Task: Open Card Financial Management Review in Board Customer Segmentation and Targeting to Workspace Brand Management and add a team member Softage.4@softage.net, a label Red, a checklist Classroom Management, an attachment from your google drive, a color Red and finally, add a card description 'Draft and send out company announcement' and a comment 'Let us approach this task with a sense of positivity and optimism, recognizing the potential for growth and learning that it presents.'. Add a start date 'Jan 15, 1900' with a due date 'Jan 22, 1900'
Action: Mouse moved to (870, 440)
Screenshot: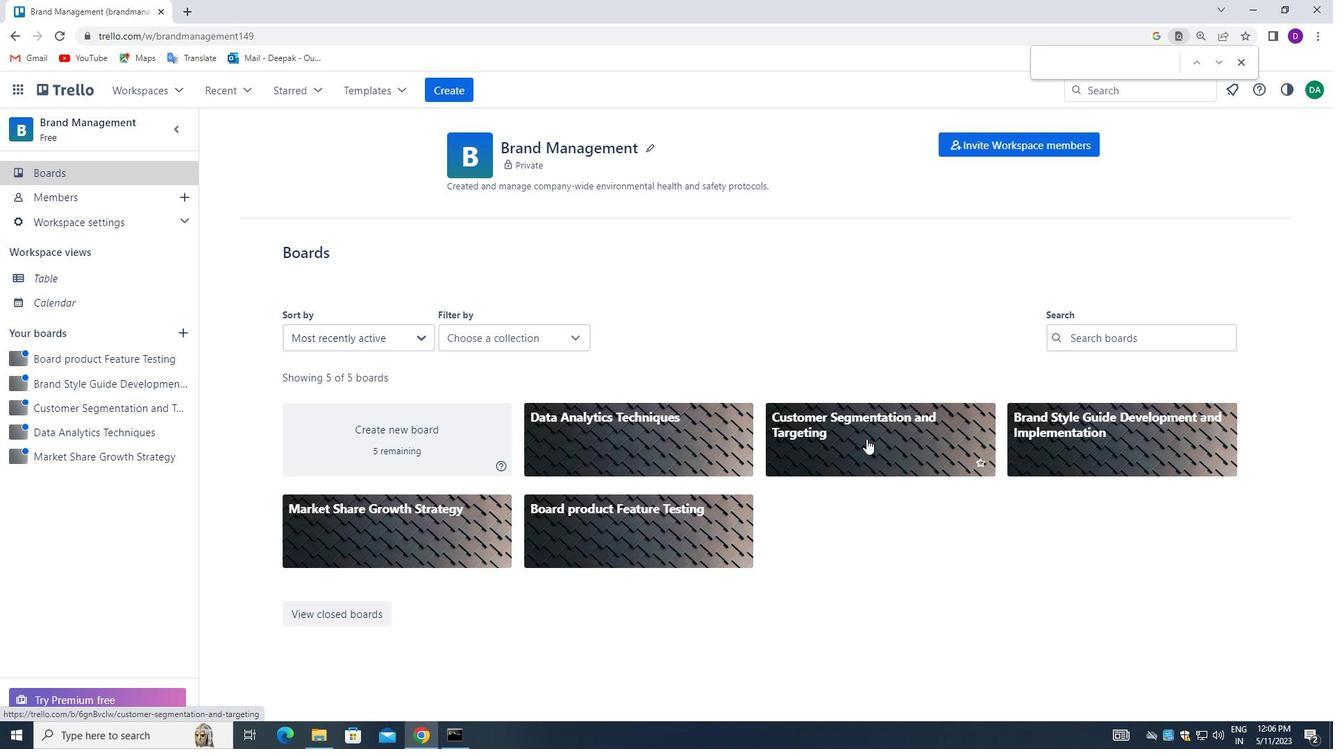 
Action: Mouse pressed left at (870, 440)
Screenshot: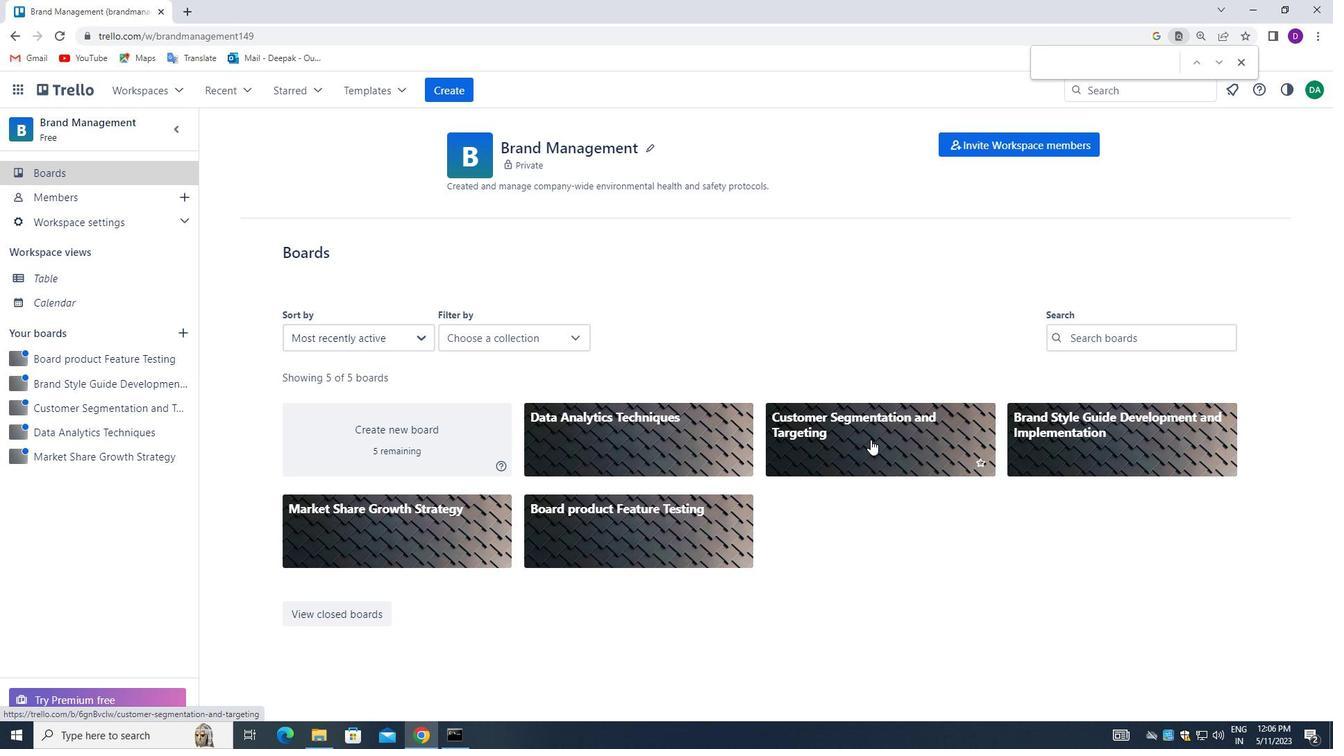 
Action: Mouse moved to (554, 710)
Screenshot: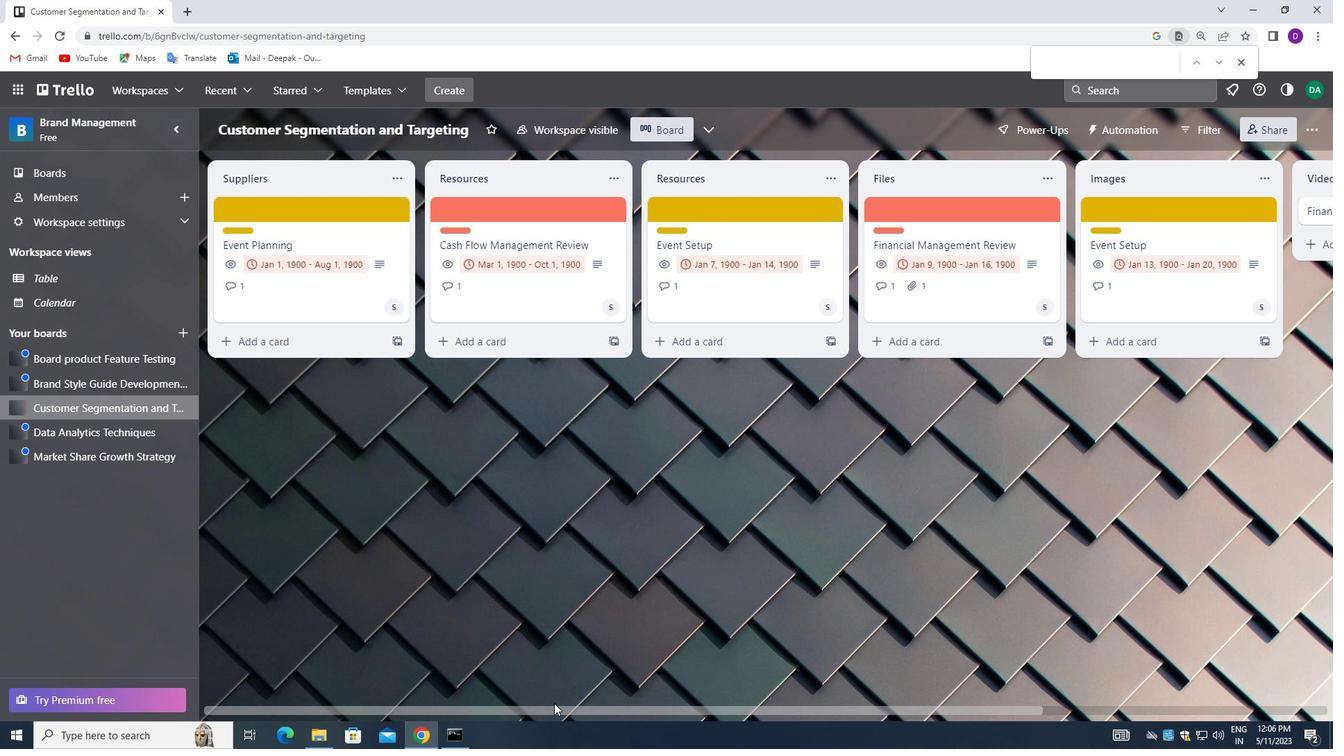 
Action: Mouse pressed left at (554, 710)
Screenshot: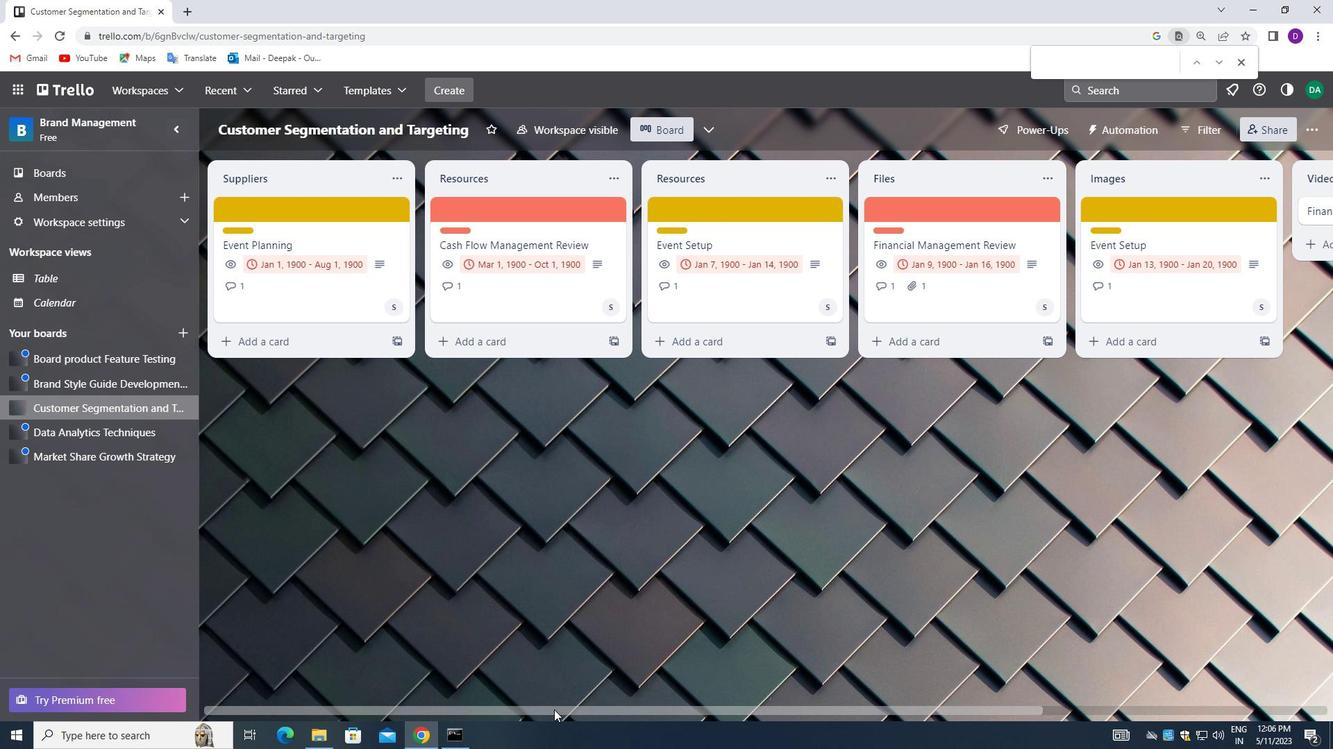 
Action: Mouse moved to (1030, 213)
Screenshot: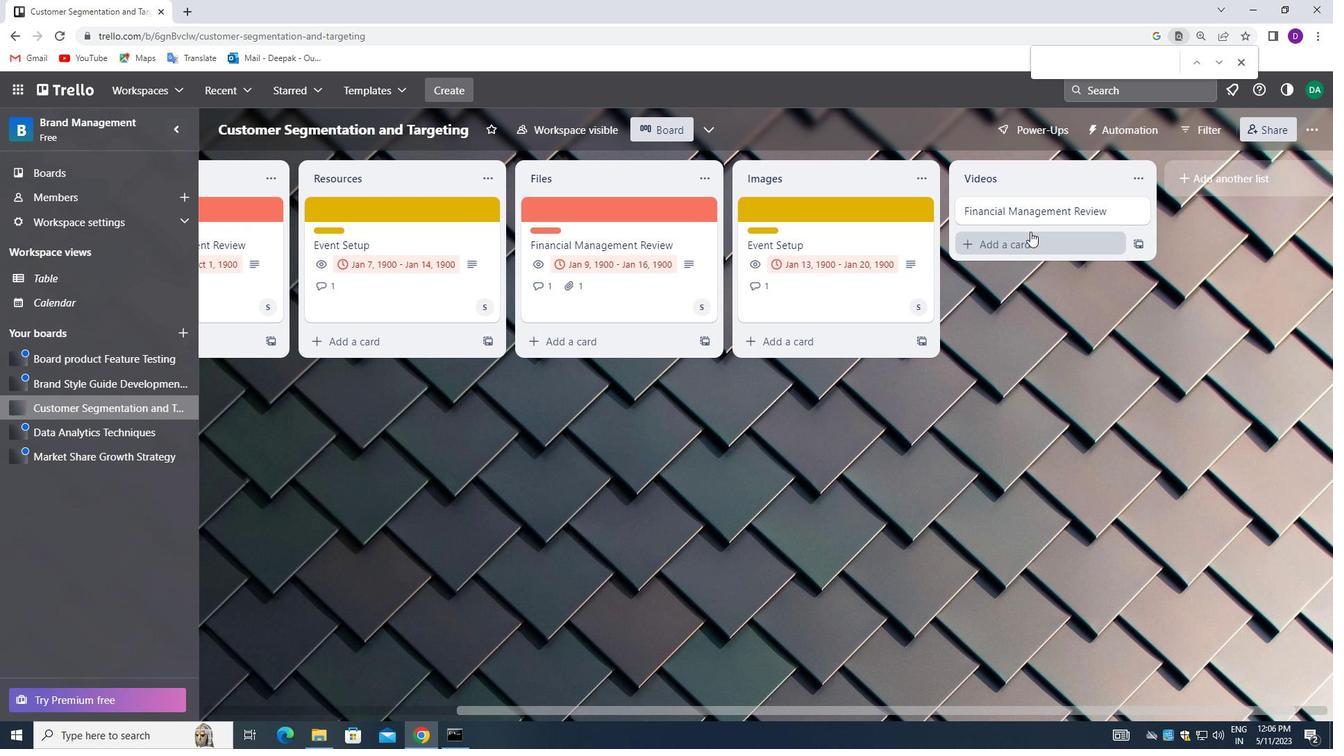 
Action: Mouse pressed left at (1030, 213)
Screenshot: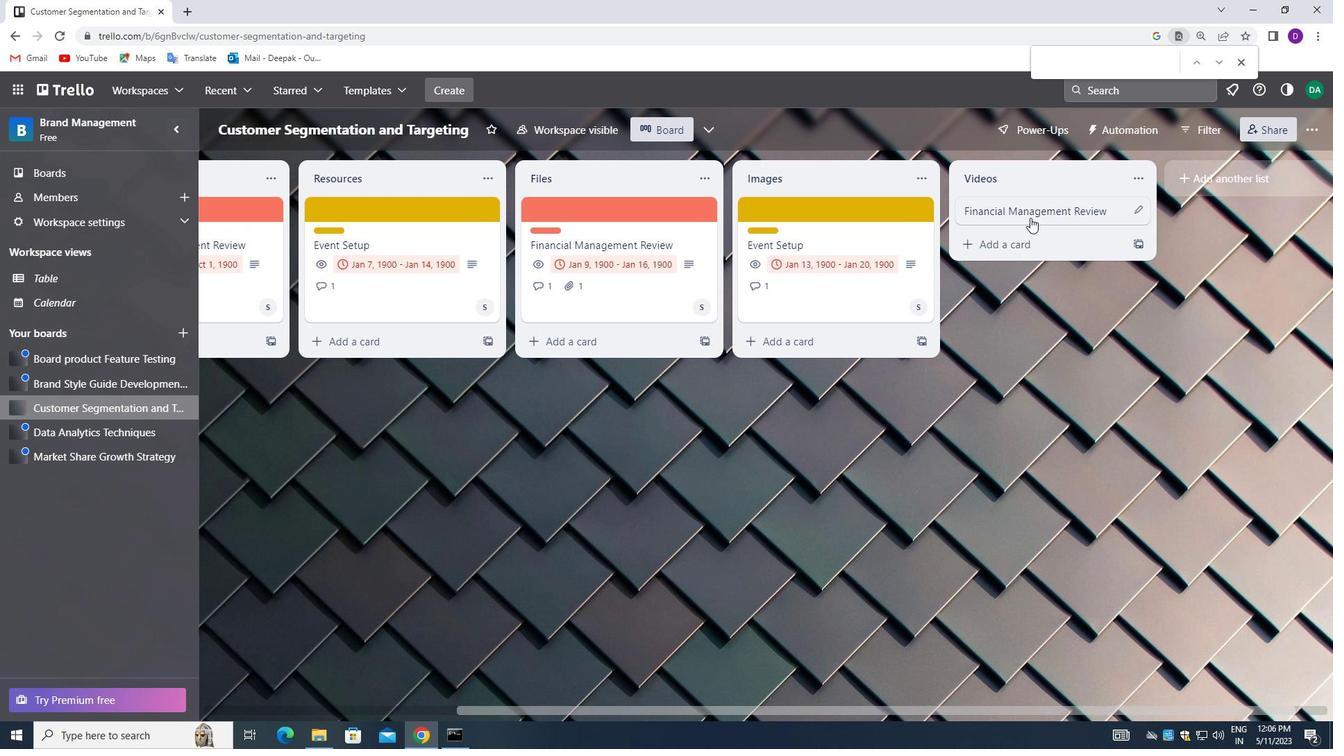 
Action: Mouse moved to (857, 262)
Screenshot: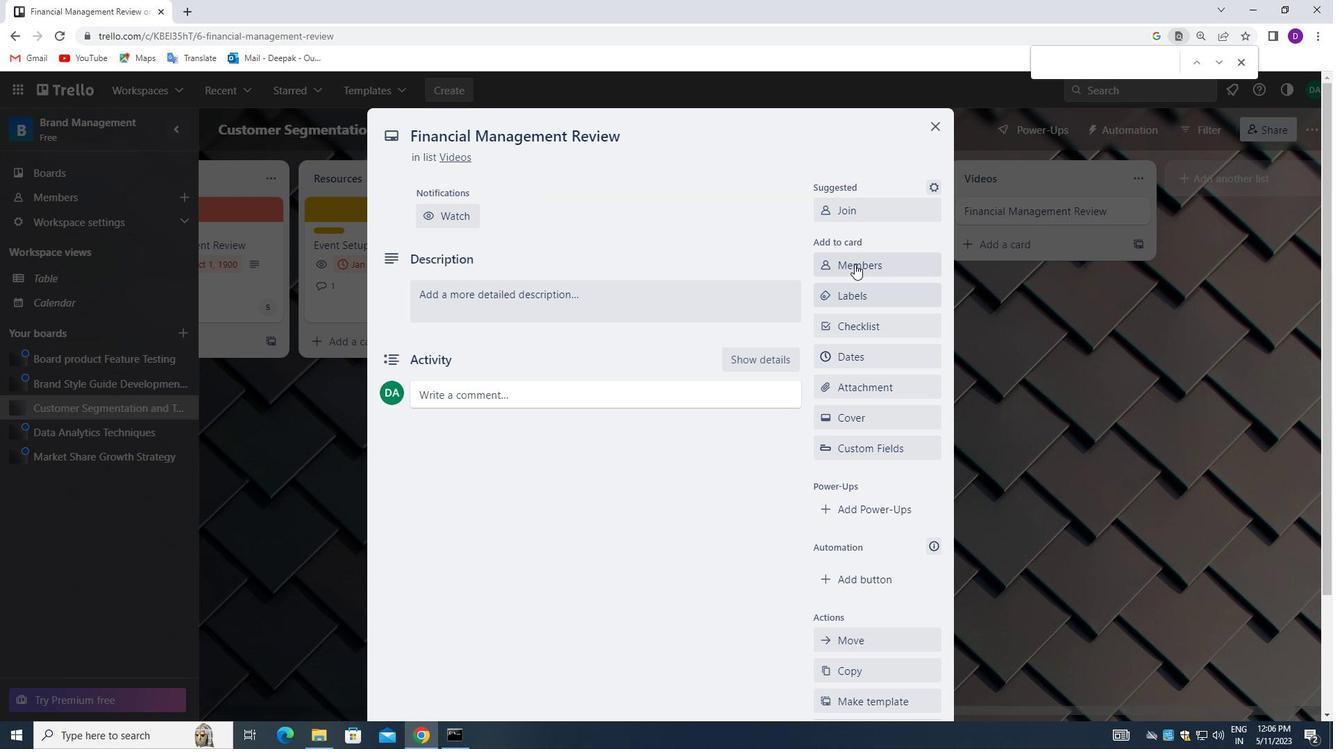 
Action: Mouse pressed left at (857, 262)
Screenshot: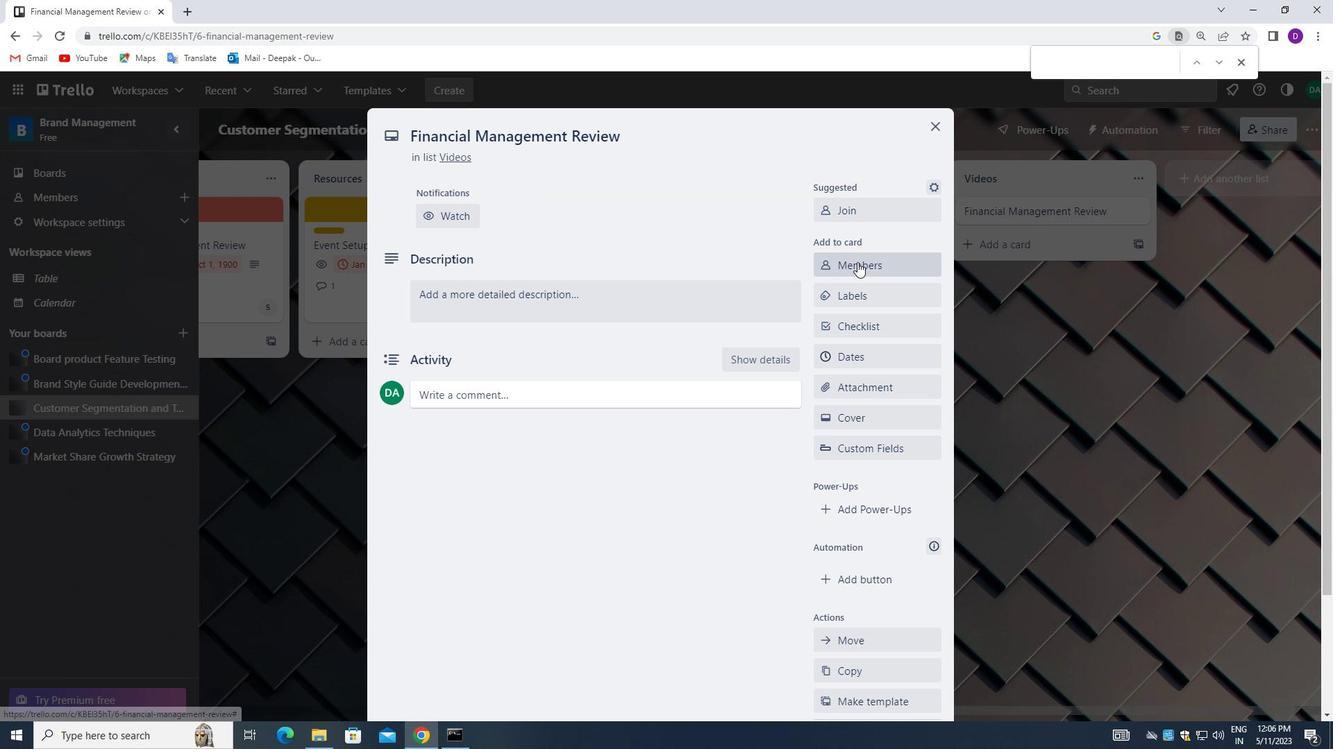 
Action: Mouse moved to (888, 343)
Screenshot: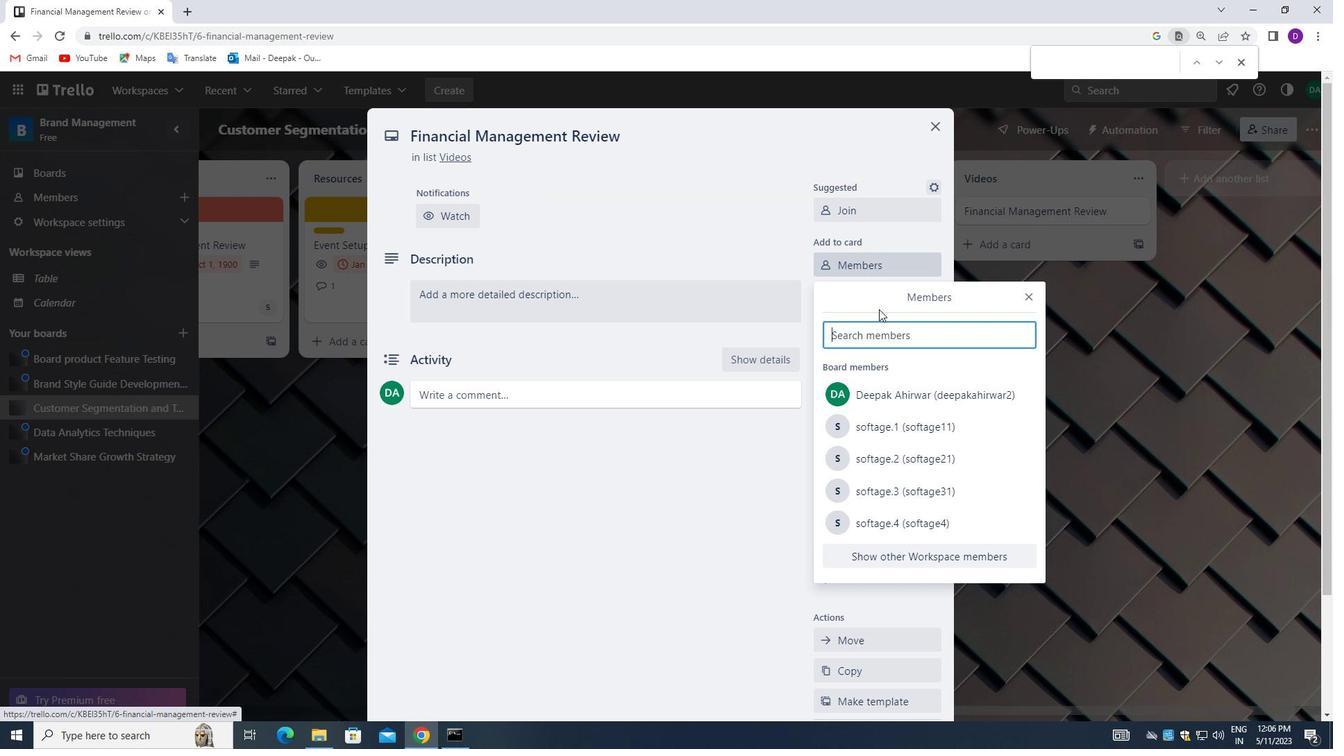 
Action: Mouse pressed left at (888, 343)
Screenshot: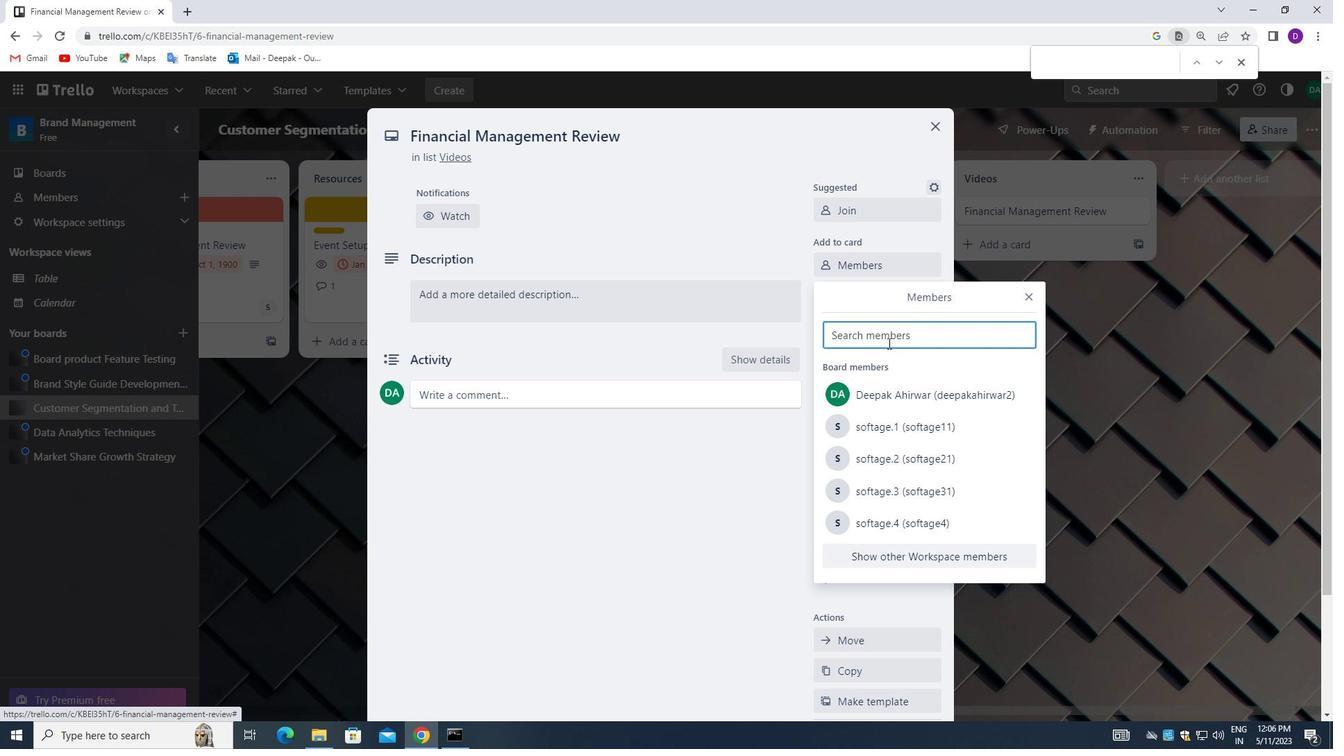 
Action: Mouse moved to (887, 340)
Screenshot: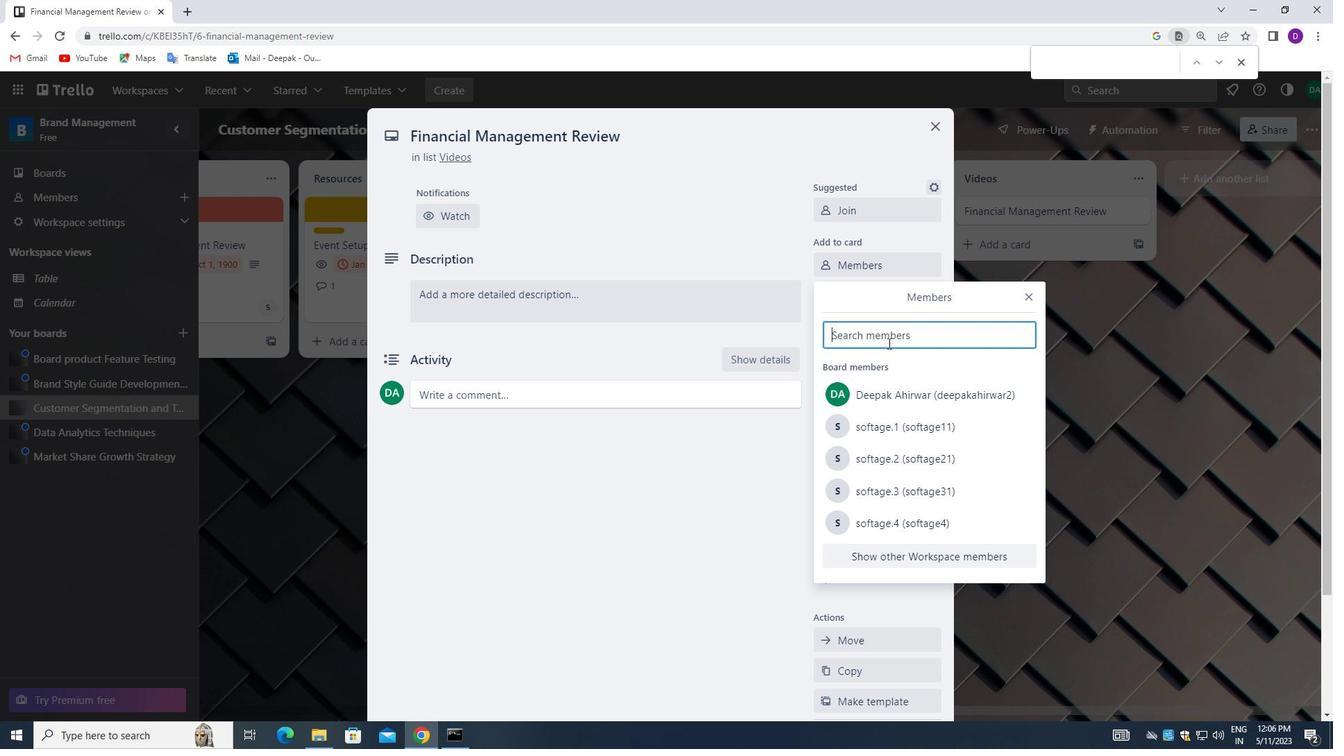 
Action: Key pressed softage.4so<Key.backspace><Key.backspace><Key.shift>@SOFTAGE.ME<Key.backspace><Key.backspace>NET
Screenshot: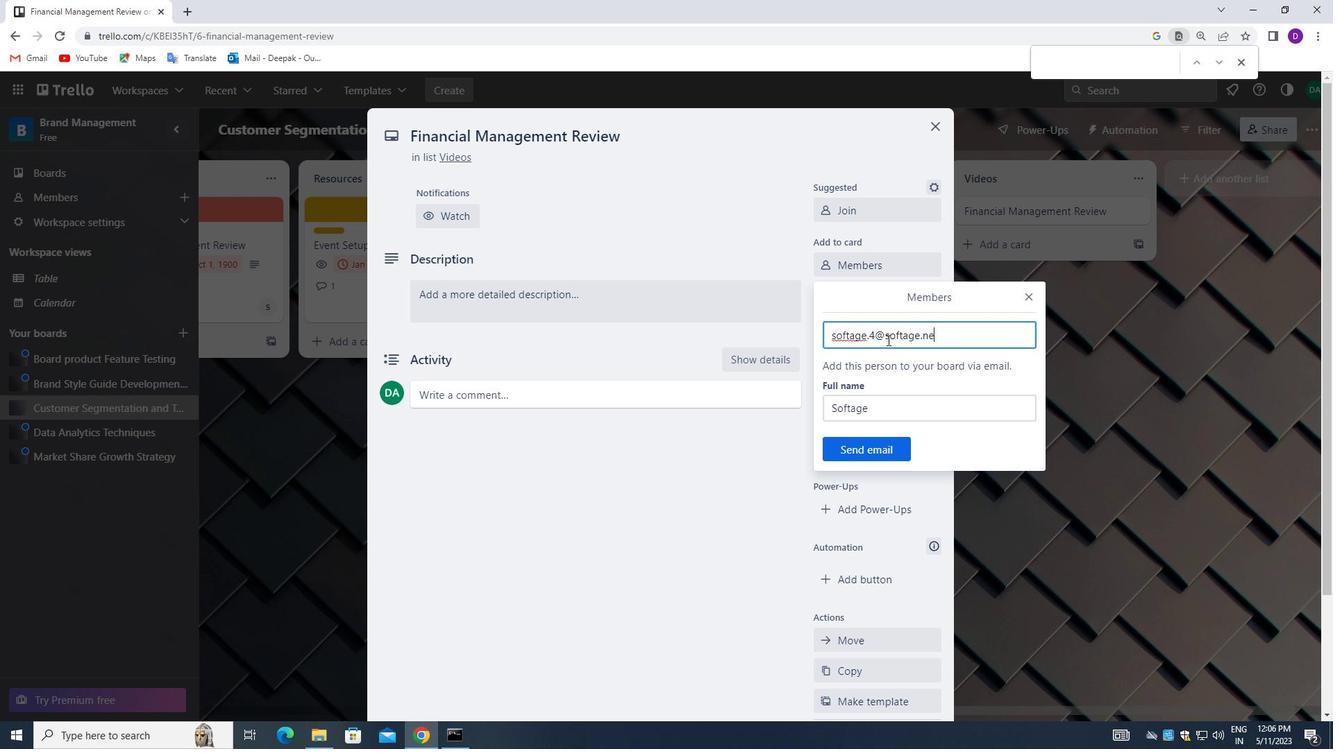 
Action: Mouse moved to (875, 450)
Screenshot: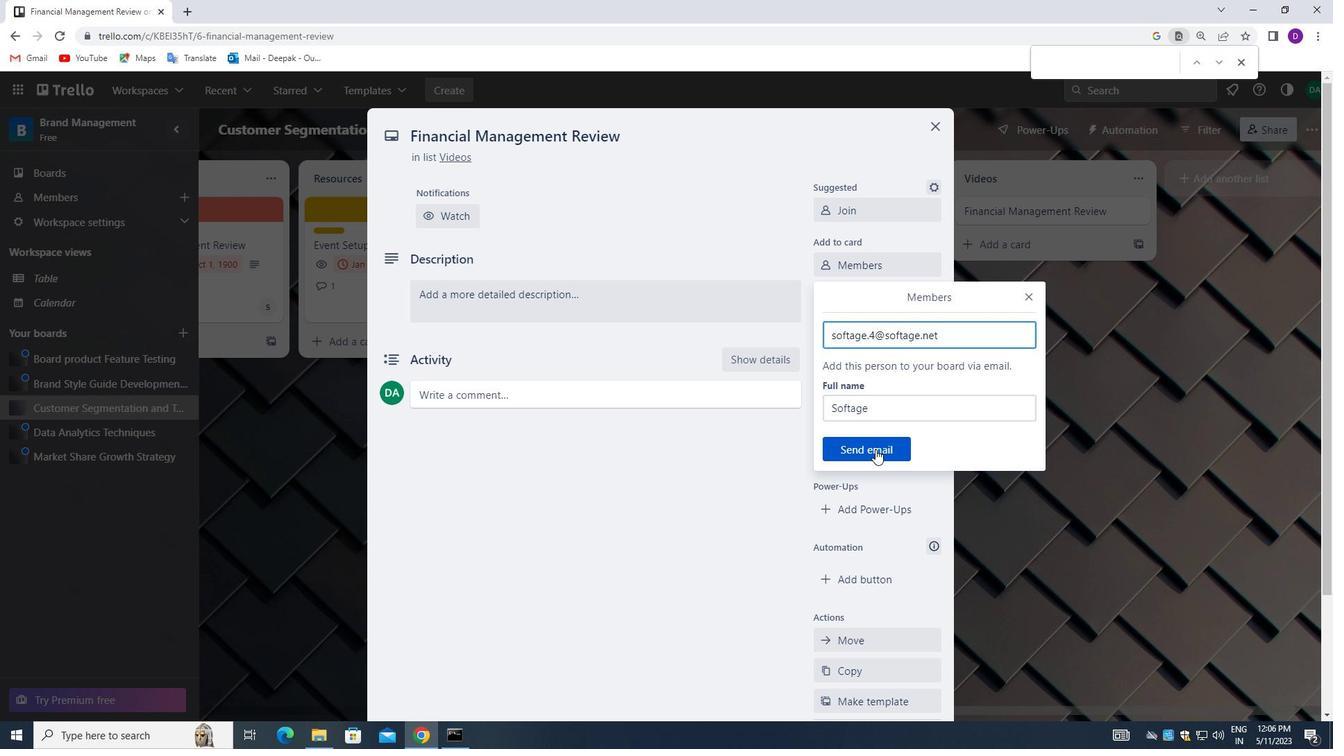 
Action: Mouse pressed left at (875, 450)
Screenshot: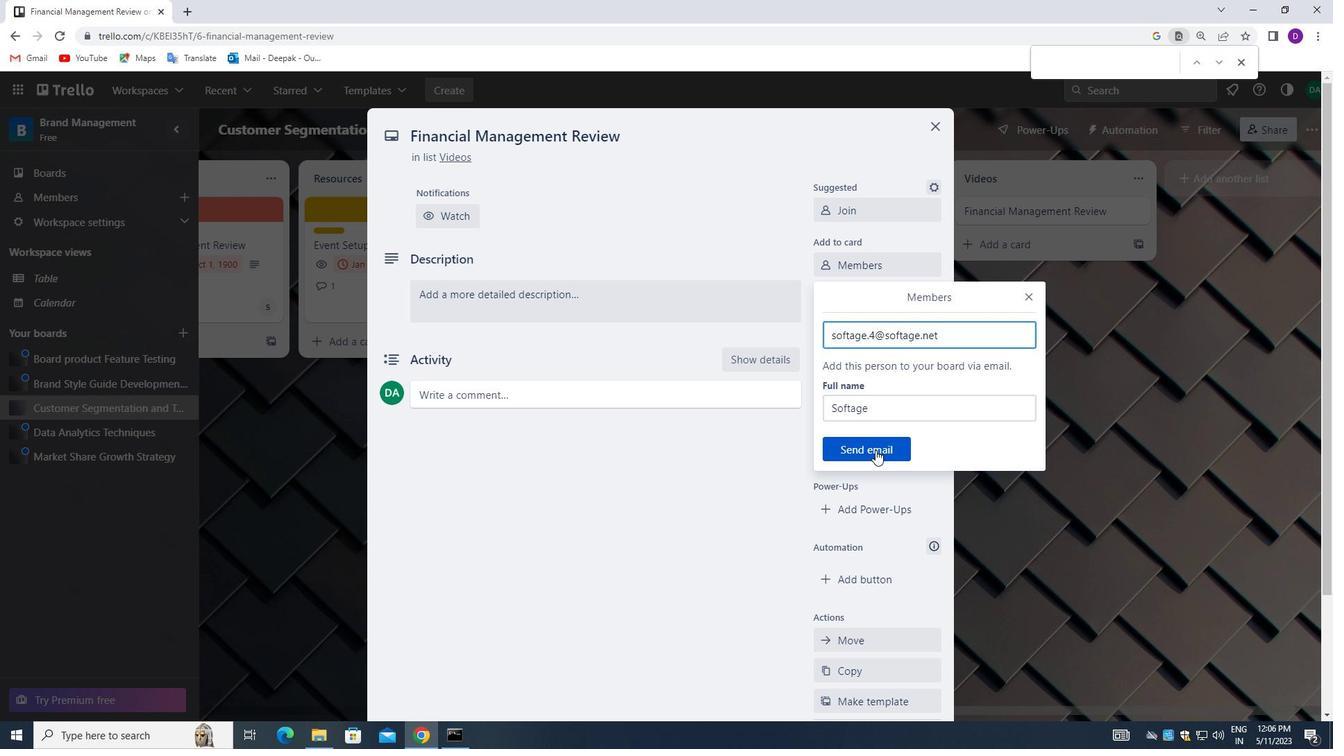 
Action: Mouse moved to (866, 301)
Screenshot: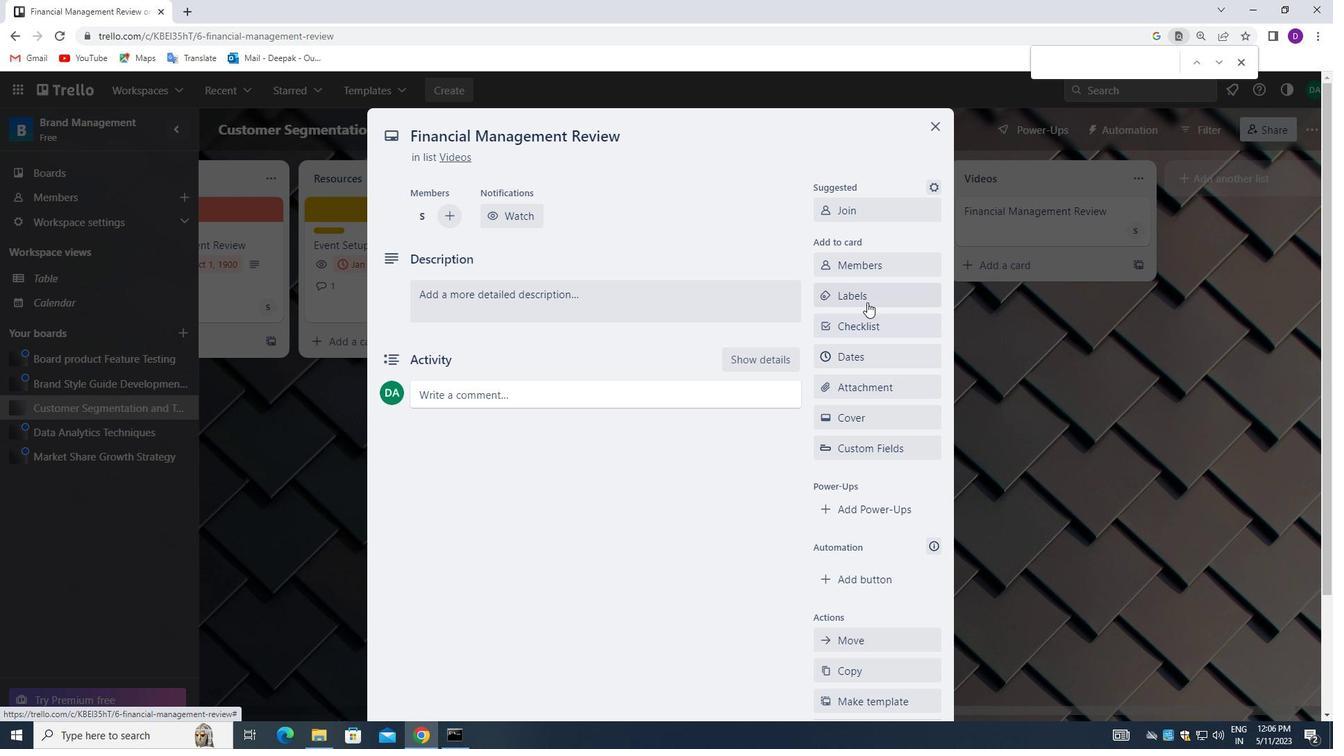 
Action: Mouse pressed left at (866, 301)
Screenshot: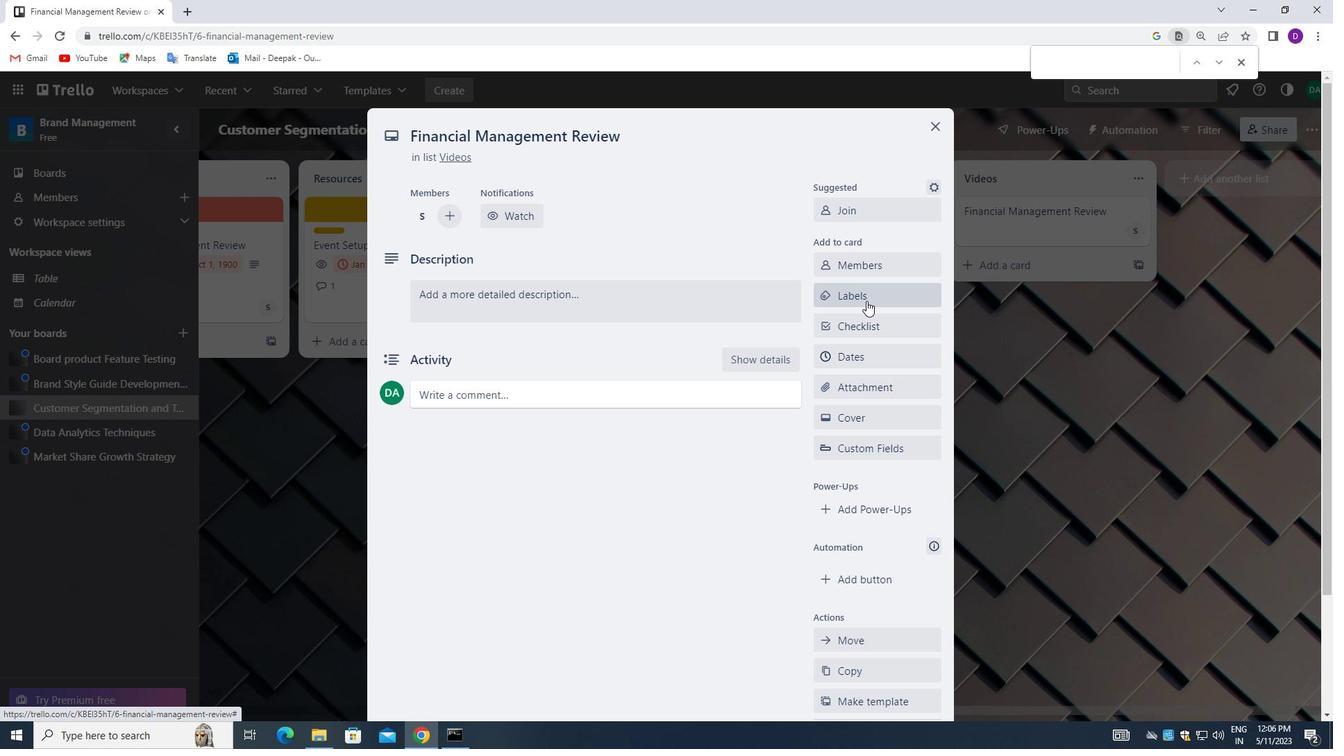 
Action: Mouse moved to (902, 495)
Screenshot: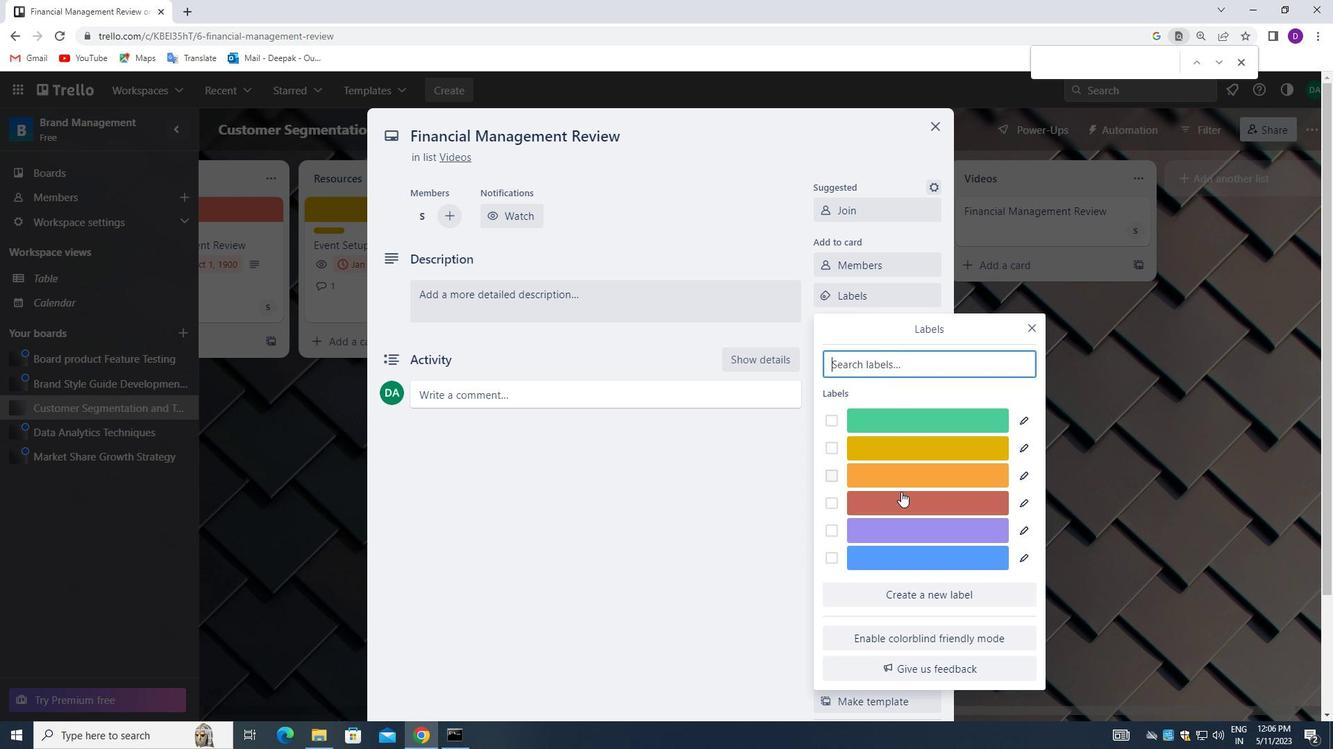 
Action: Mouse pressed left at (902, 495)
Screenshot: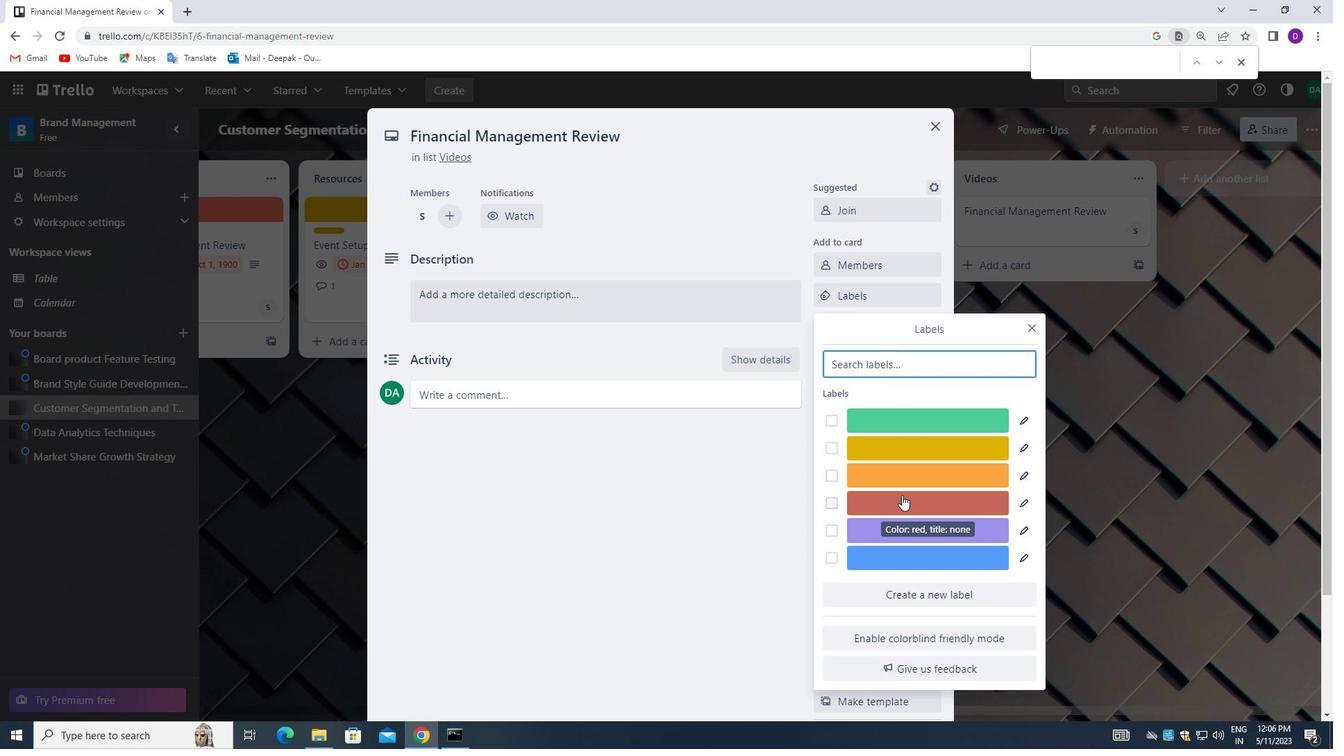 
Action: Mouse moved to (1032, 330)
Screenshot: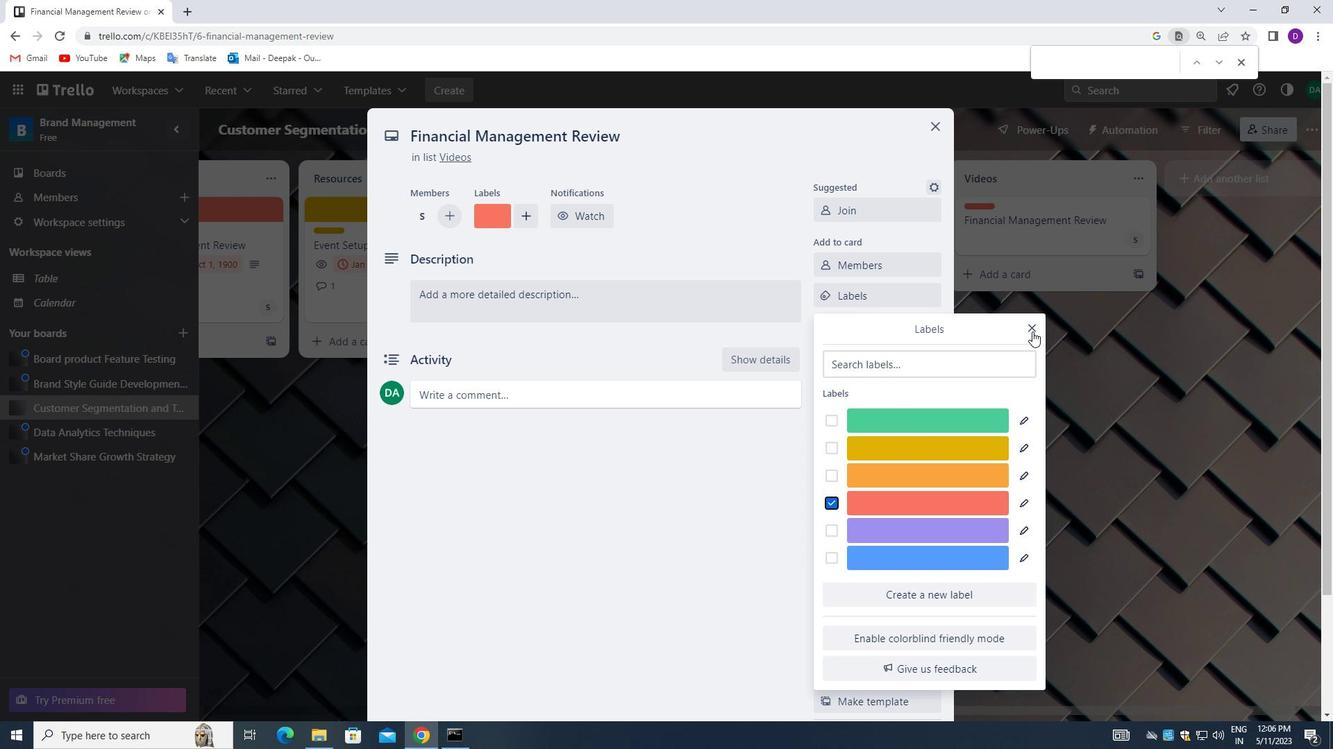 
Action: Mouse pressed left at (1032, 330)
Screenshot: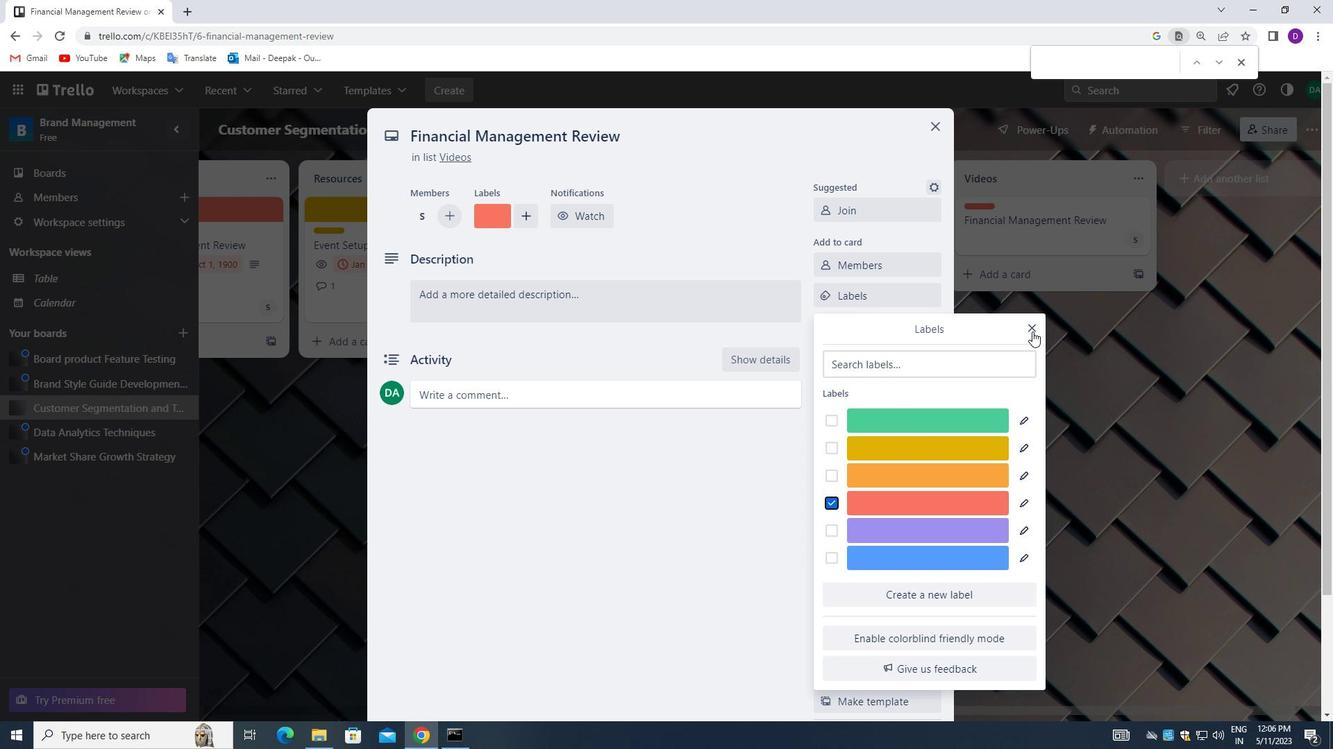 
Action: Mouse moved to (868, 317)
Screenshot: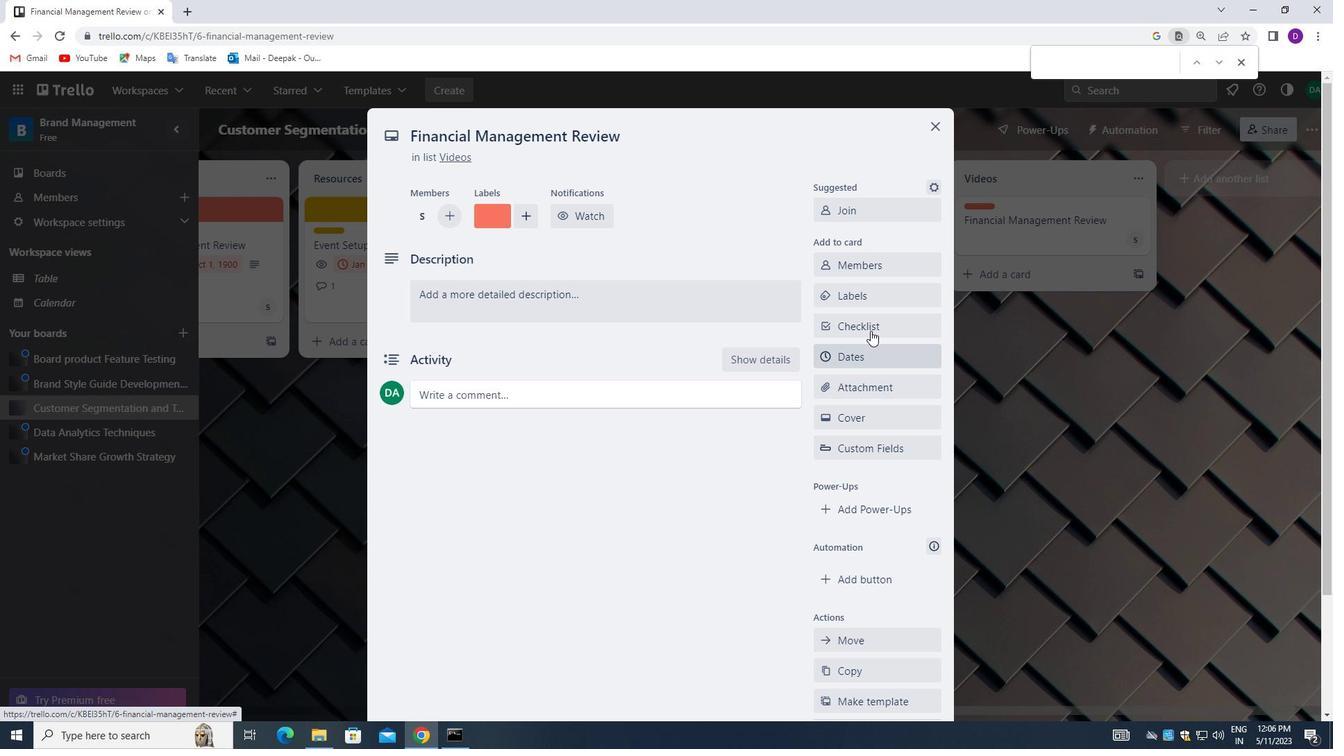 
Action: Mouse pressed left at (868, 317)
Screenshot: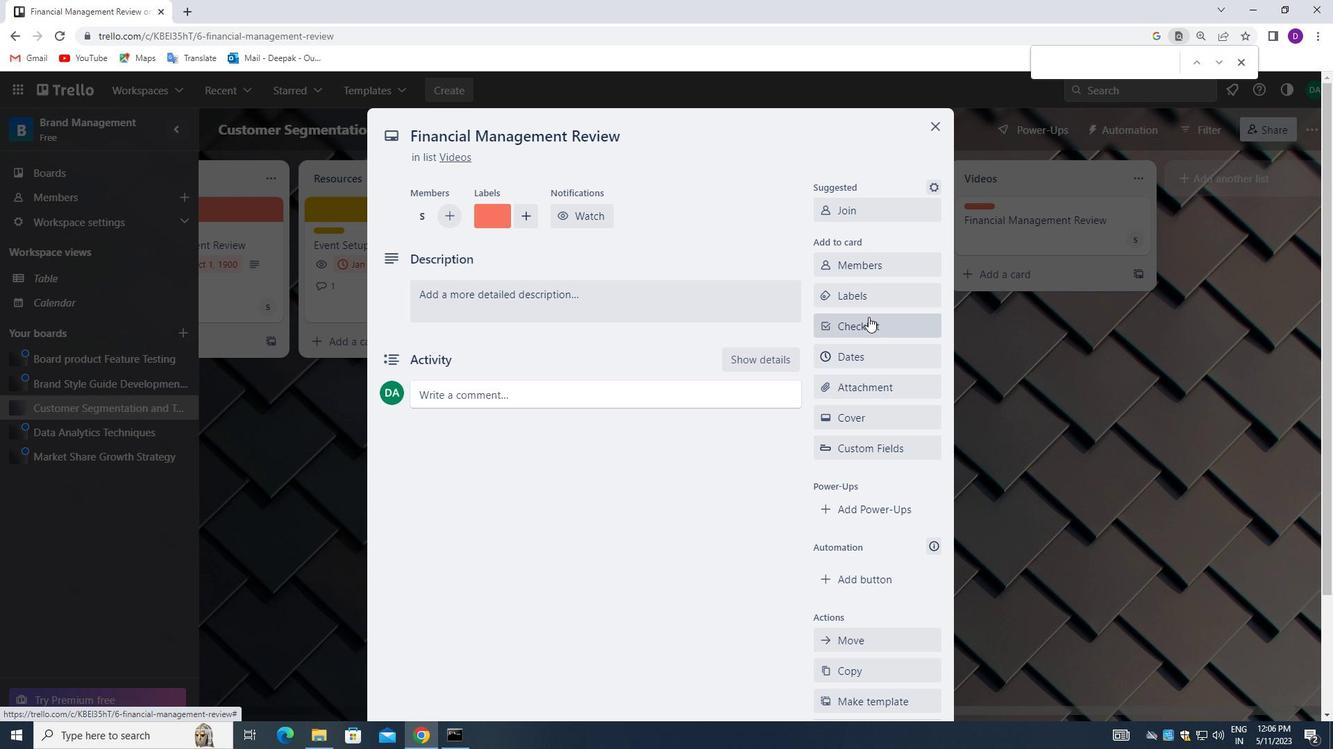 
Action: Mouse moved to (886, 402)
Screenshot: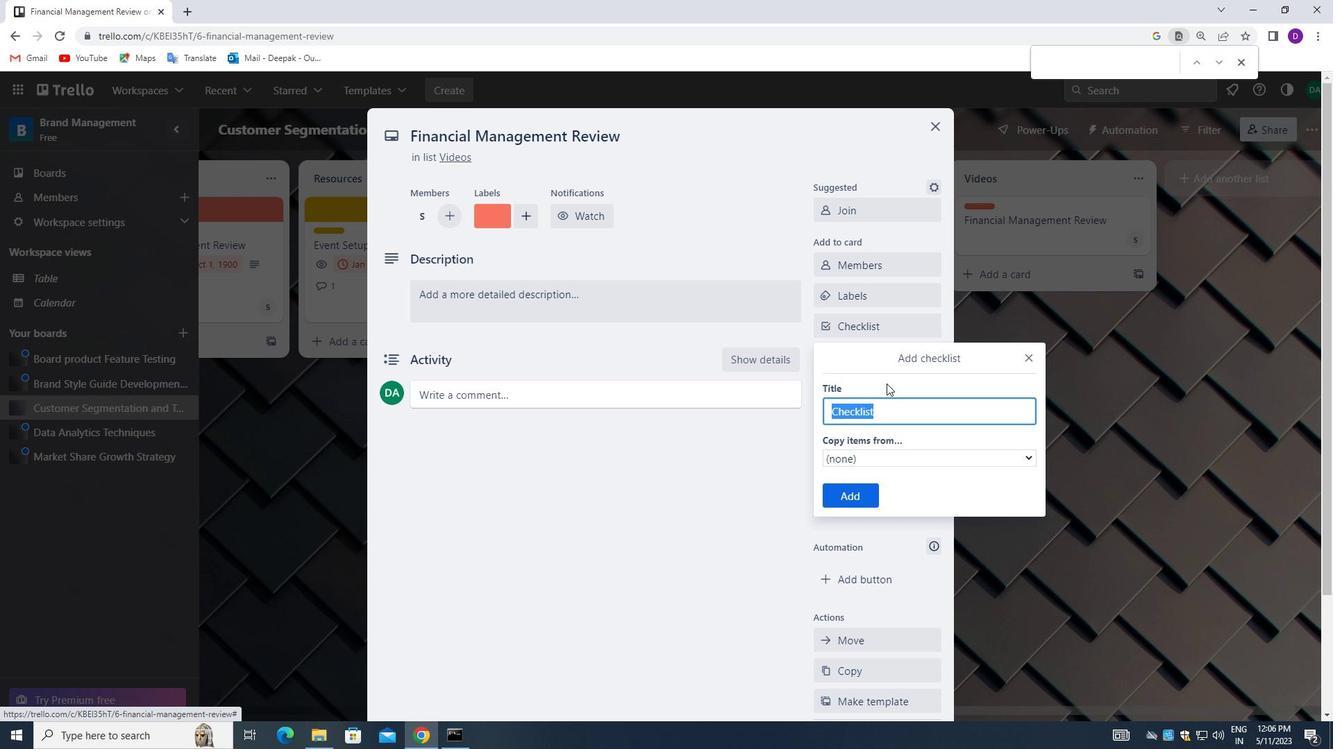 
Action: Key pressed <Key.backspace><Key.shift_r>CLASS<Key.space><Key.backspace>ROOM<Key.space><Key.shift>MANAGEMENT<Key.space>
Screenshot: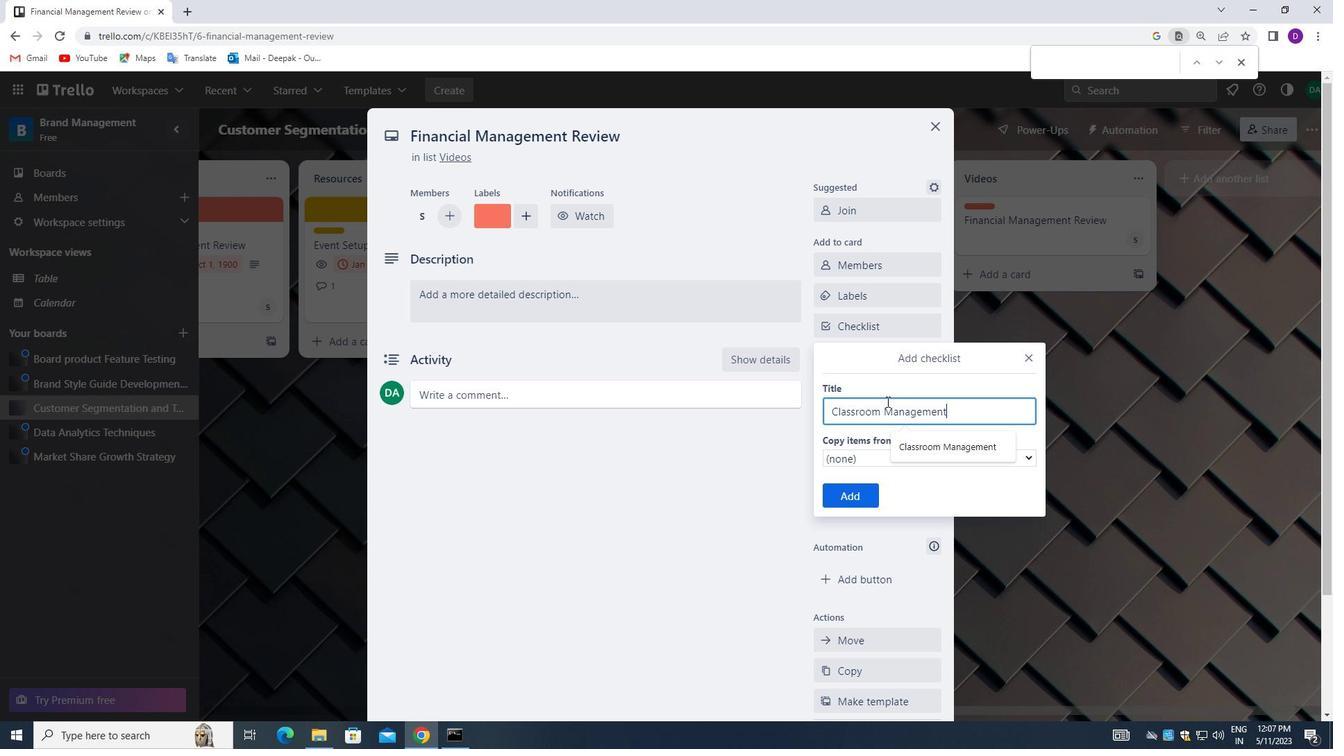 
Action: Mouse moved to (849, 495)
Screenshot: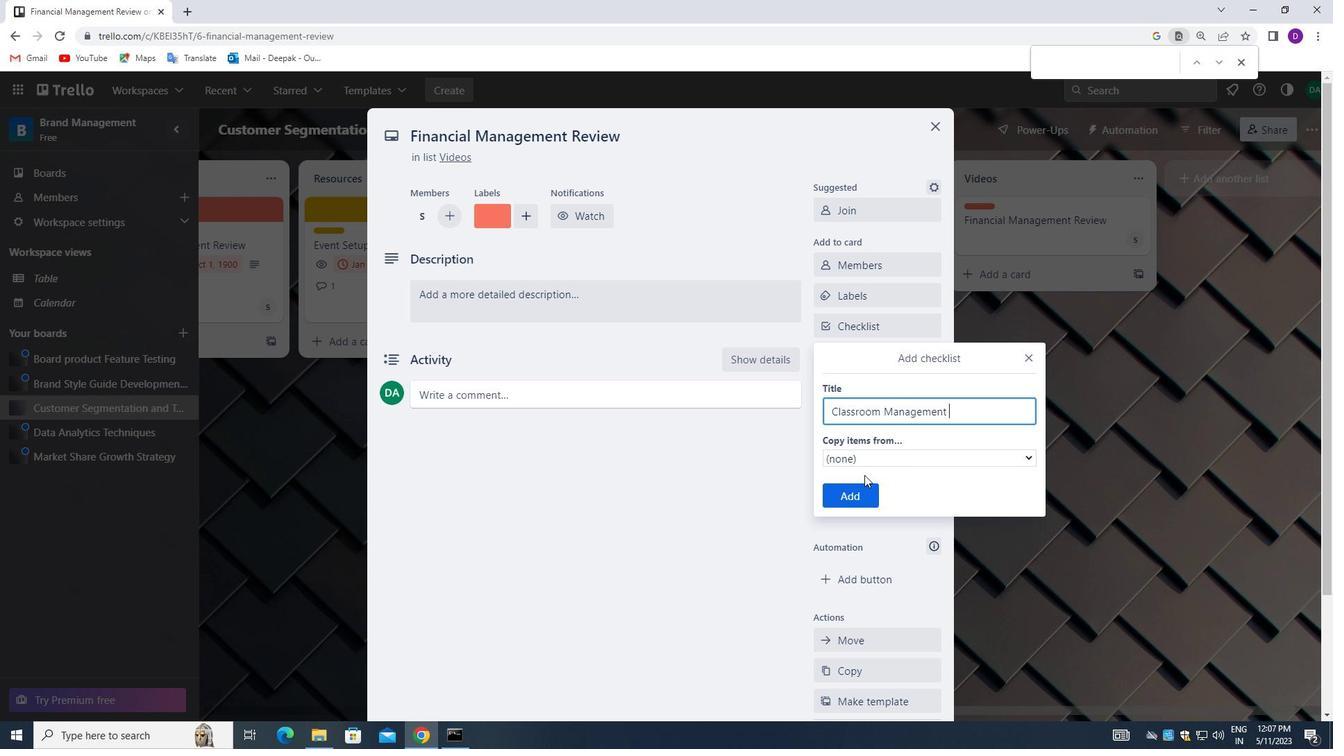 
Action: Mouse pressed left at (849, 495)
Screenshot: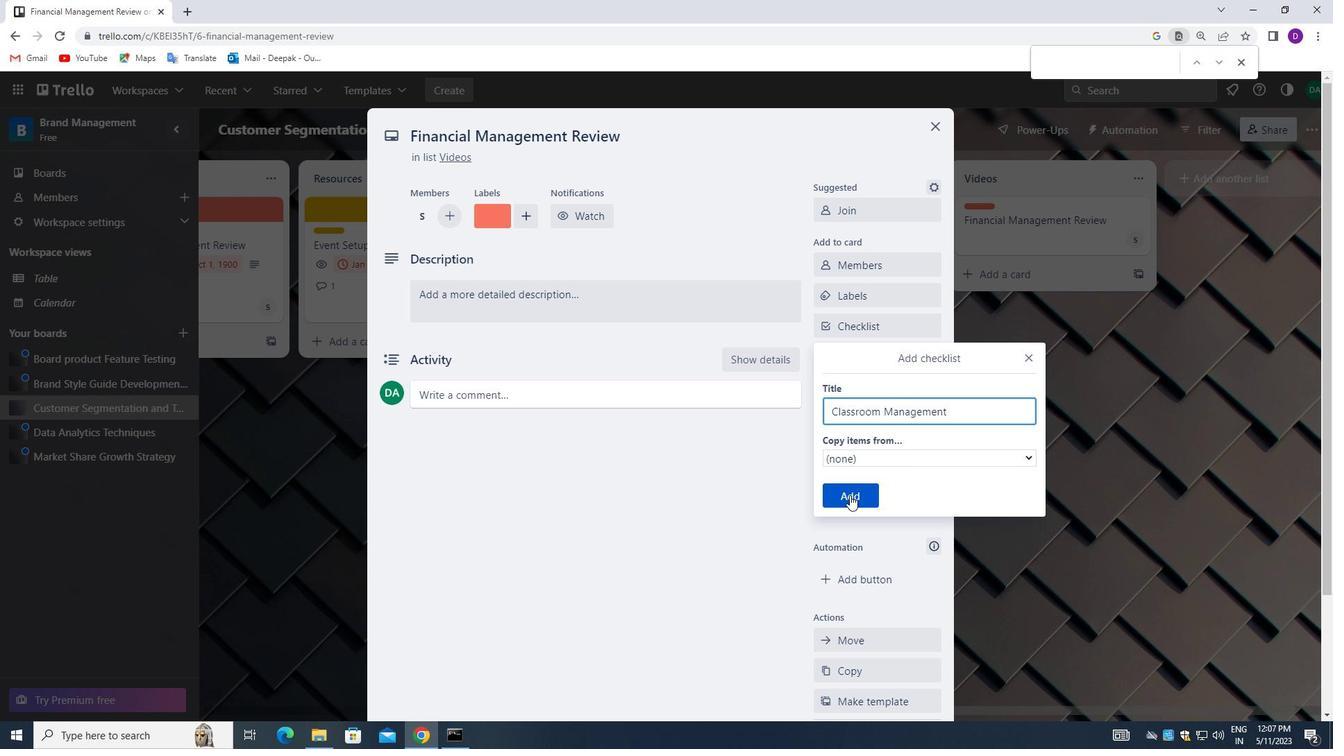 
Action: Mouse moved to (872, 392)
Screenshot: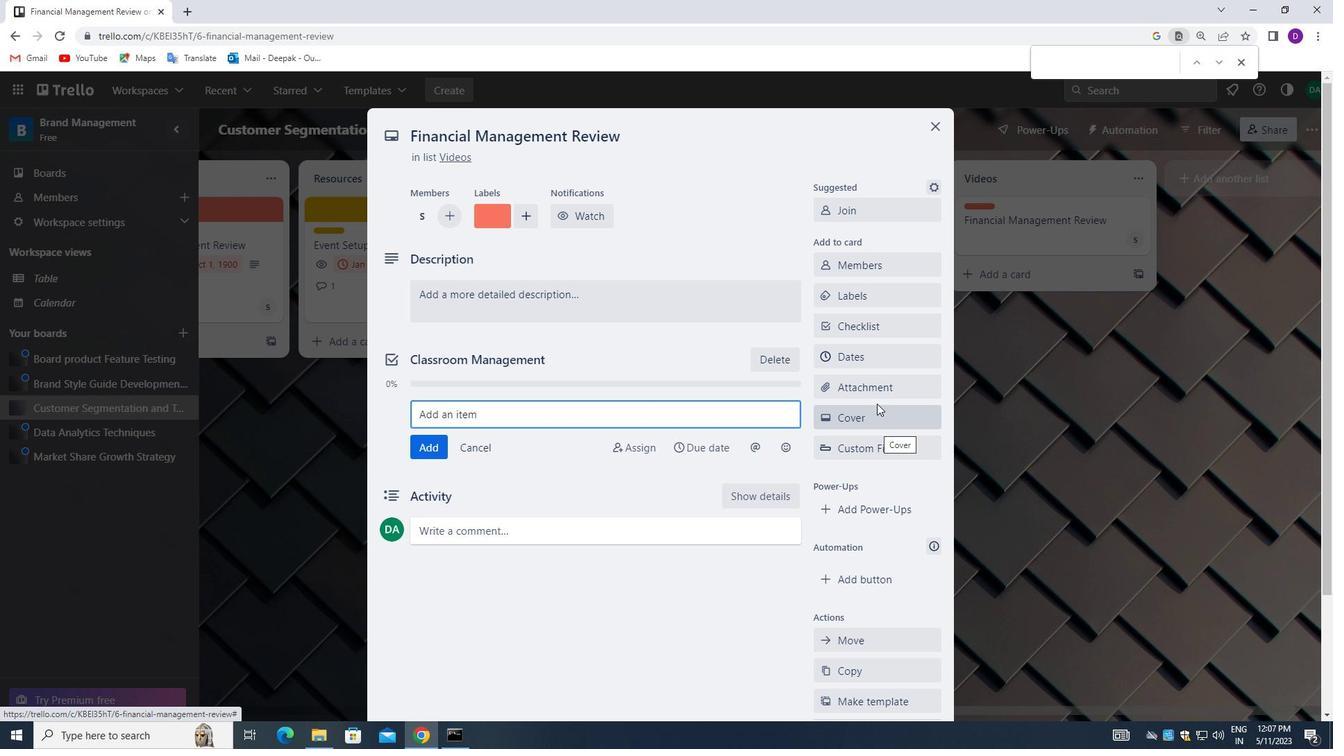 
Action: Mouse pressed left at (872, 392)
Screenshot: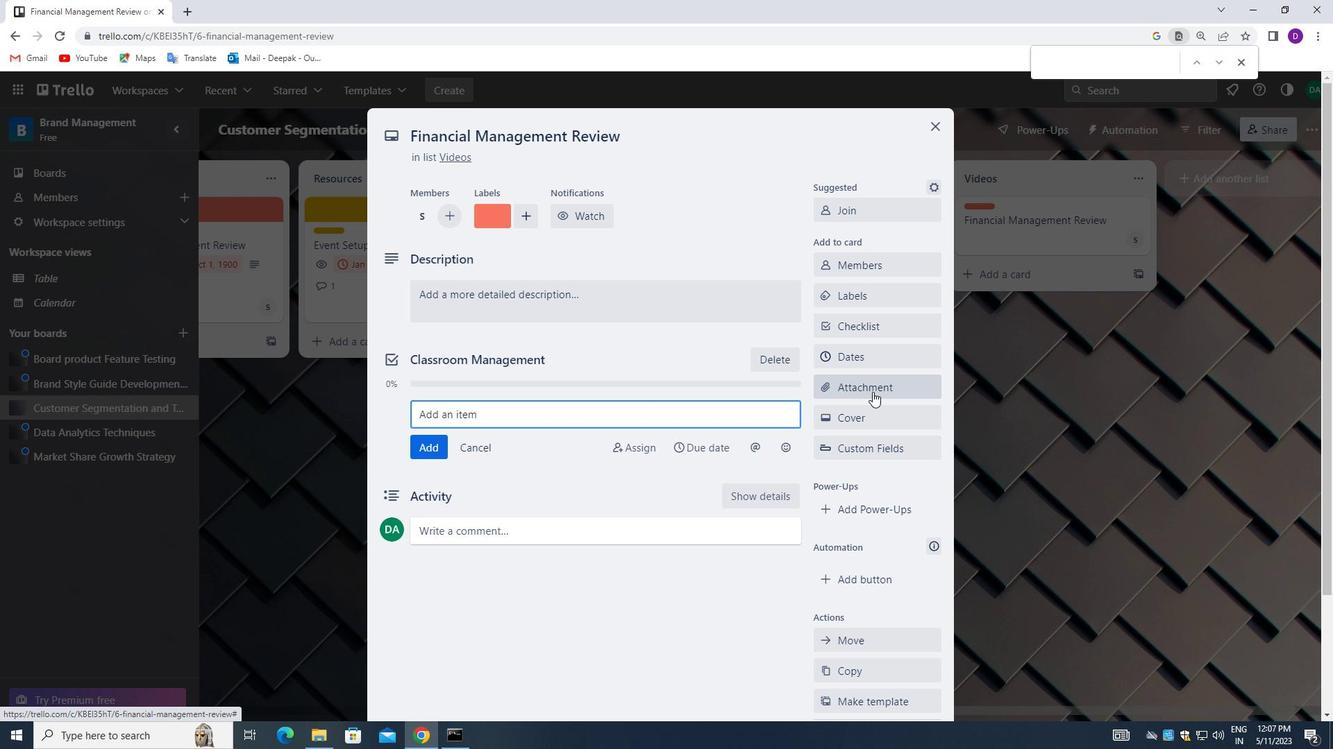 
Action: Mouse moved to (864, 211)
Screenshot: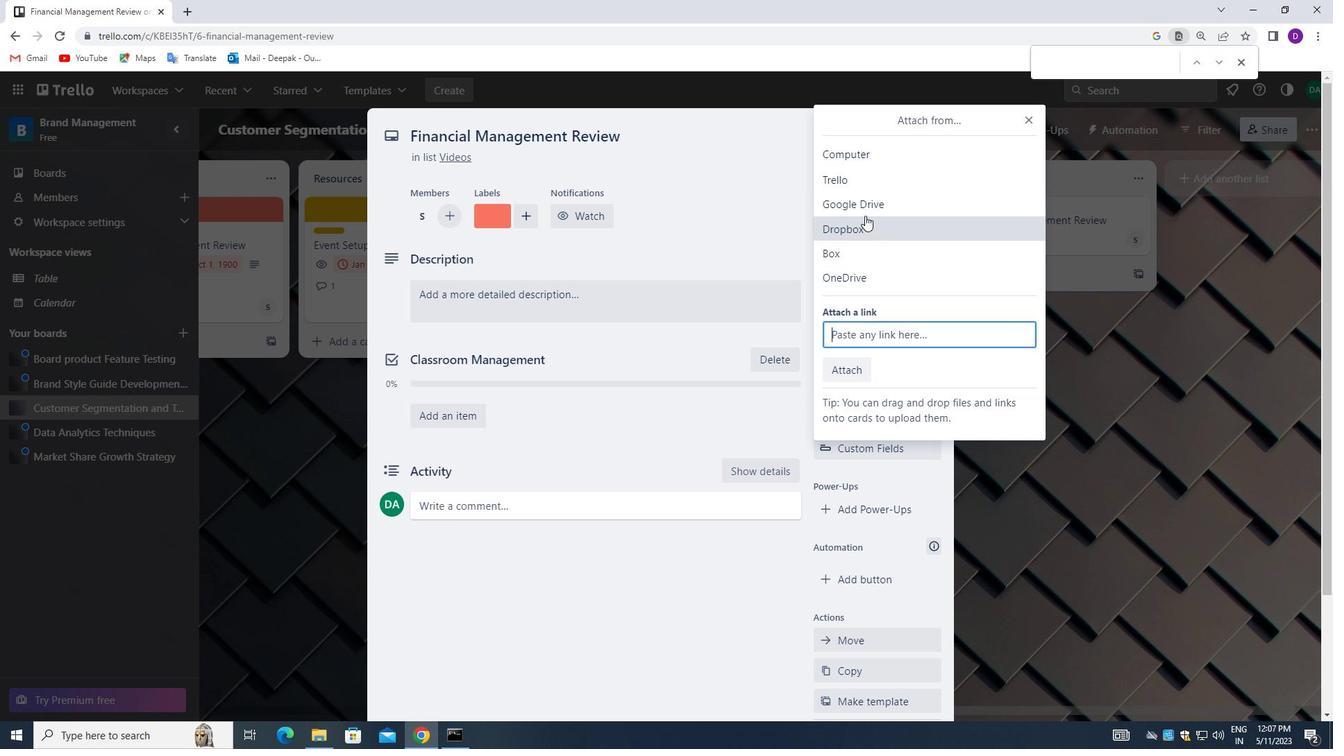 
Action: Mouse pressed left at (864, 211)
Screenshot: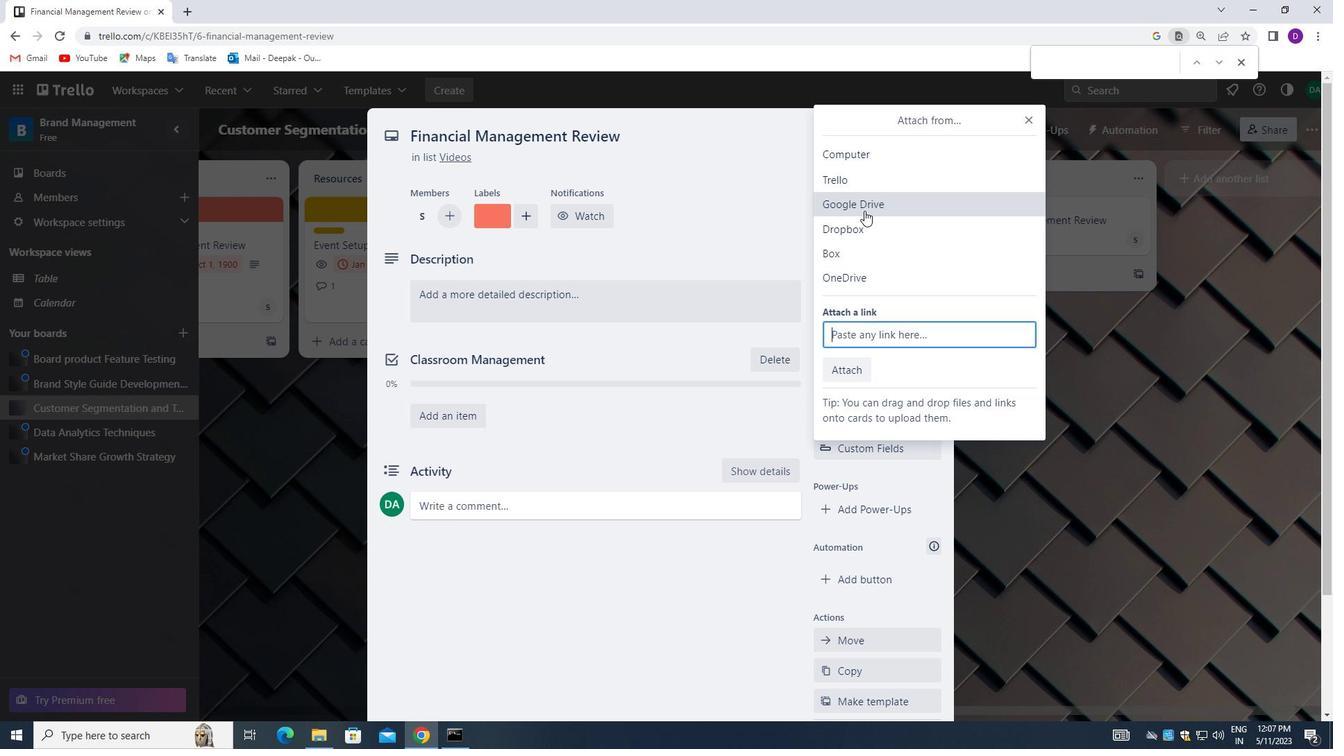 
Action: Mouse moved to (1046, 170)
Screenshot: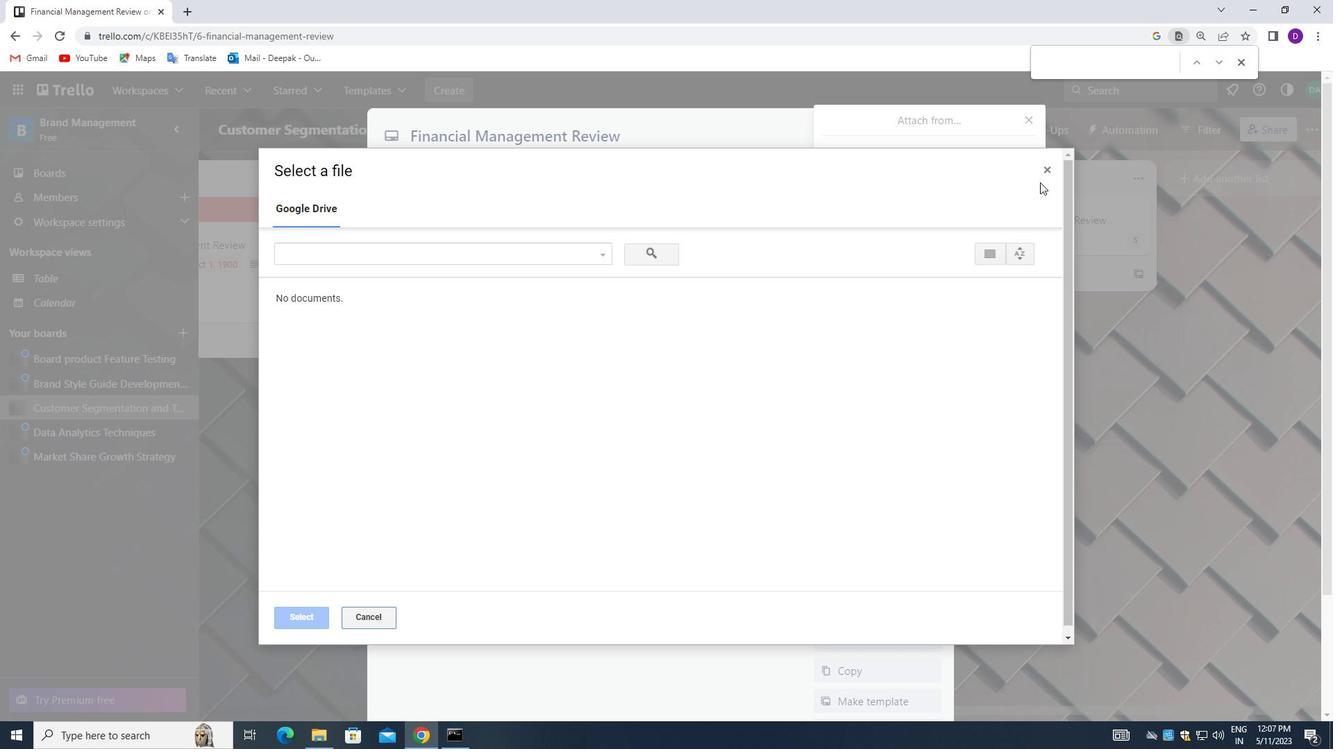 
Action: Mouse pressed left at (1046, 170)
Screenshot: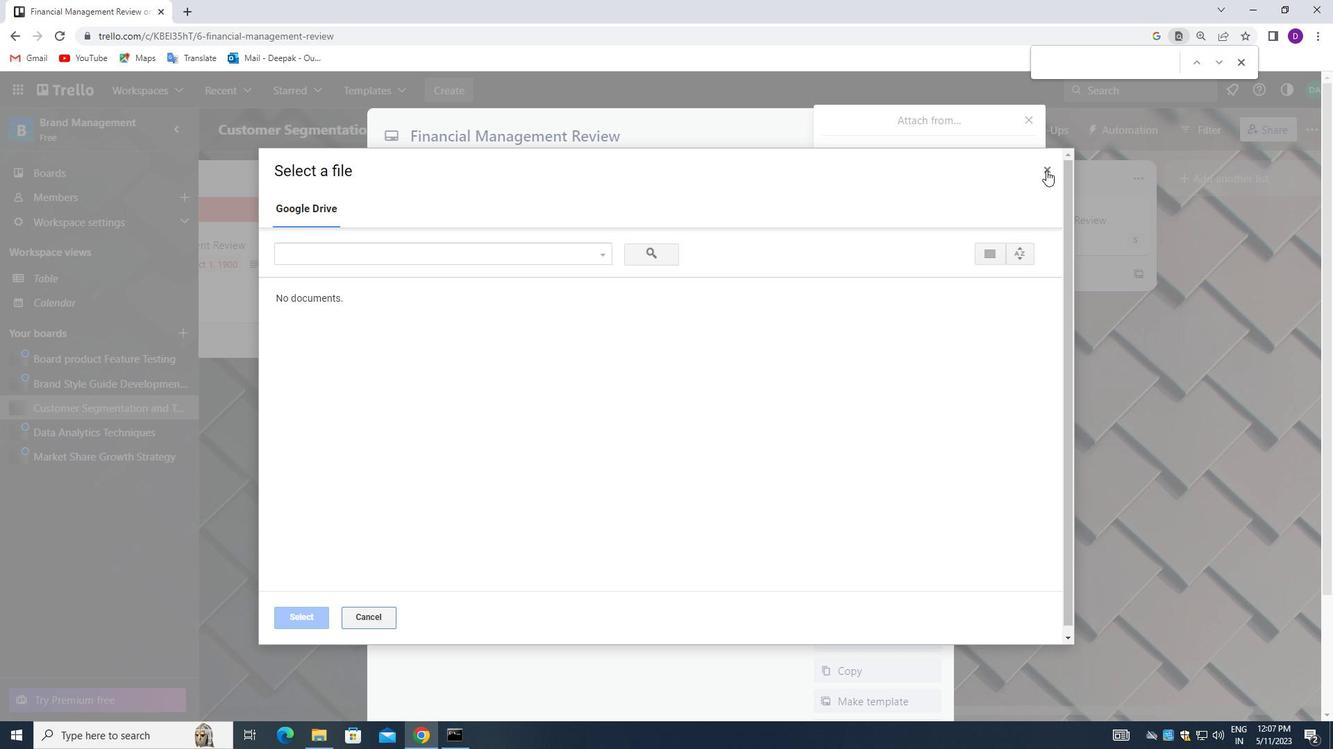 
Action: Mouse moved to (1025, 121)
Screenshot: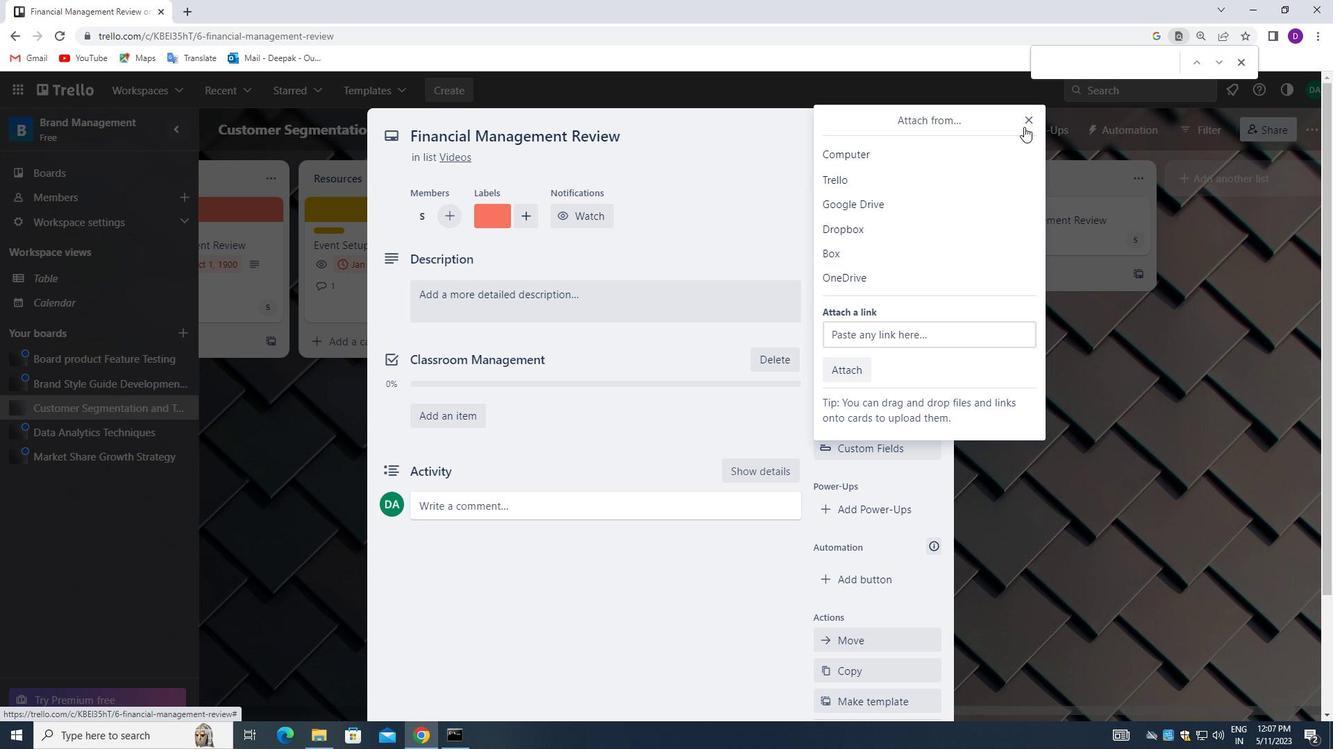 
Action: Mouse pressed left at (1025, 121)
Screenshot: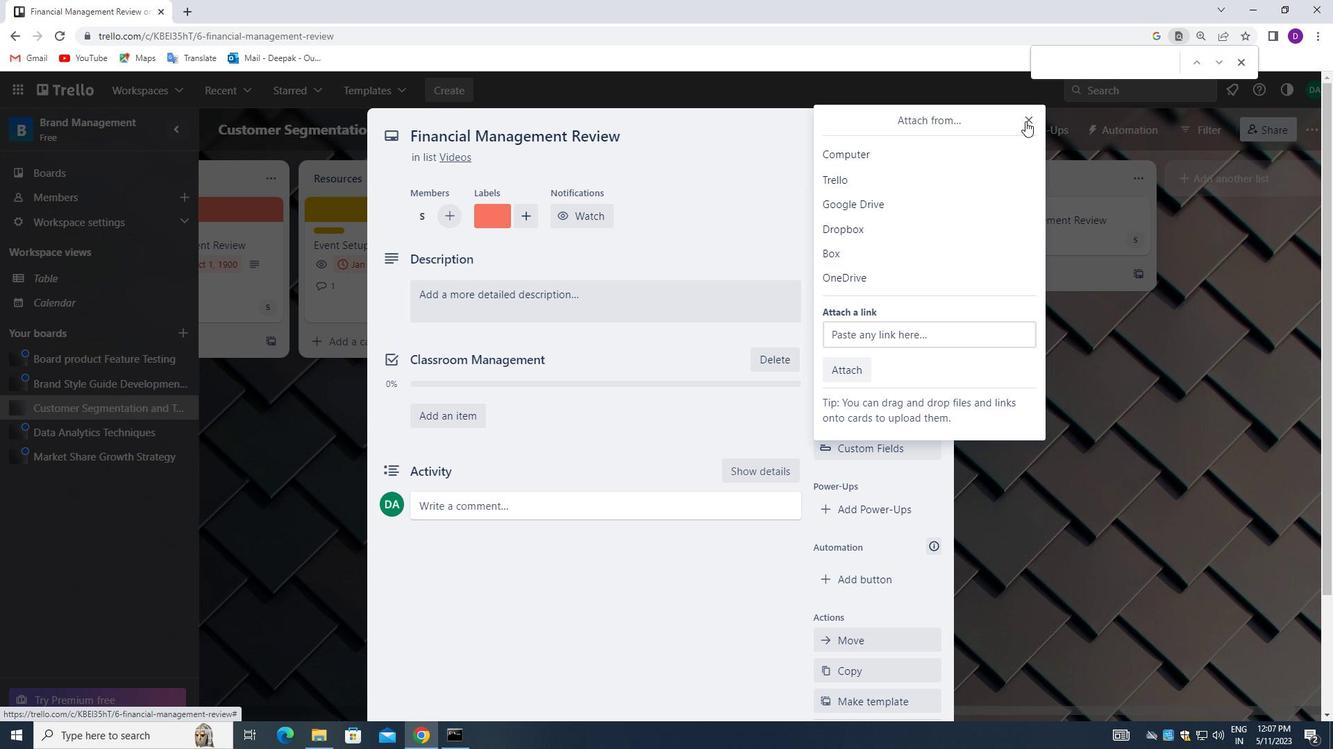 
Action: Mouse moved to (859, 420)
Screenshot: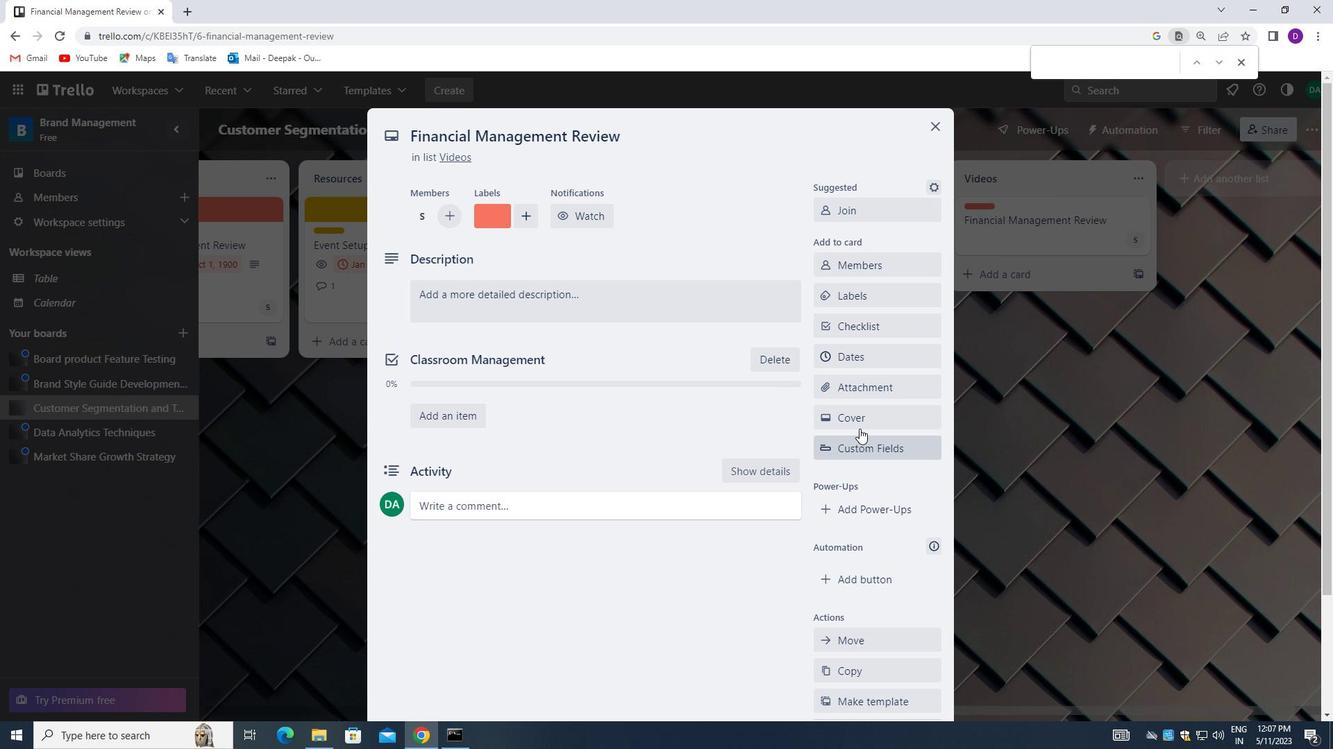 
Action: Mouse pressed left at (859, 420)
Screenshot: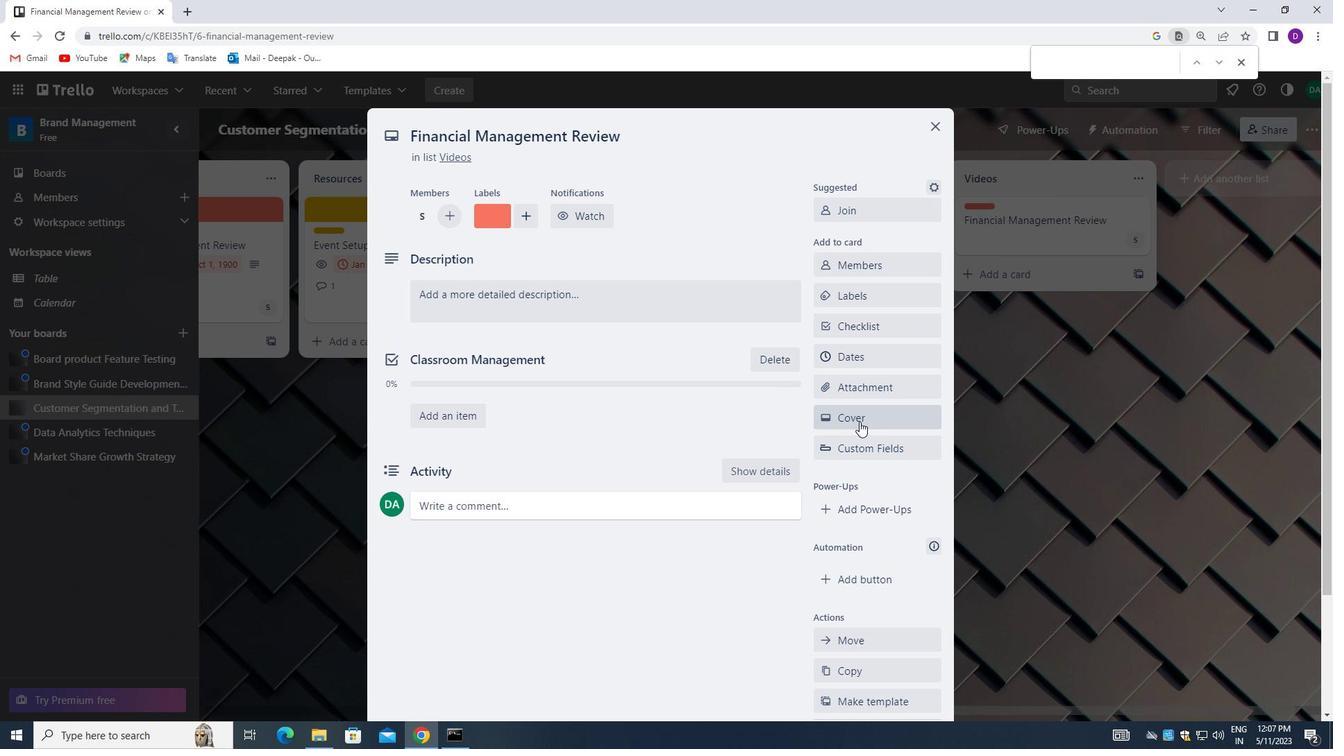 
Action: Mouse moved to (974, 255)
Screenshot: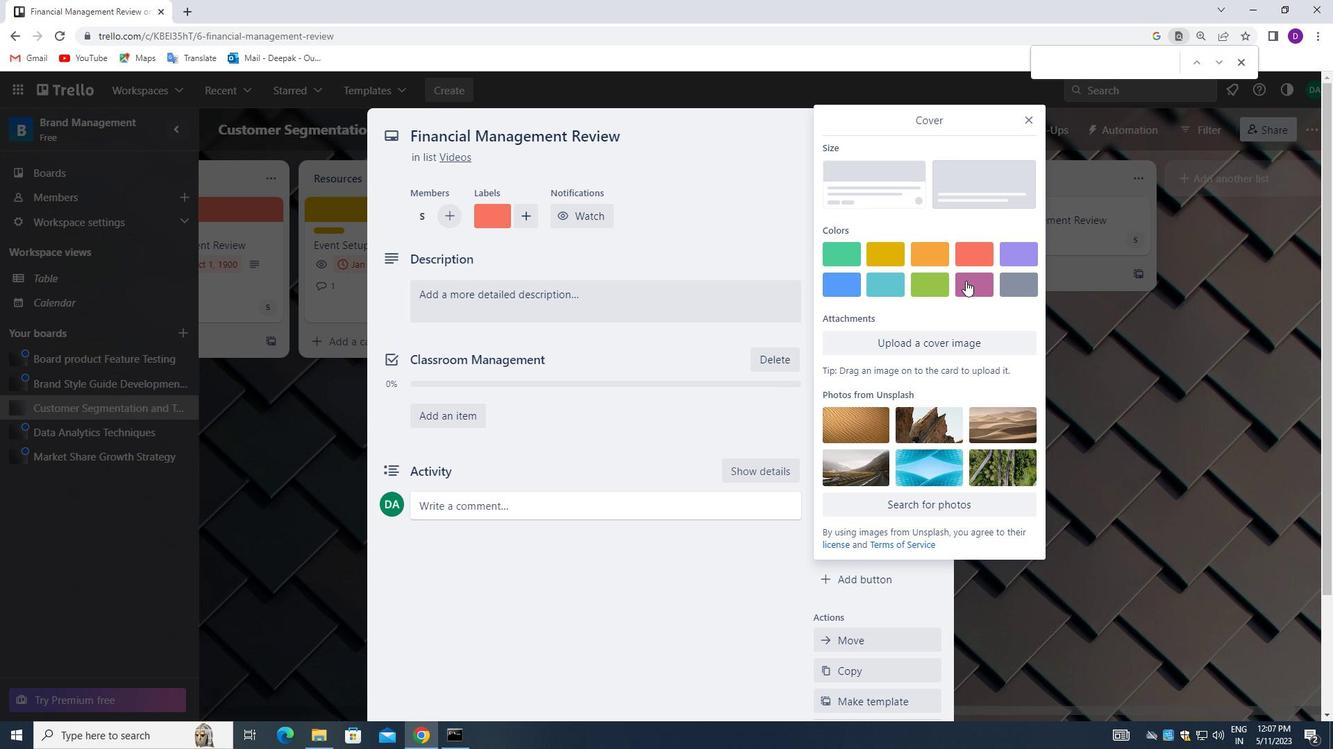
Action: Mouse pressed left at (974, 255)
Screenshot: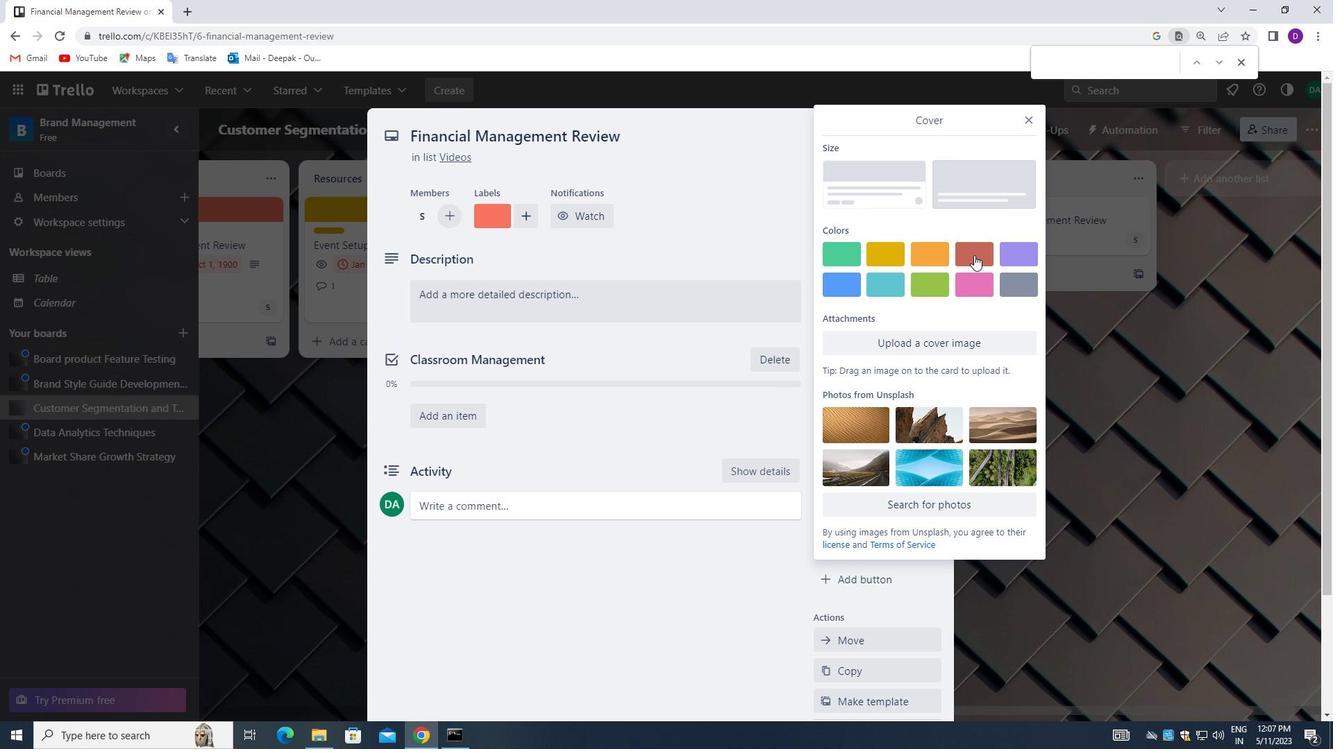 
Action: Mouse moved to (1027, 118)
Screenshot: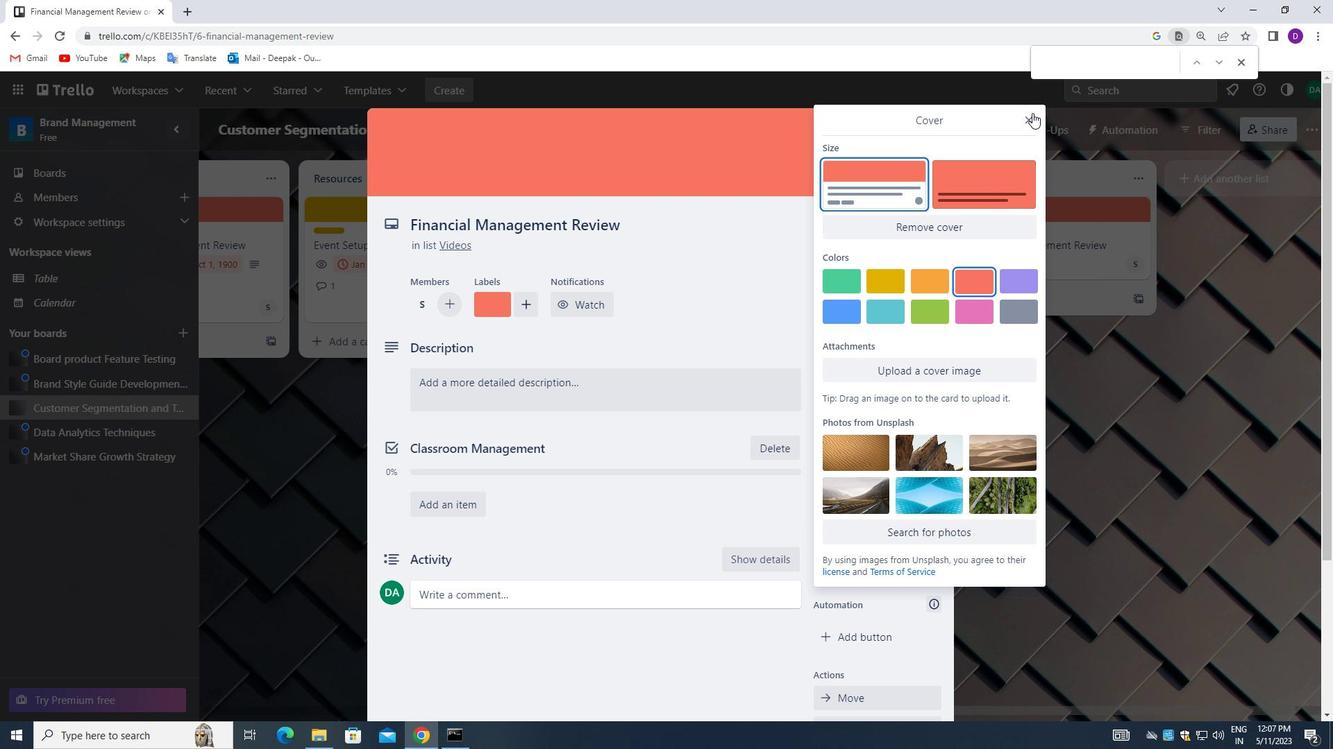 
Action: Mouse pressed left at (1027, 118)
Screenshot: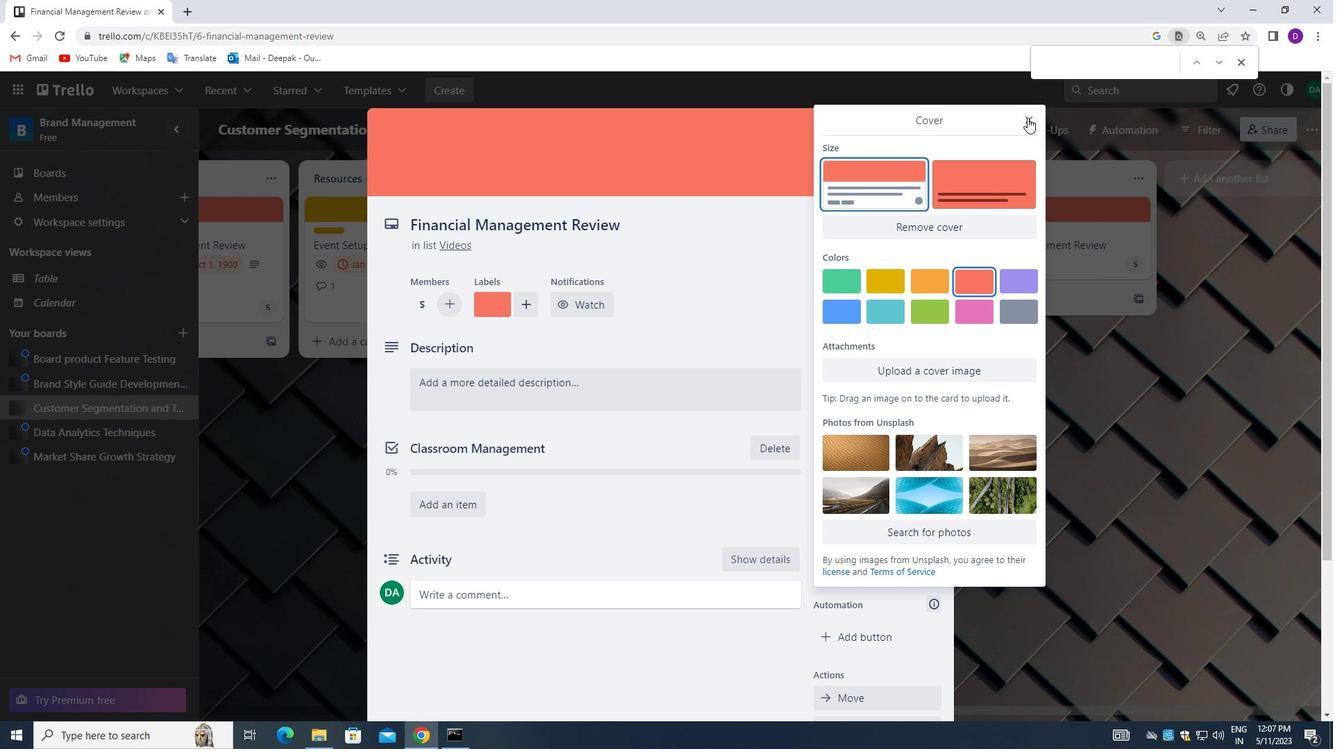 
Action: Mouse moved to (513, 387)
Screenshot: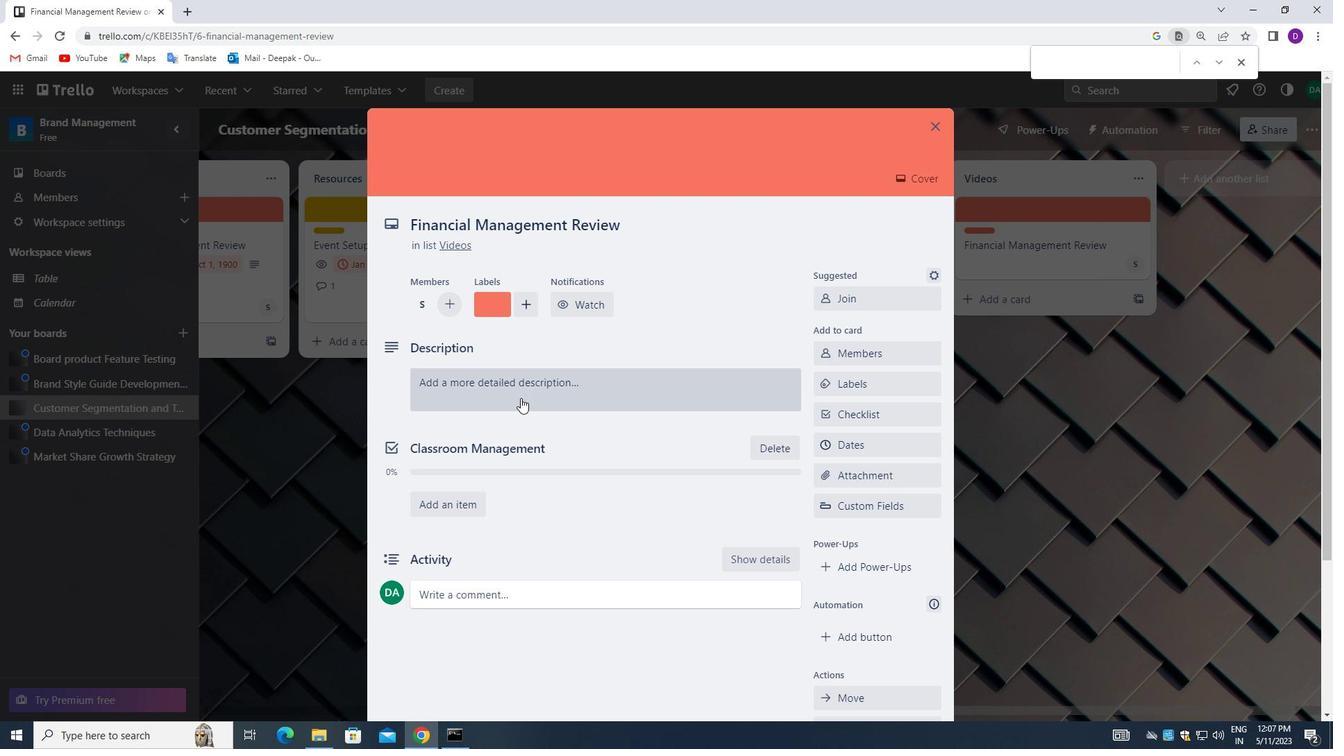 
Action: Mouse pressed left at (513, 387)
Screenshot: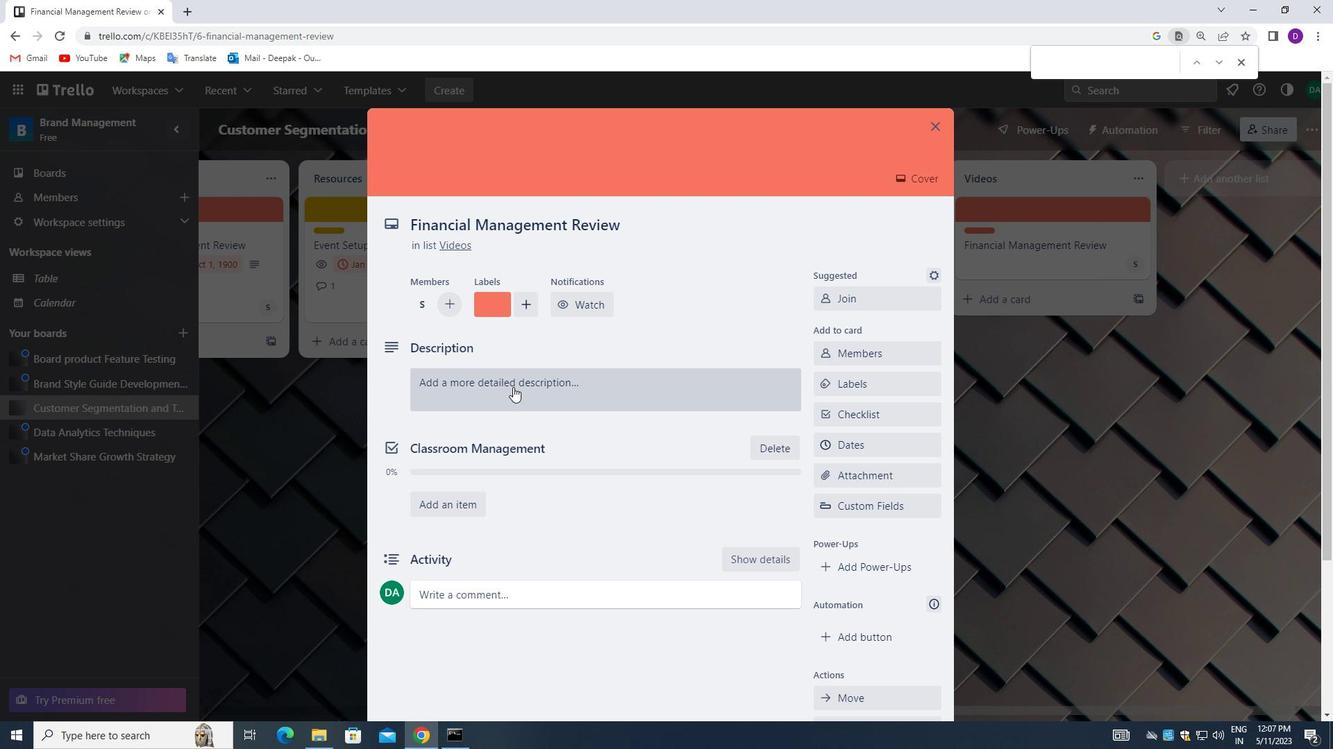 
Action: Mouse moved to (450, 438)
Screenshot: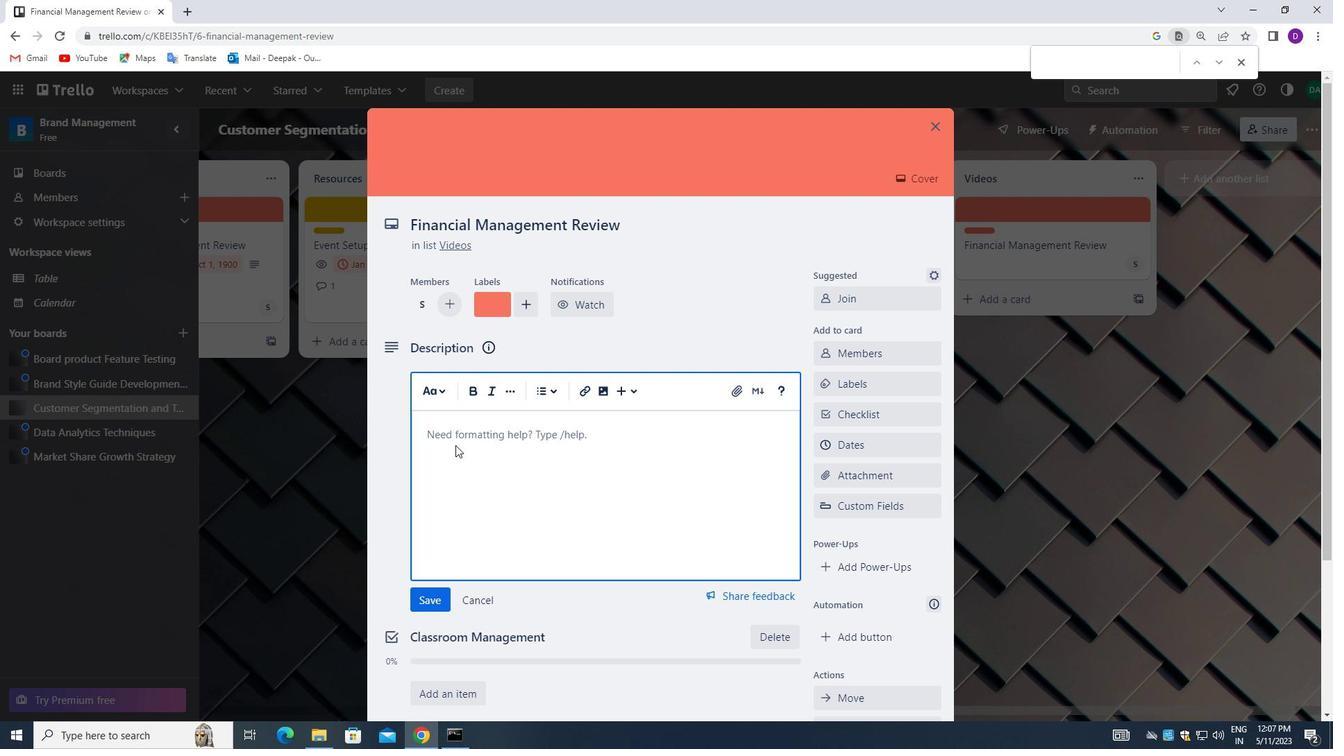 
Action: Mouse pressed left at (450, 438)
Screenshot: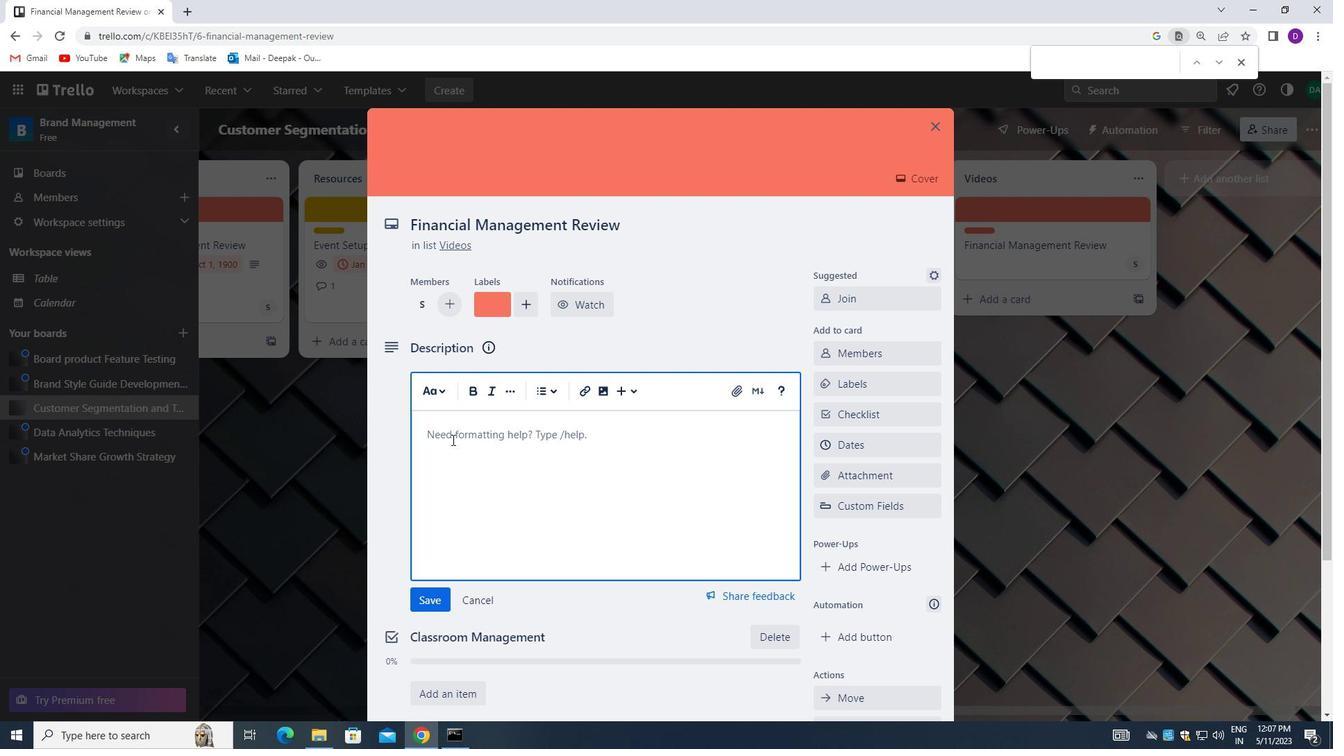 
Action: Mouse moved to (365, 456)
Screenshot: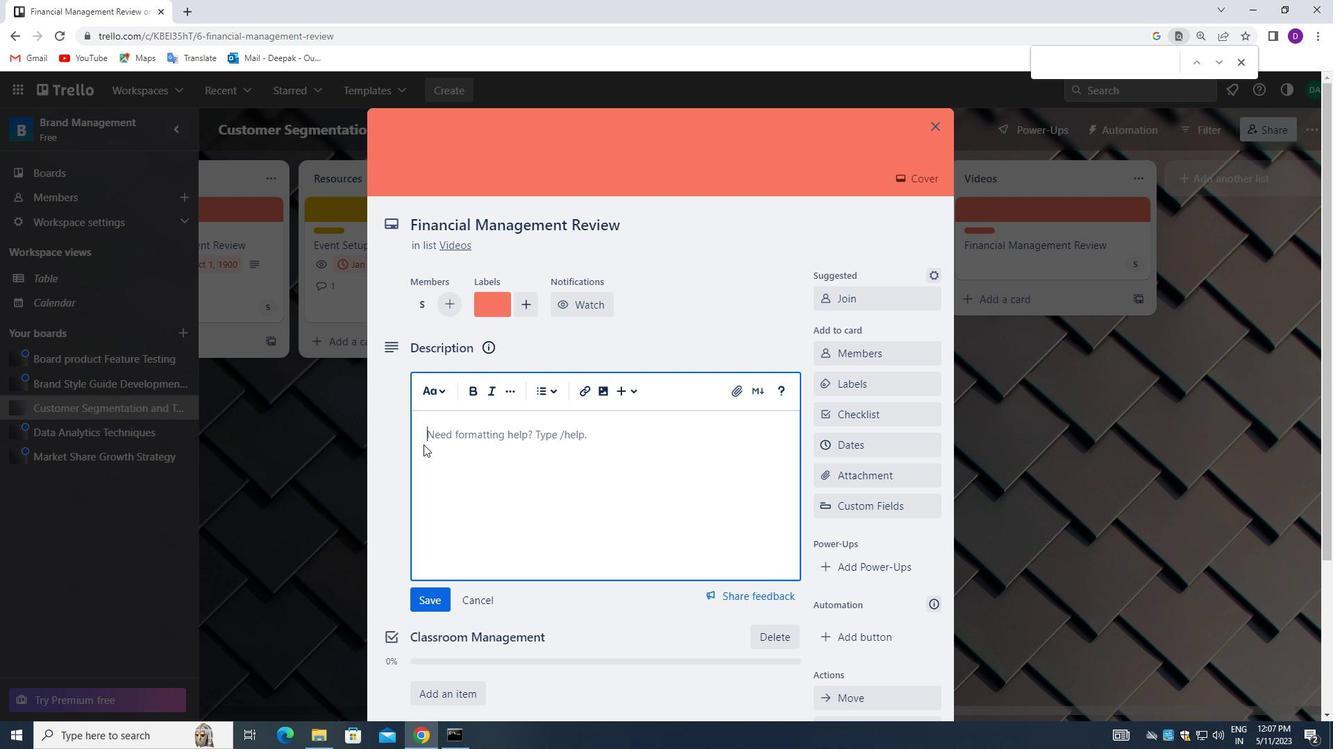 
Action: Key pressed <Key.shift_r>DRAFT<Key.space>AND<Key.space>SOF<Key.backspace><Key.backspace><Key.backspace>SEND<Key.space>OUT<Key.space>COMPANY<Key.space>ANNOUNCEMENT<Key.space><Key.backspace>.<Key.backspace>,<Key.space>A<Key.backspace>
Screenshot: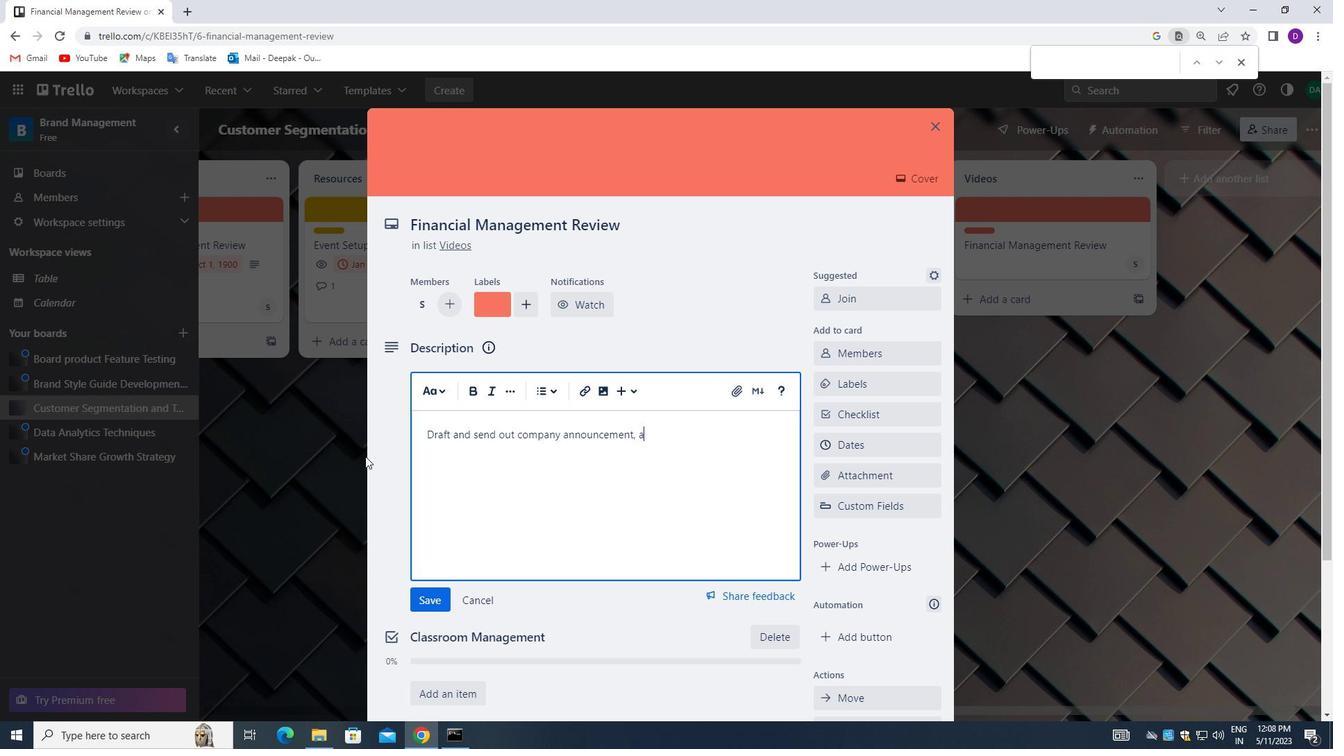 
Action: Mouse moved to (361, 417)
Screenshot: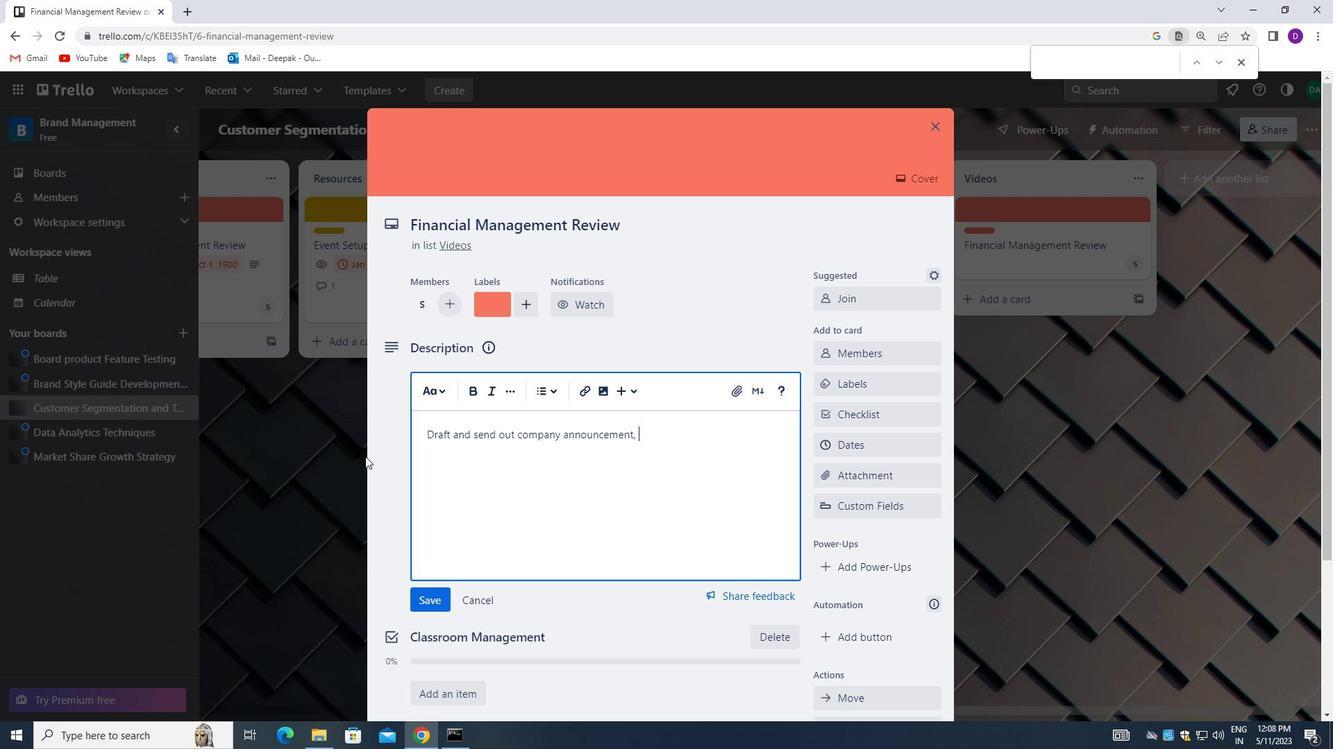 
Action: Key pressed <Key.backspace><Key.backspace>.
Screenshot: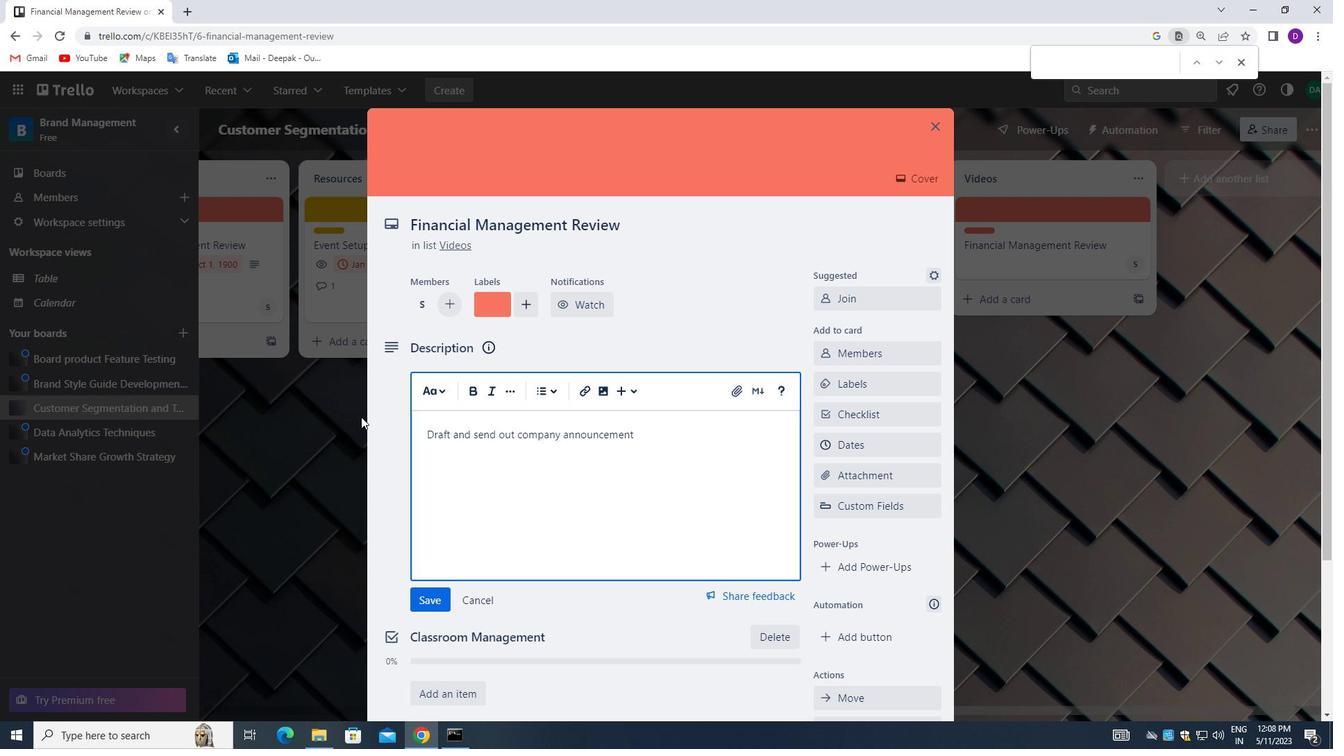 
Action: Mouse moved to (433, 596)
Screenshot: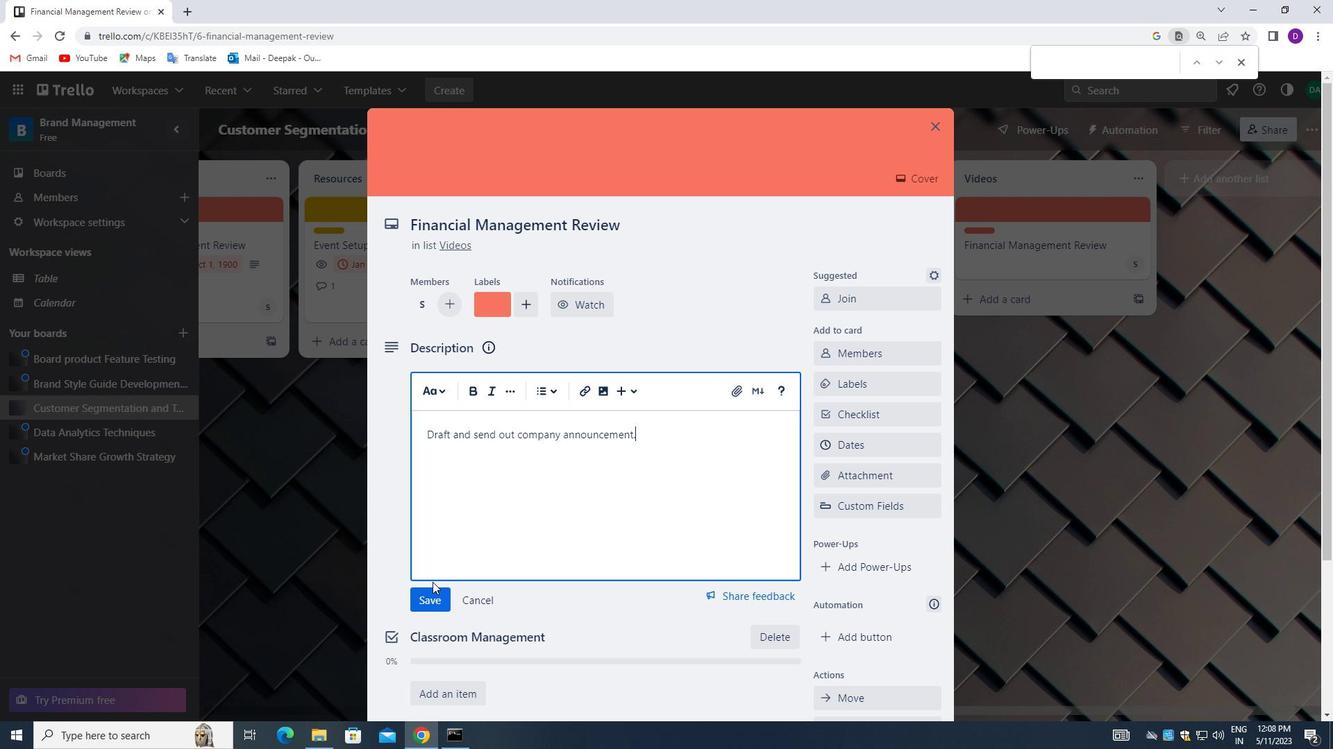 
Action: Mouse pressed left at (433, 596)
Screenshot: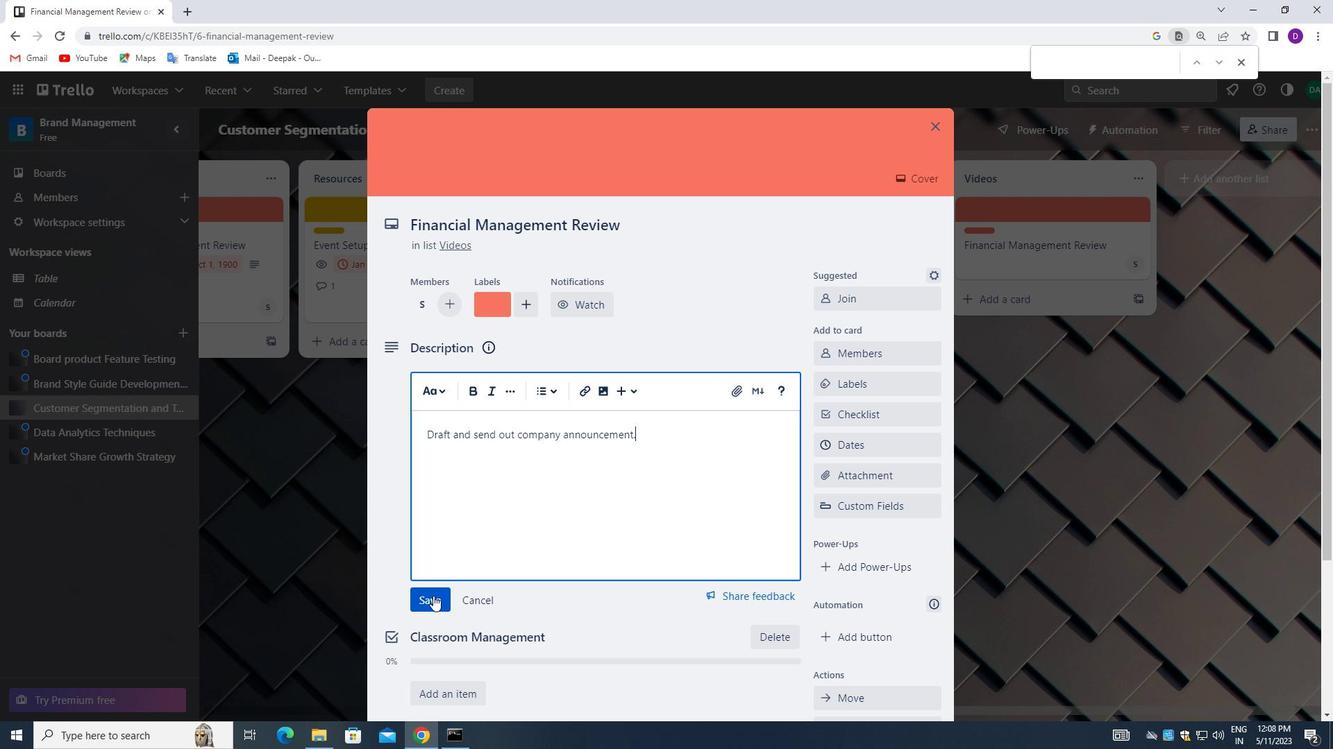 
Action: Mouse moved to (495, 563)
Screenshot: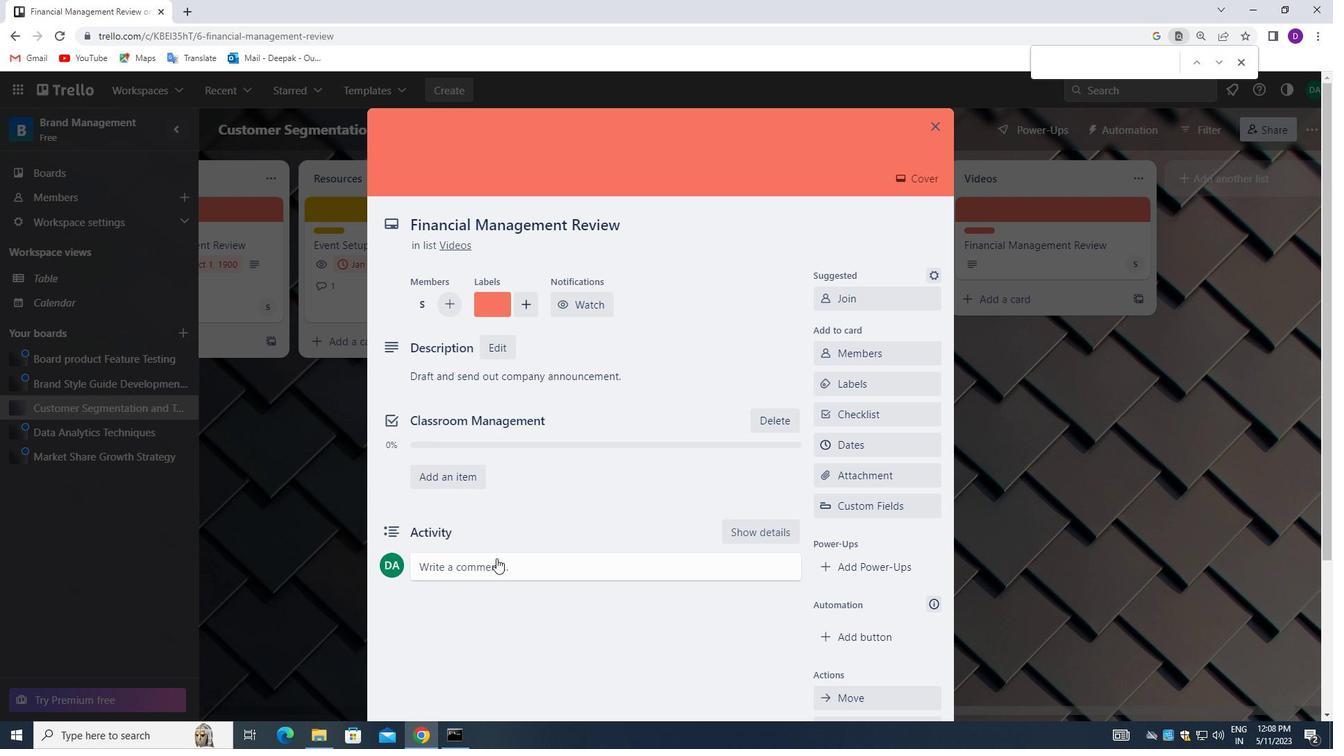
Action: Mouse pressed left at (495, 563)
Screenshot: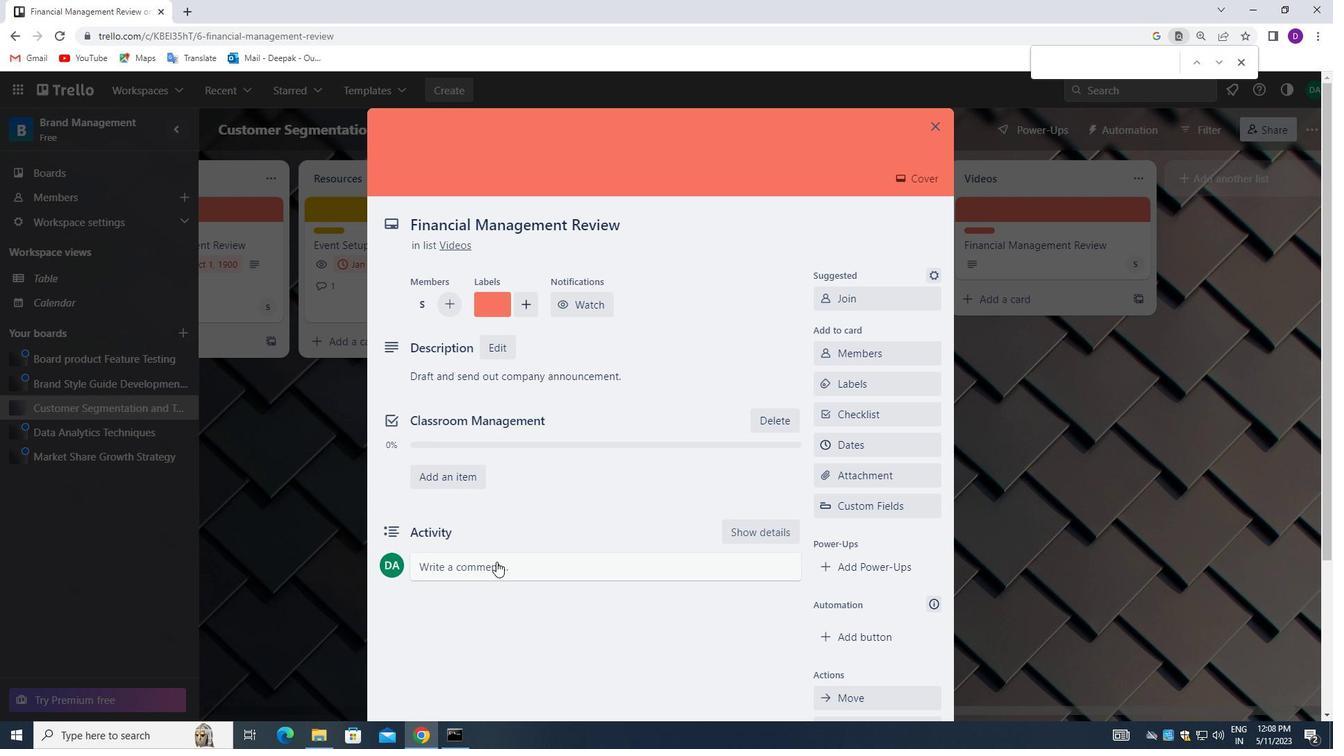 
Action: Mouse moved to (481, 613)
Screenshot: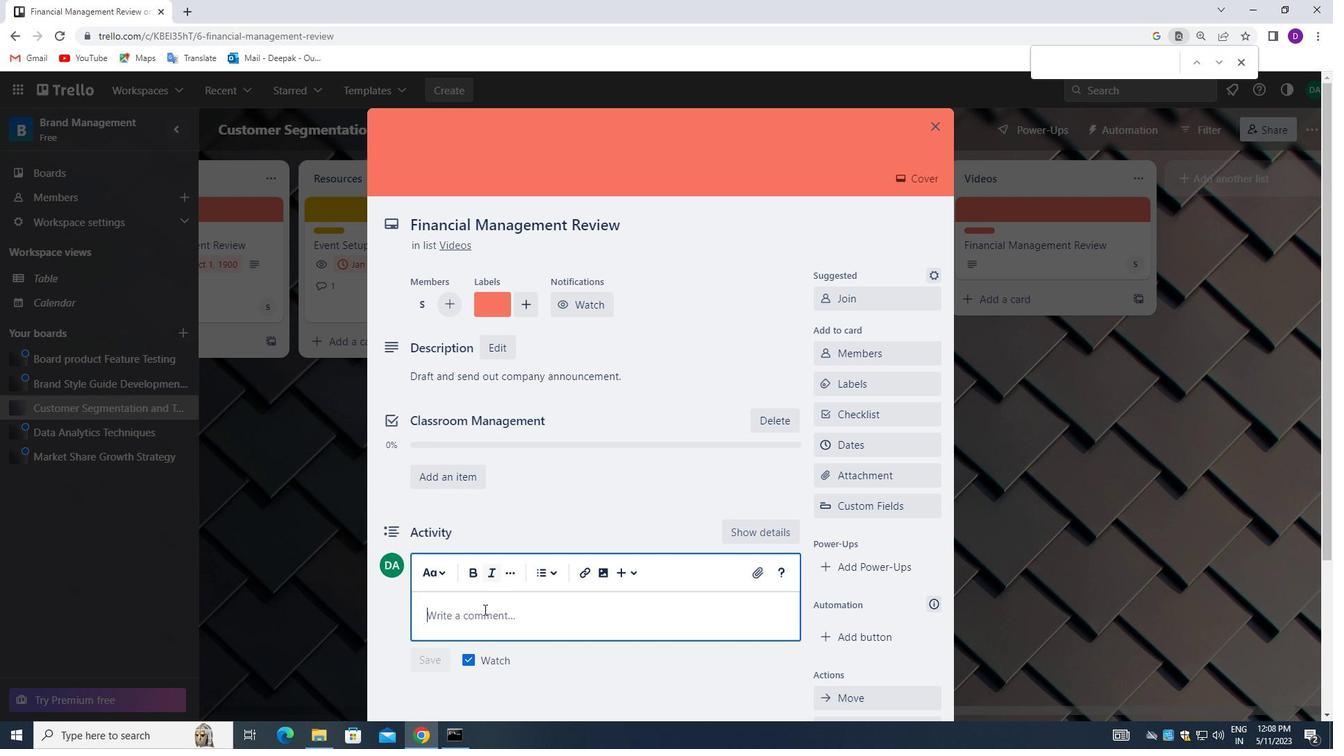 
Action: Key pressed <Key.shift_r><Key.shift_r><Key.shift_r><Key.shift_r><Key.shift_r><Key.shift_r><Key.shift_r><Key.shift_r><Key.shift_r><Key.shift_r><Key.shift_r><Key.shift_r><Key.shift_r><Key.shift_r><Key.shift_r><Key.shift_r><Key.shift_r><Key.shift_r><Key.shift_r><Key.shift_r><Key.shift_r><Key.shift_r><Key.shift_r><Key.shift_r>S=<Key.backspace><Key.backspace><Key.shift>LET<Key.space>US<Key.space>APPROACH<Key.space>THIS<Key.space>TAL<Key.backspace>SK<Key.space>WITH<Key.space>A<Key.space>SENSE<Key.space>OF<Key.space>POSITIVITY<Key.space>AND<Key.space>P<Key.backspace>OPTIMISM,<Key.space>RECOGNIZING<Key.space>THE<Key.space>POTENTIAL<Key.space>FOR<Key.space>GROWTH<Key.space>AND<Key.space>LEARNING<Key.space>THAT<Key.space>IT<Key.space>PRESENTS.<Key.space>
Screenshot: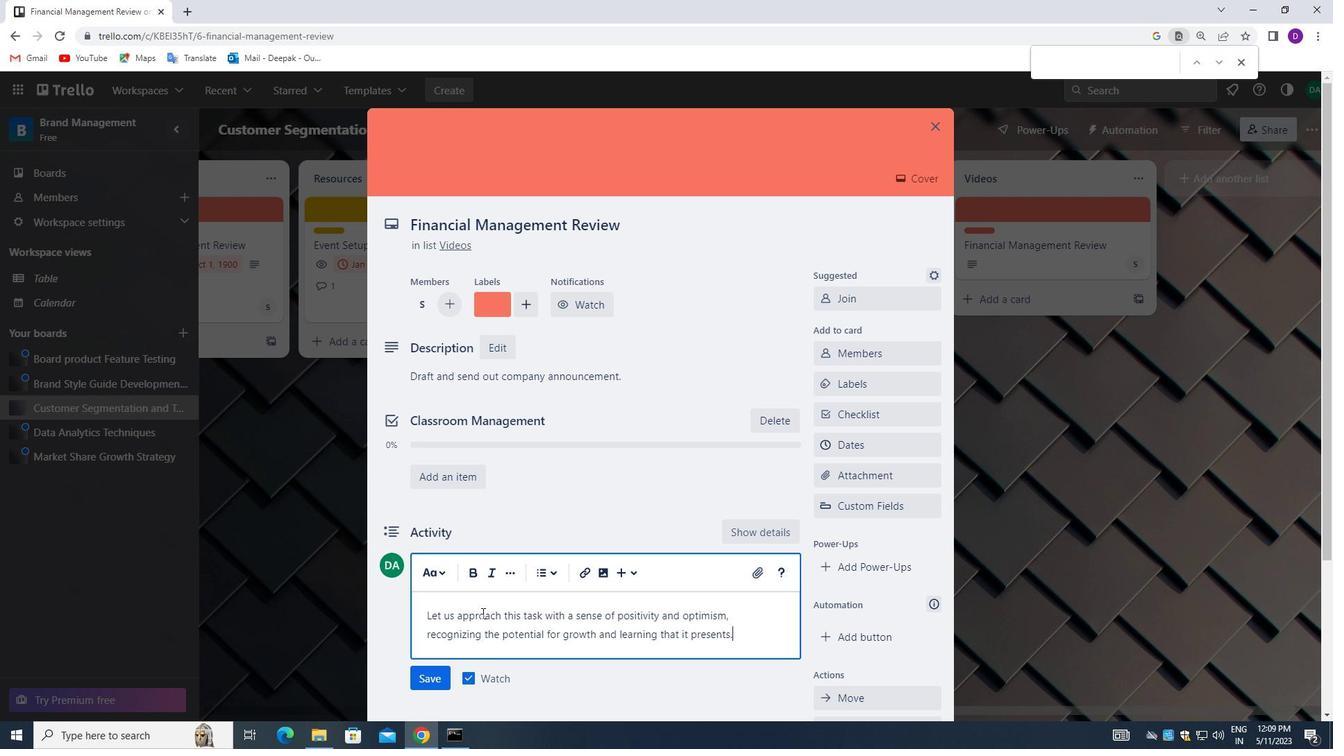 
Action: Mouse moved to (425, 682)
Screenshot: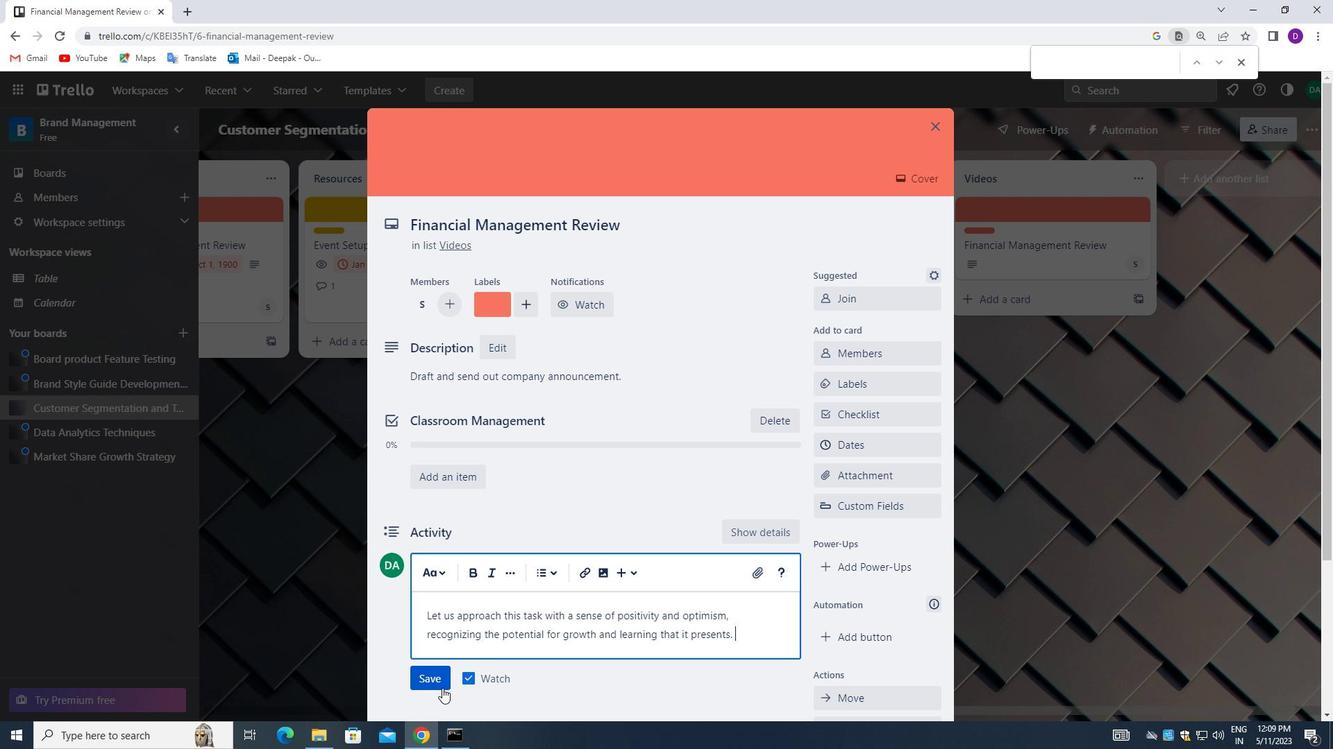 
Action: Mouse pressed left at (425, 682)
Screenshot: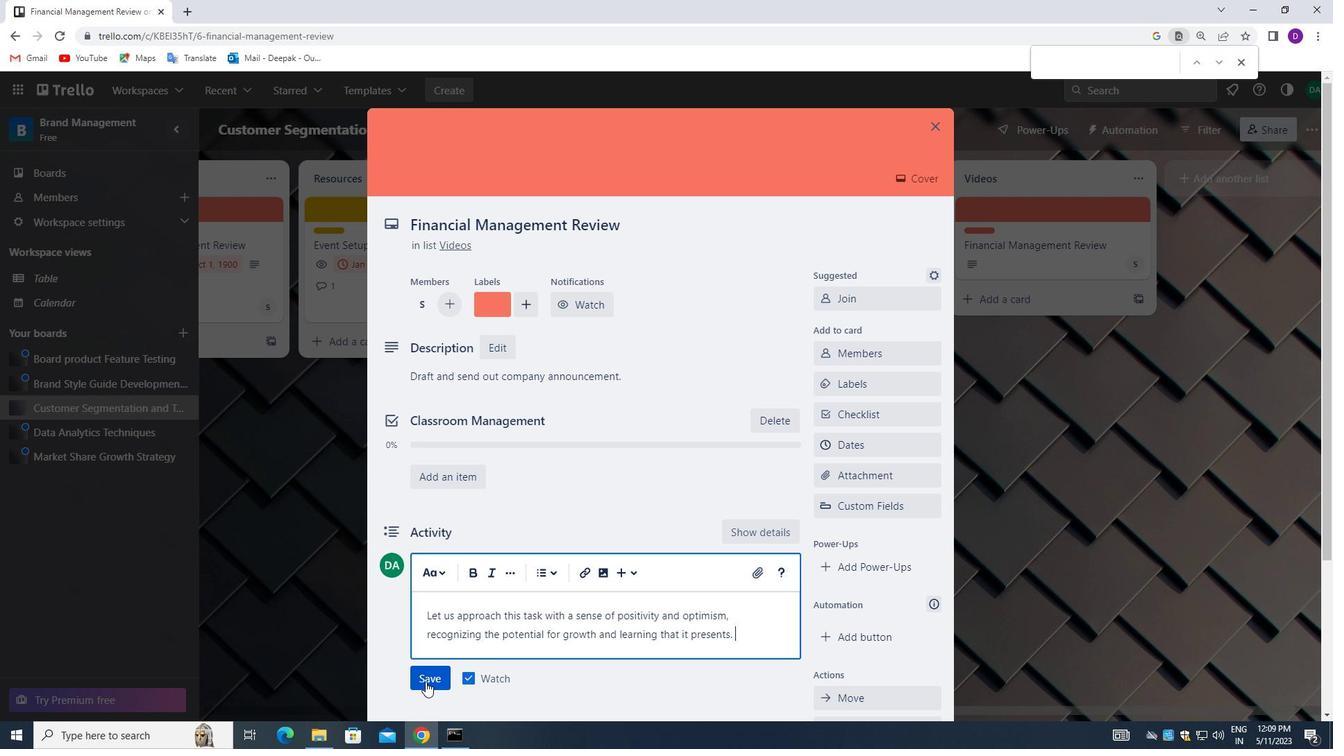 
Action: Mouse moved to (870, 453)
Screenshot: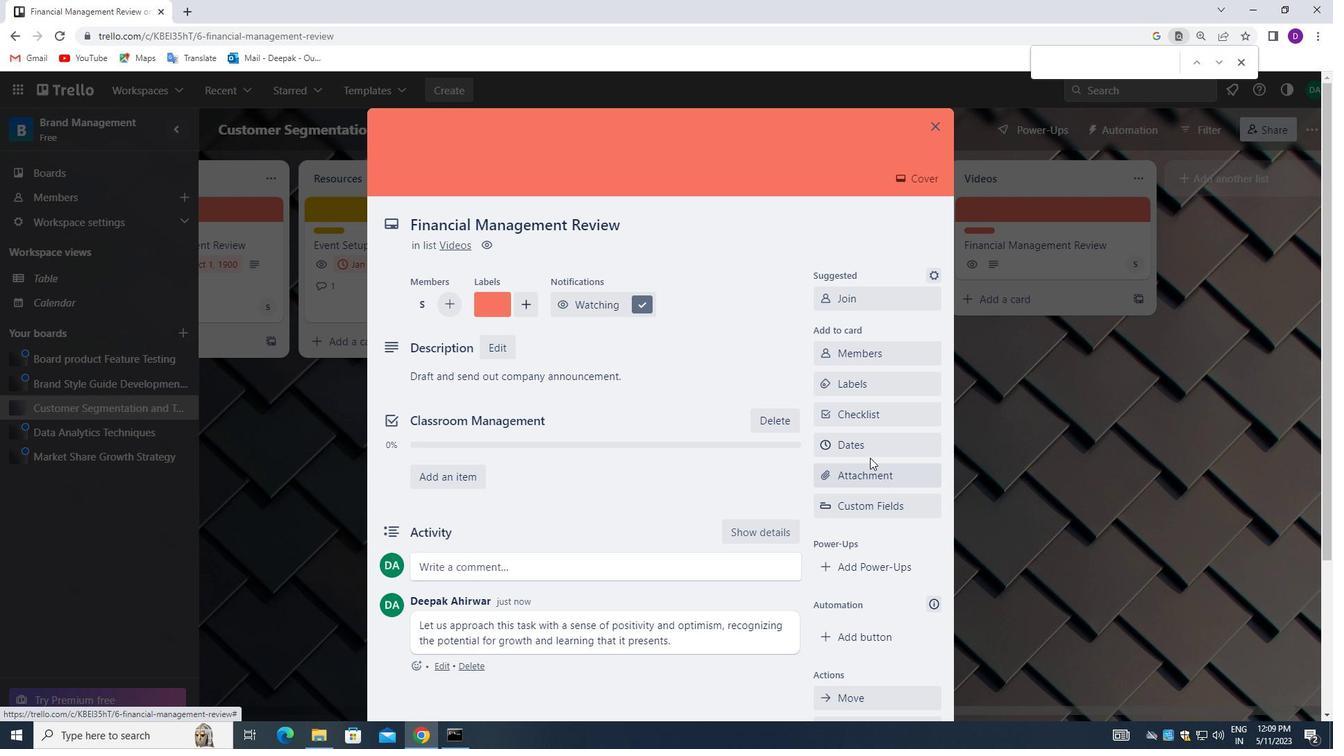 
Action: Mouse pressed left at (870, 453)
Screenshot: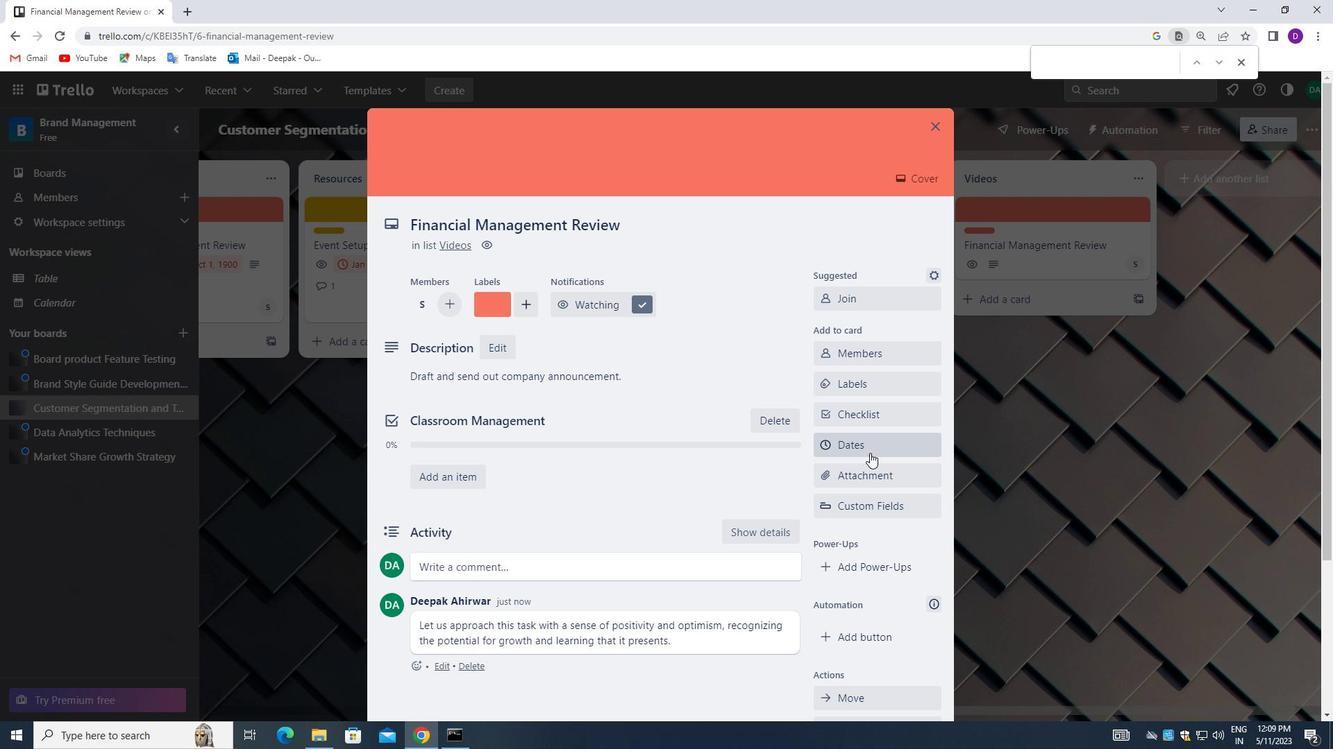 
Action: Mouse moved to (833, 407)
Screenshot: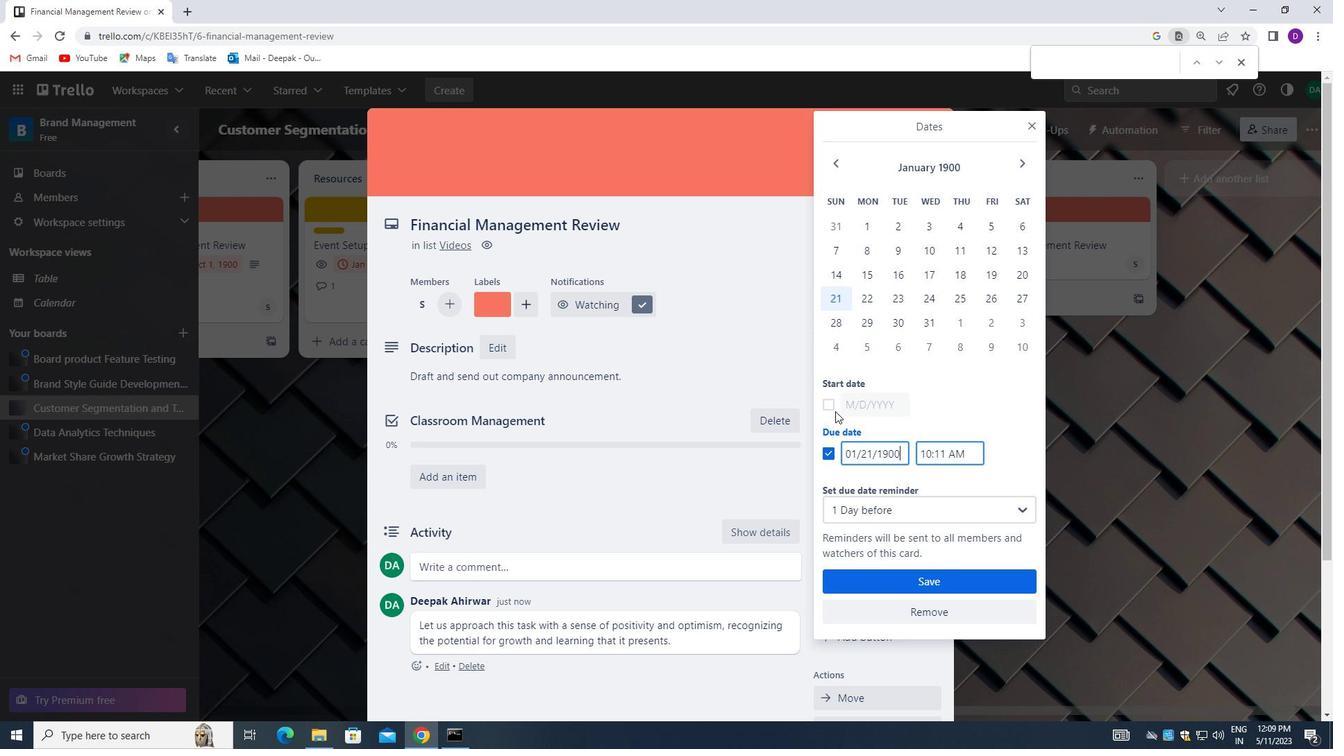 
Action: Mouse pressed left at (833, 407)
Screenshot: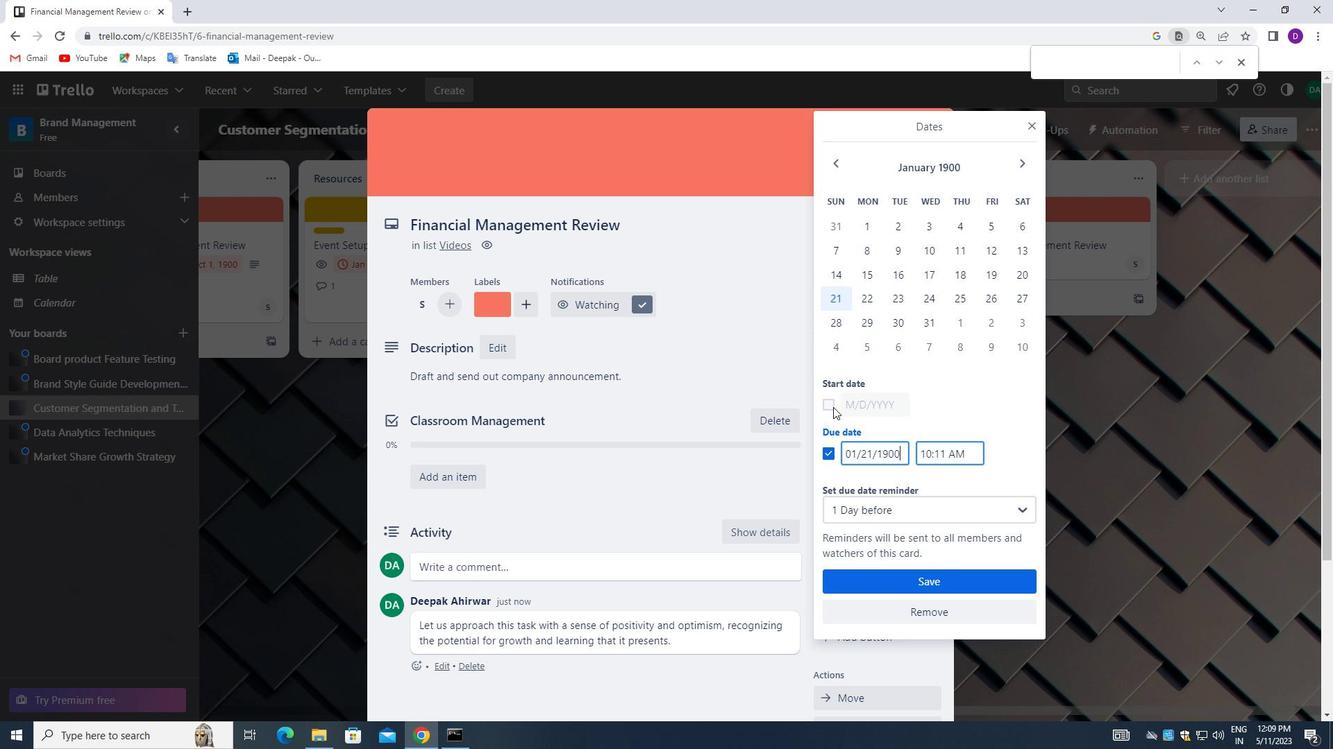 
Action: Mouse moved to (902, 406)
Screenshot: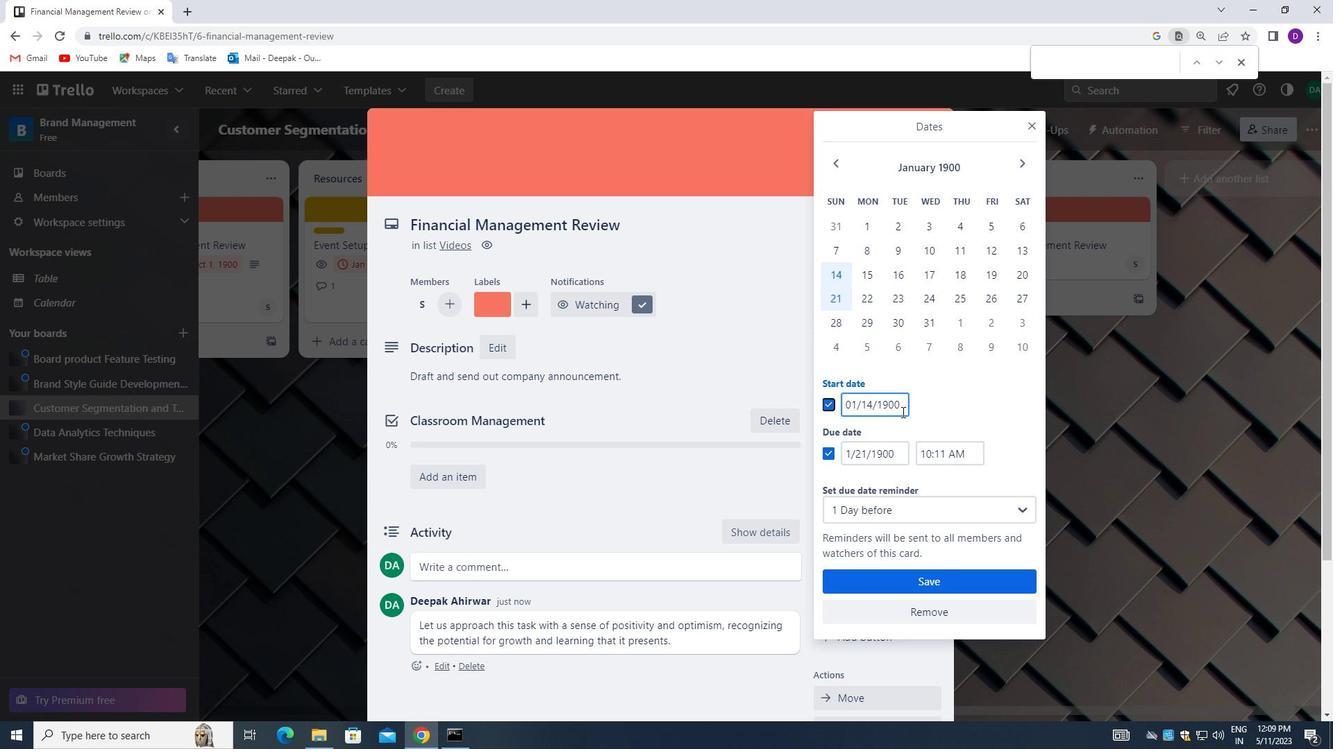
Action: Mouse pressed left at (902, 406)
Screenshot: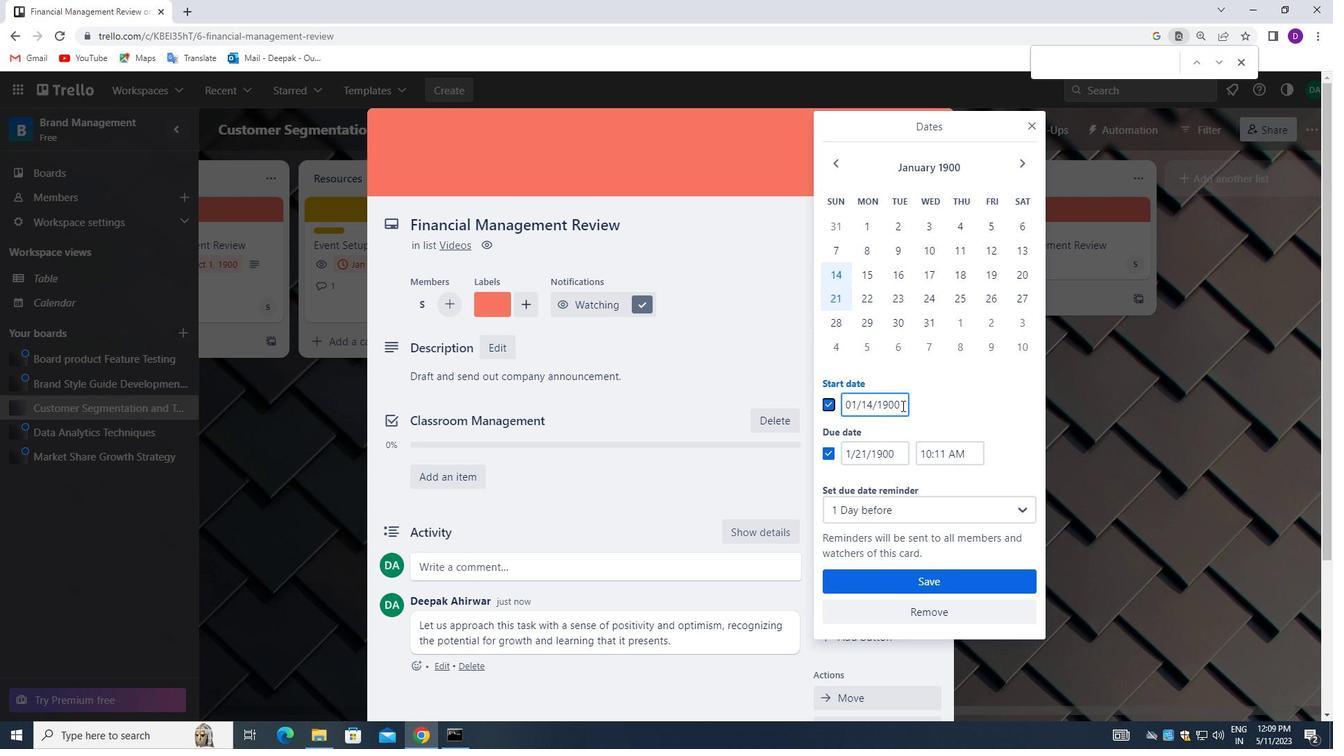 
Action: Key pressed <Key.backspace><Key.backspace><Key.backspace><Key.backspace><Key.backspace><Key.backspace><Key.backspace><Key.backspace><Key.backspace><Key.backspace><Key.backspace><Key.backspace><Key.backspace><Key.backspace><Key.backspace><Key.backspace><Key.backspace><Key.backspace><Key.backspace><Key.backspace><Key.backspace><Key.backspace><Key.backspace><Key.backspace><Key.backspace><Key.backspace><Key.backspace><Key.backspace><Key.backspace>01/15/1900
Screenshot: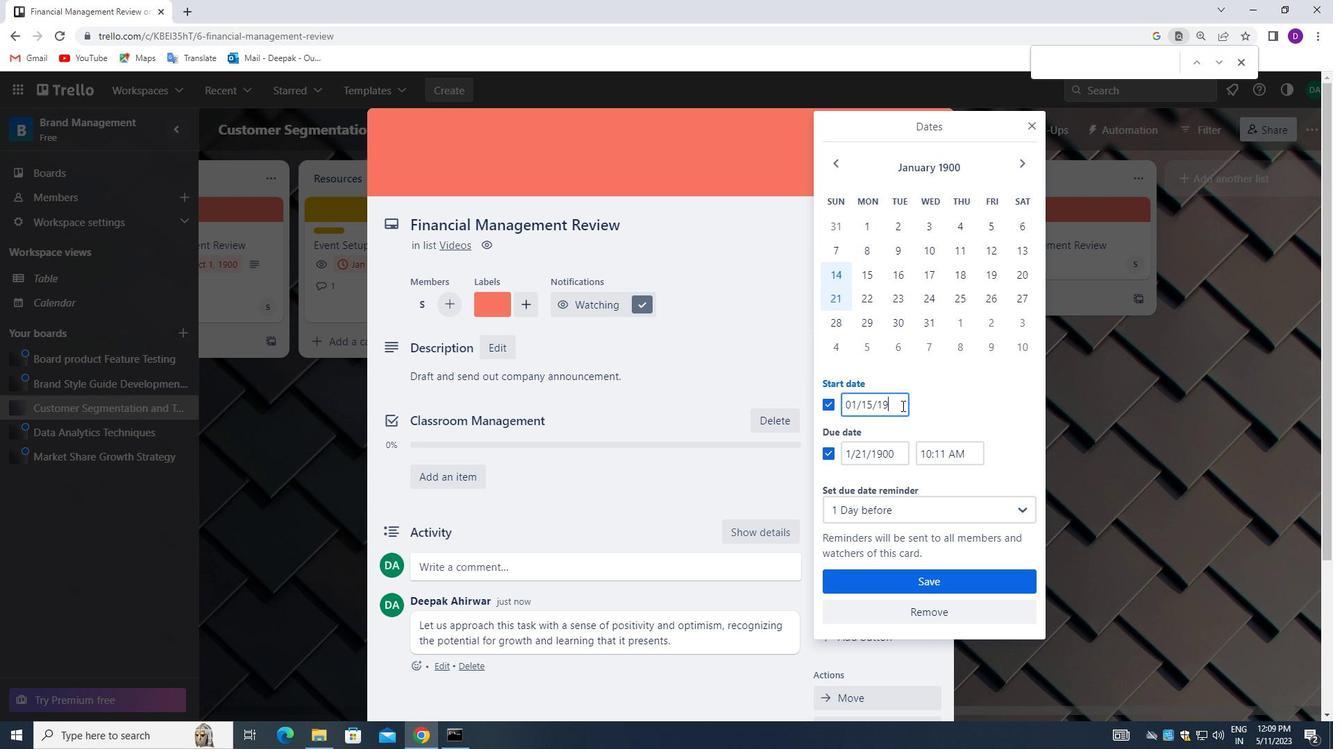 
Action: Mouse moved to (898, 453)
Screenshot: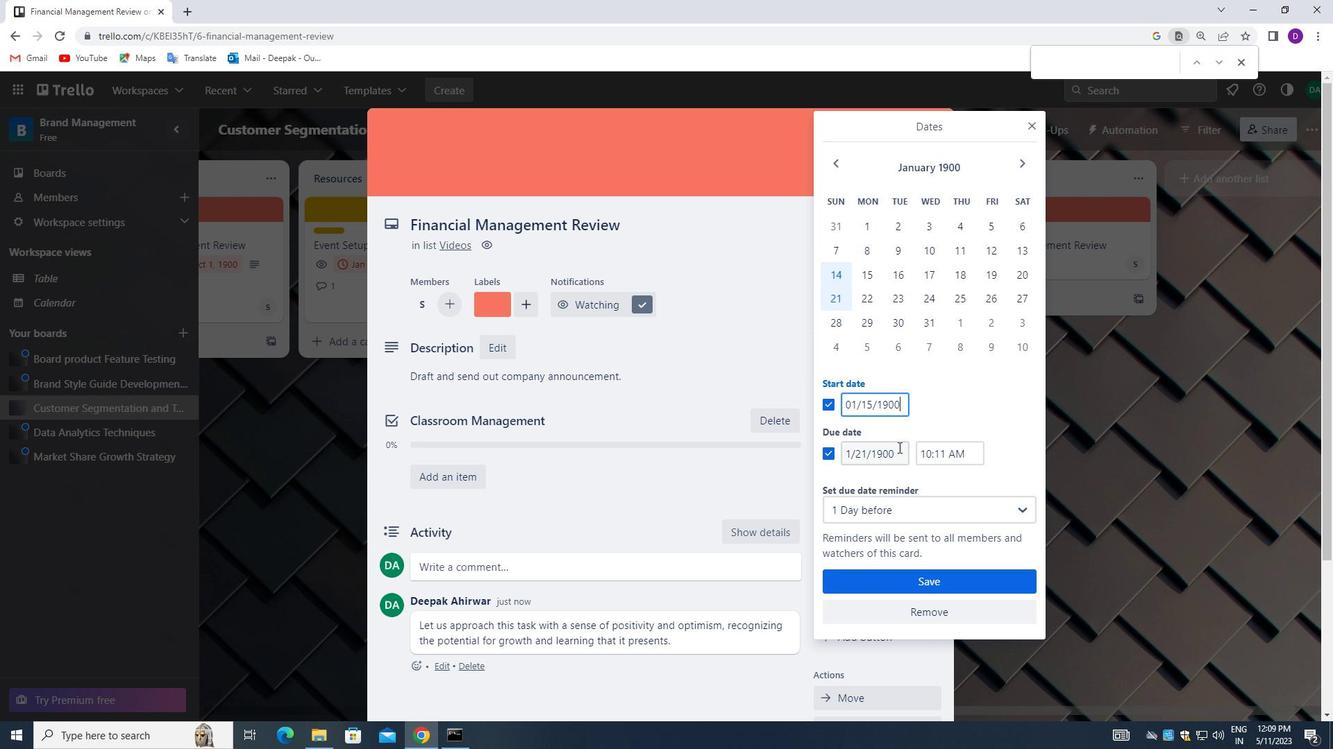 
Action: Mouse pressed left at (898, 453)
Screenshot: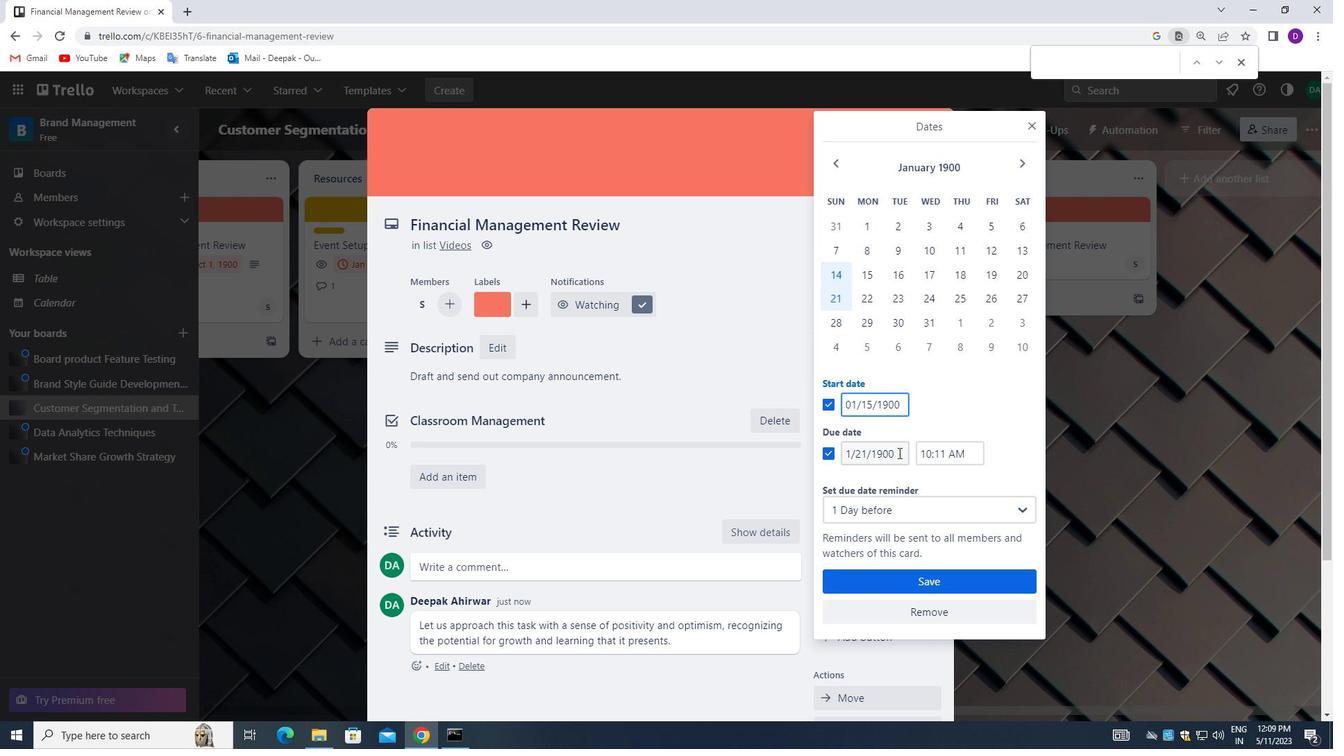 
Action: Mouse pressed left at (898, 453)
Screenshot: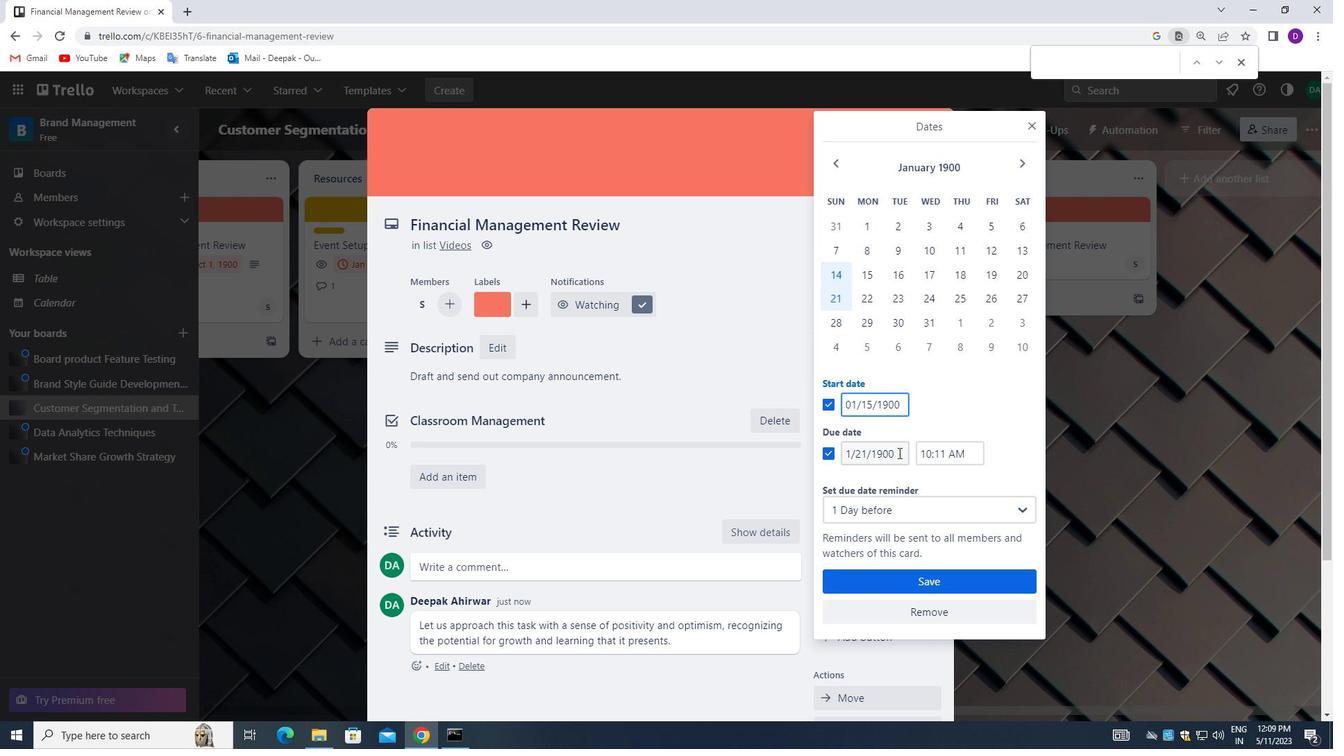 
Action: Mouse pressed left at (898, 453)
Screenshot: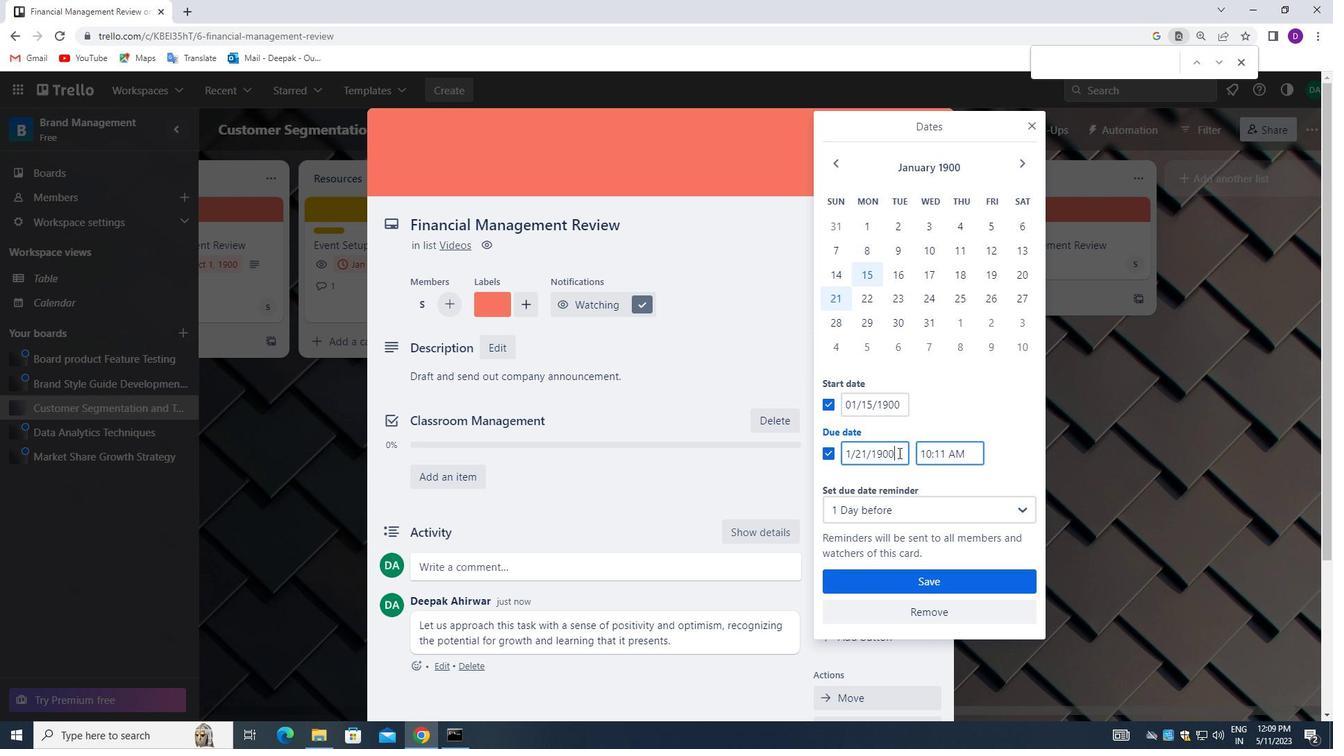 
Action: Key pressed <Key.backspace>01/21/1900
Screenshot: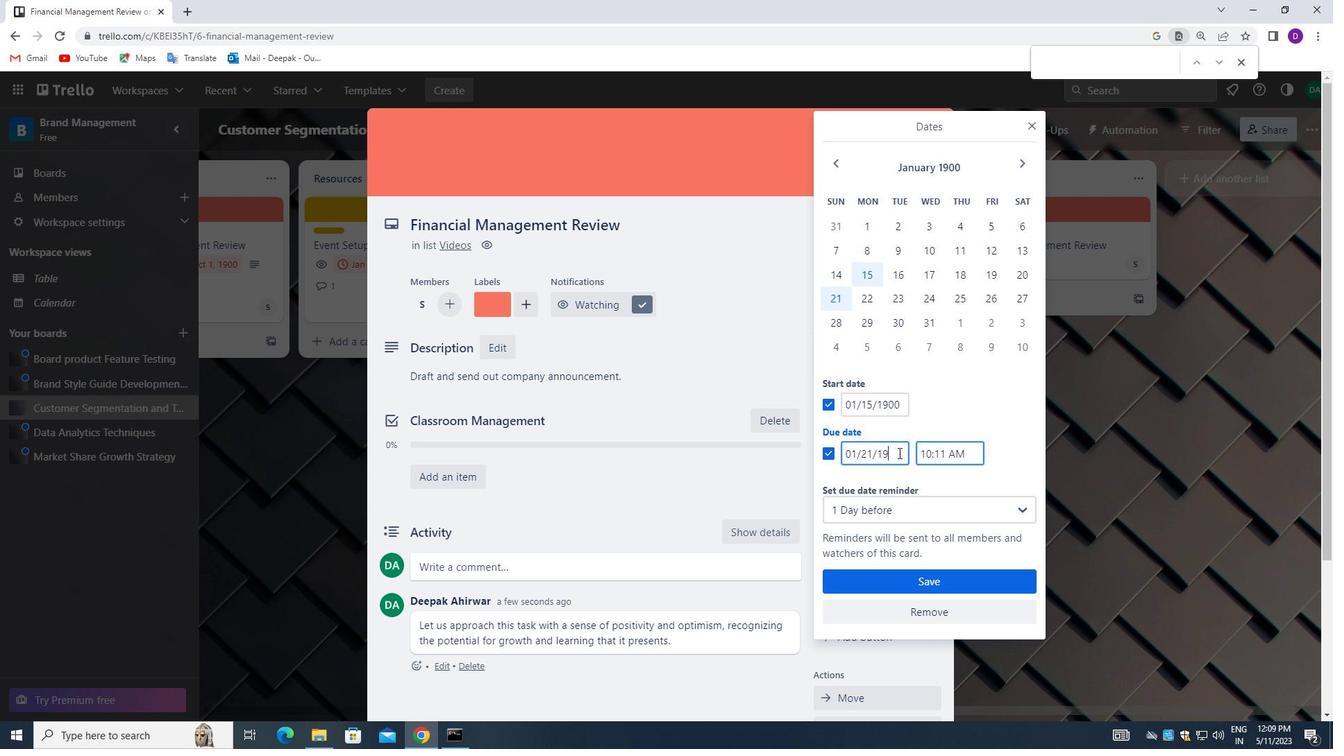 
Action: Mouse moved to (870, 455)
Screenshot: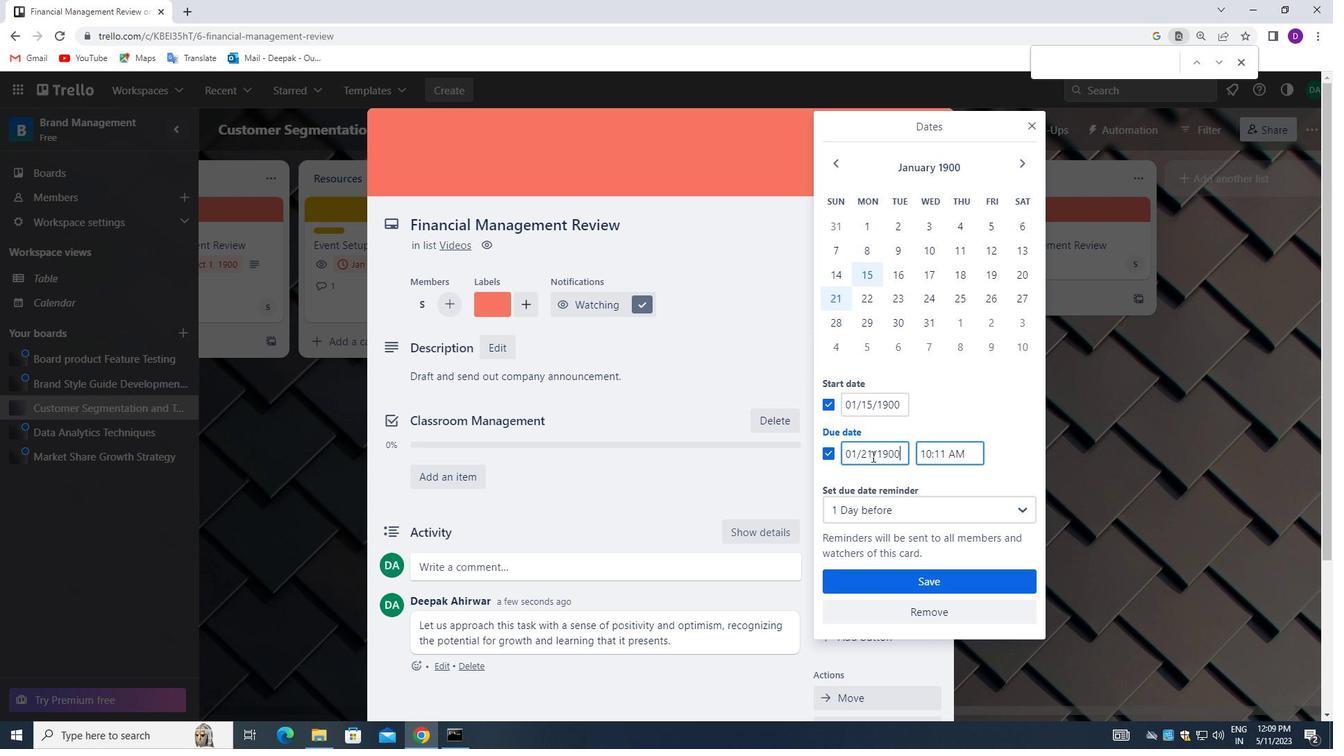 
Action: Mouse pressed left at (870, 455)
Screenshot: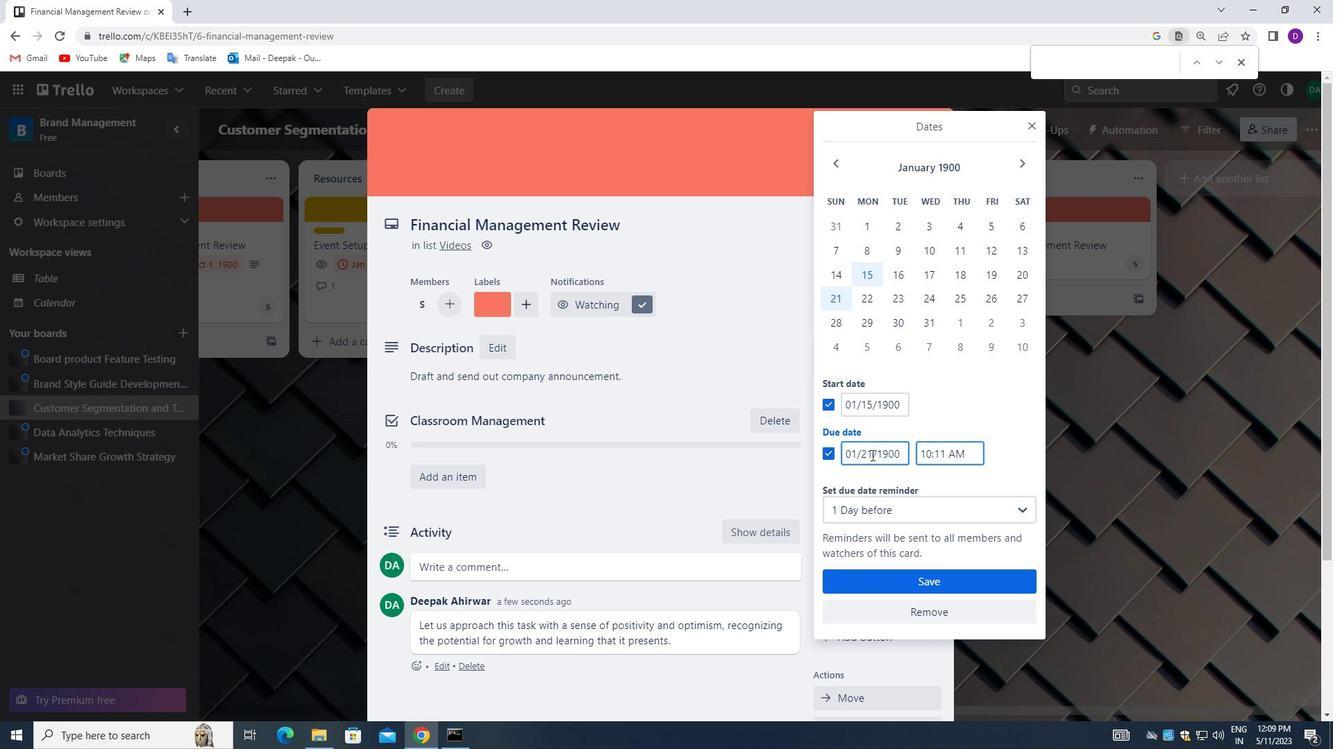 
Action: Mouse moved to (871, 465)
Screenshot: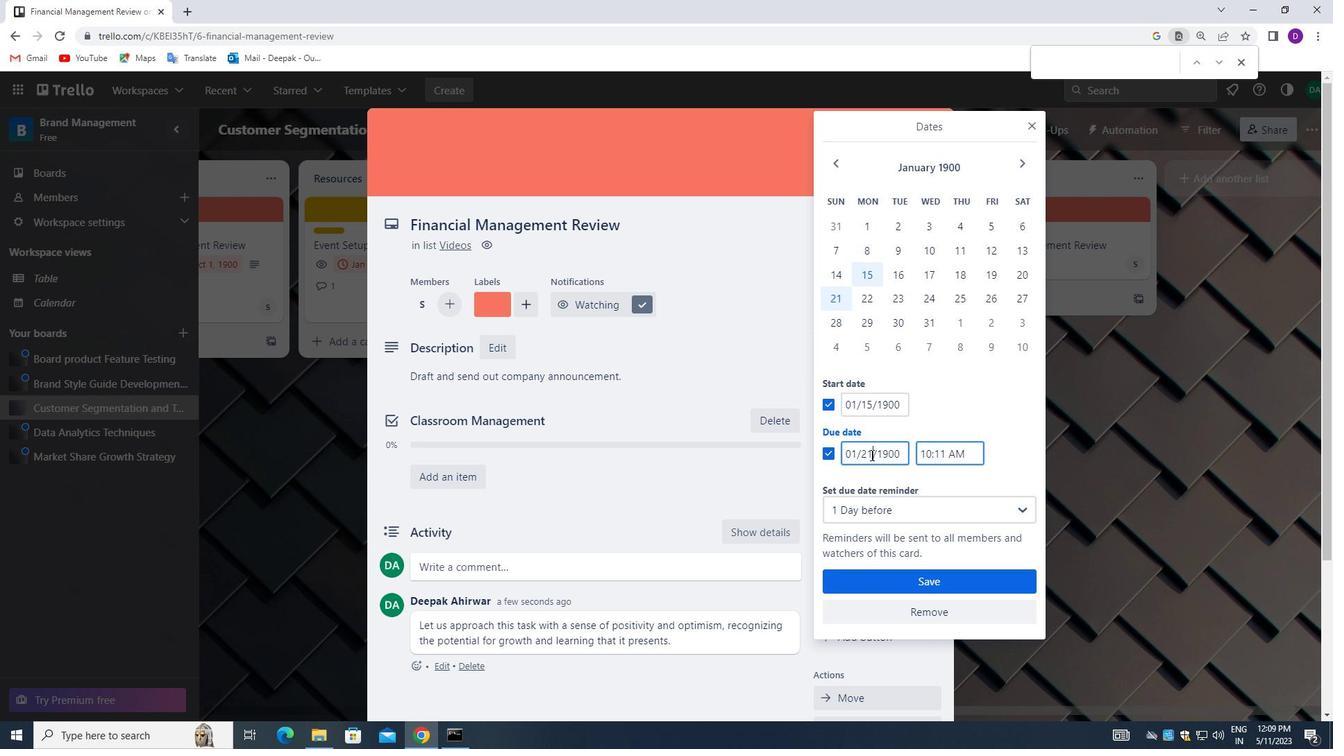
Action: Key pressed <Key.backspace>2
Screenshot: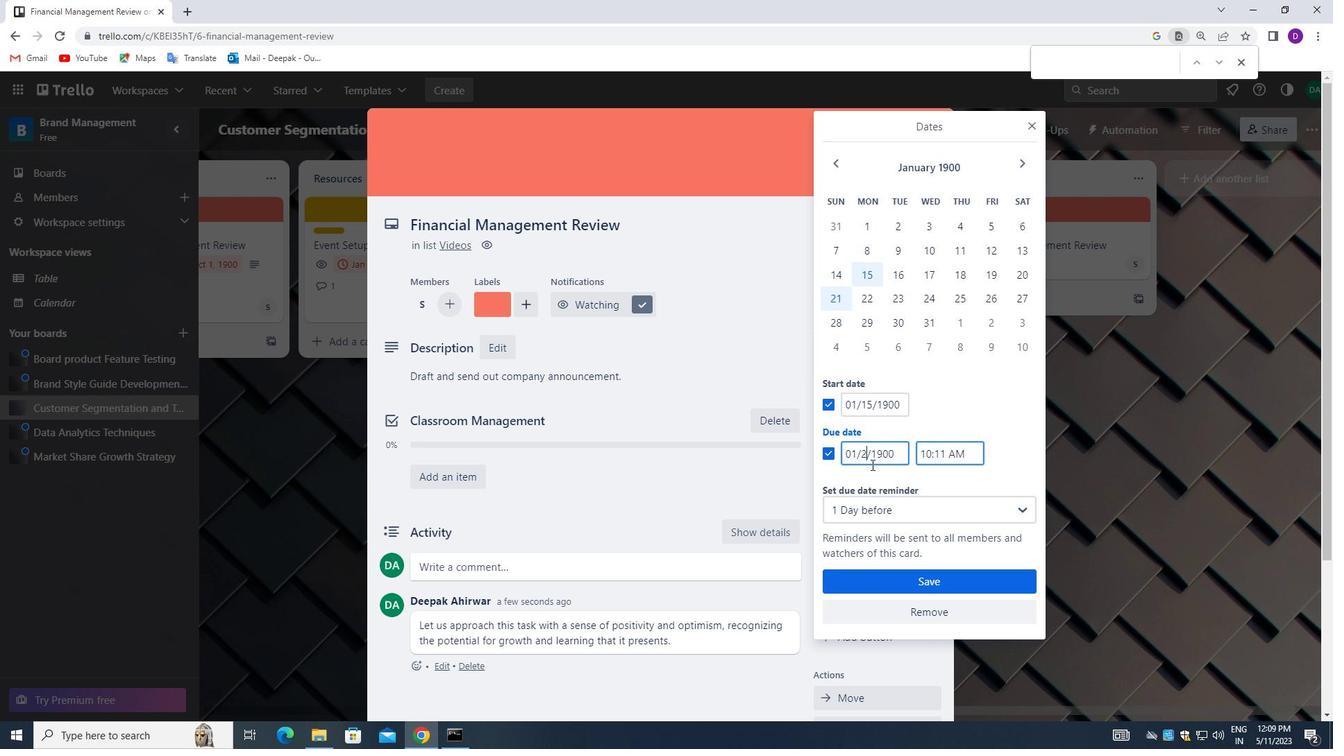 
Action: Mouse moved to (928, 578)
Screenshot: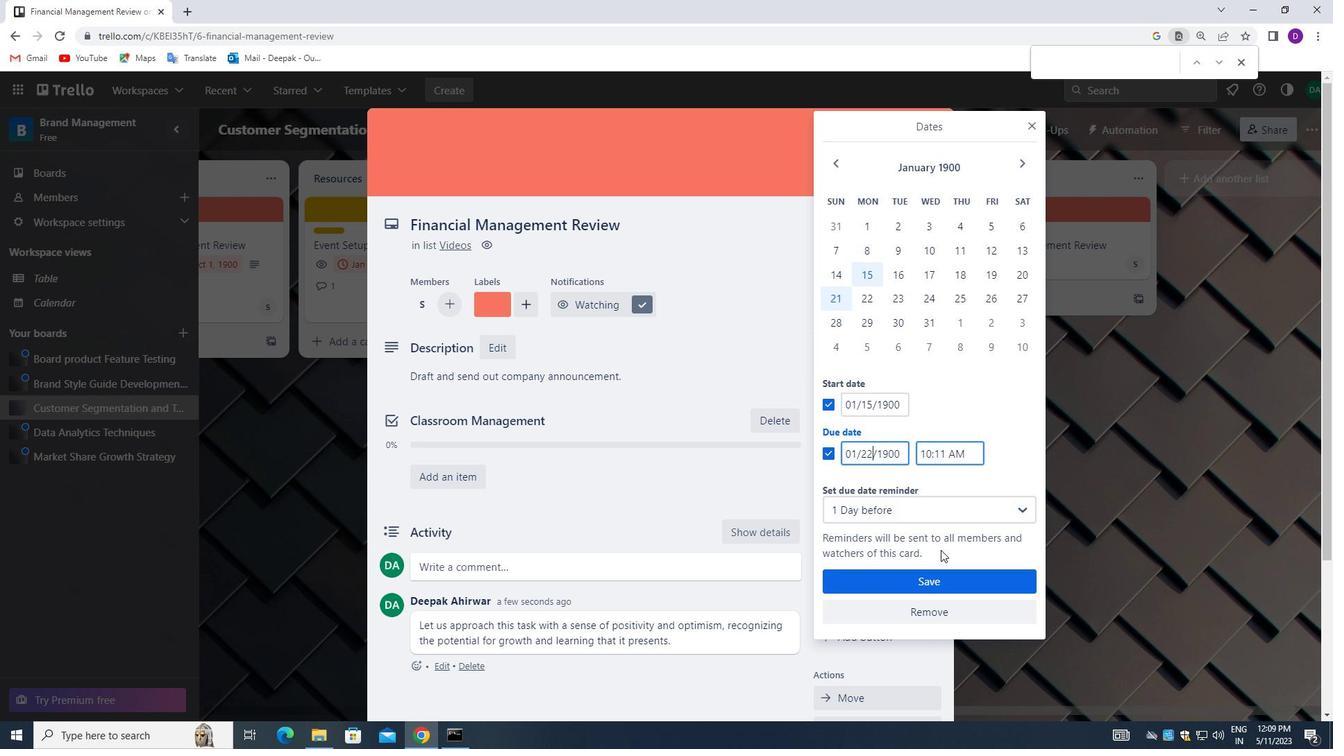 
Action: Mouse pressed left at (928, 578)
Screenshot: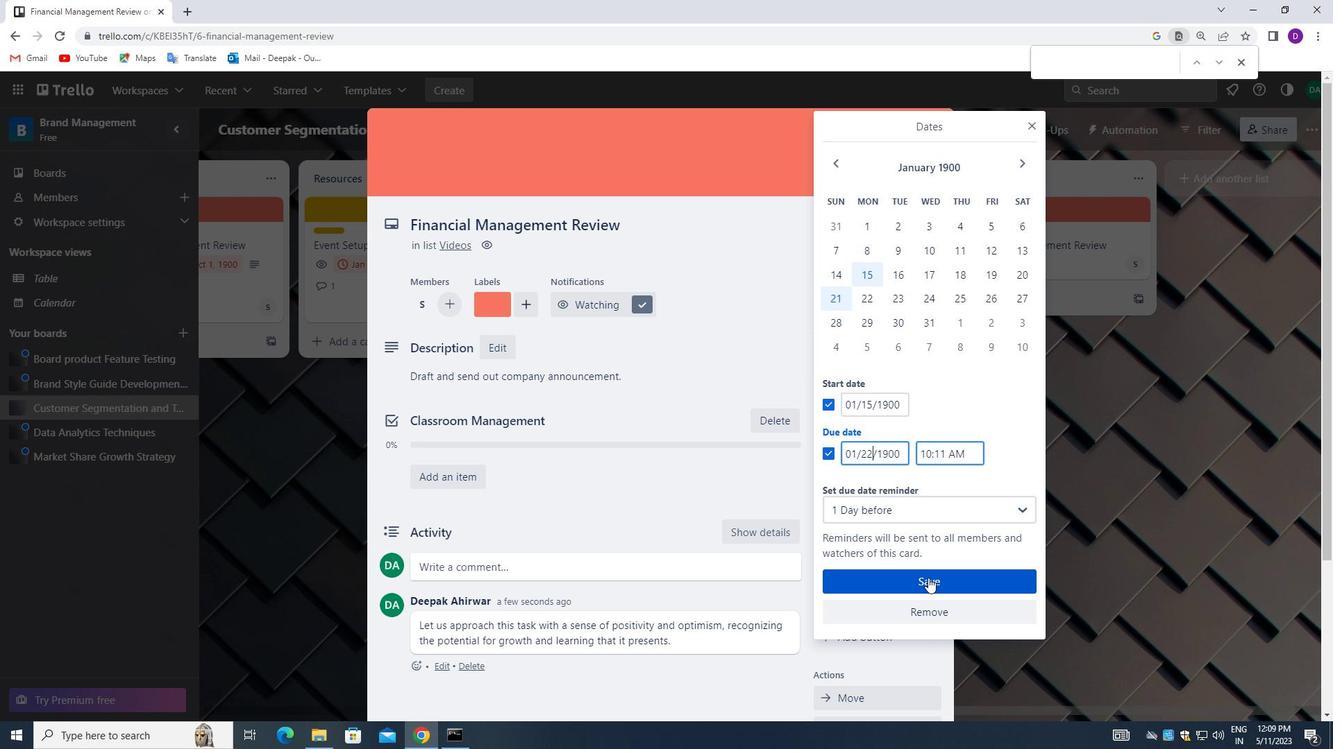 
Action: Mouse moved to (662, 456)
Screenshot: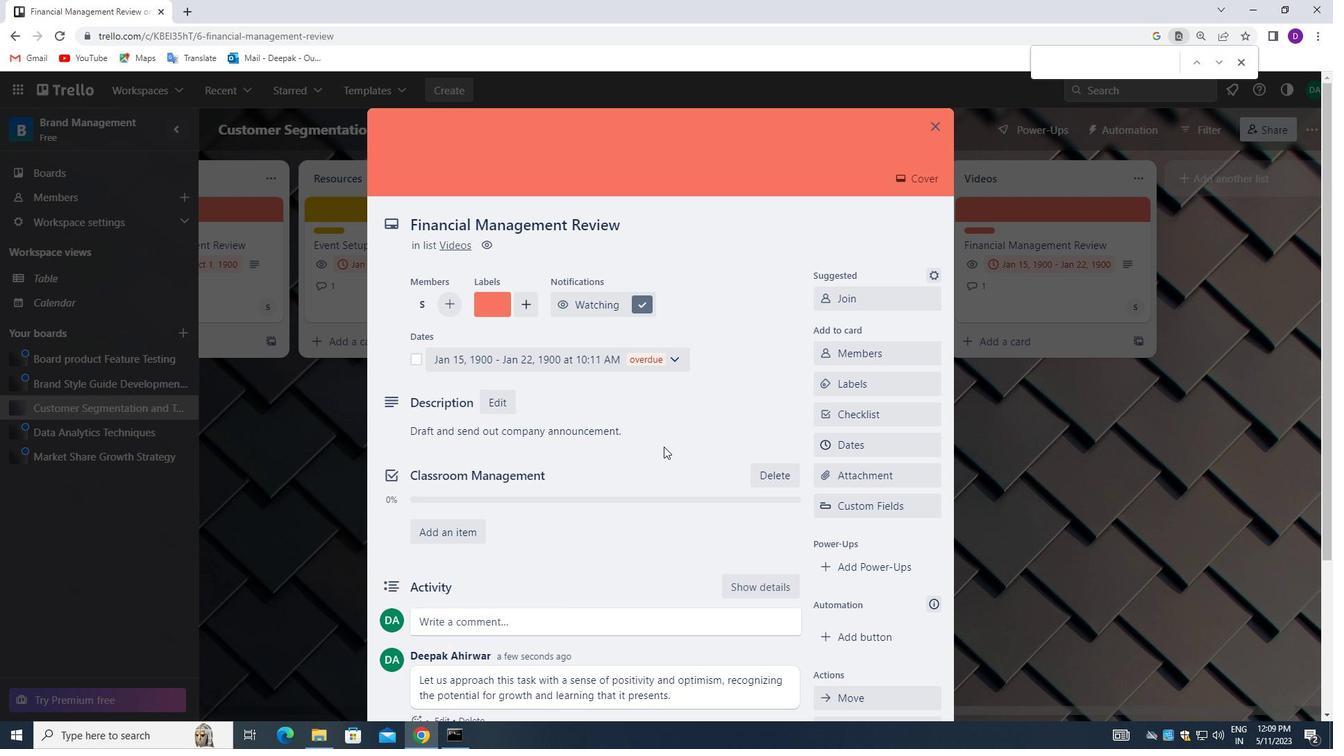 
Action: Mouse scrolled (662, 456) with delta (0, 0)
Screenshot: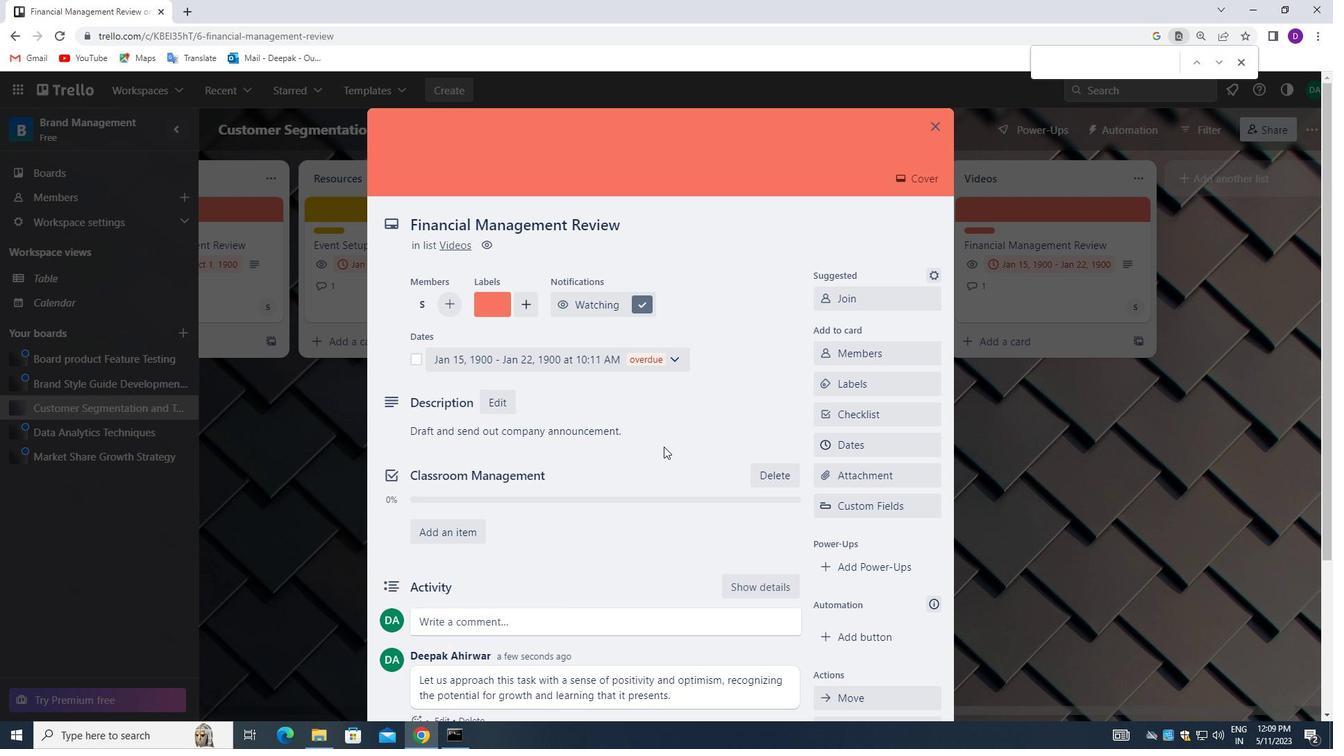
Action: Mouse moved to (662, 459)
Screenshot: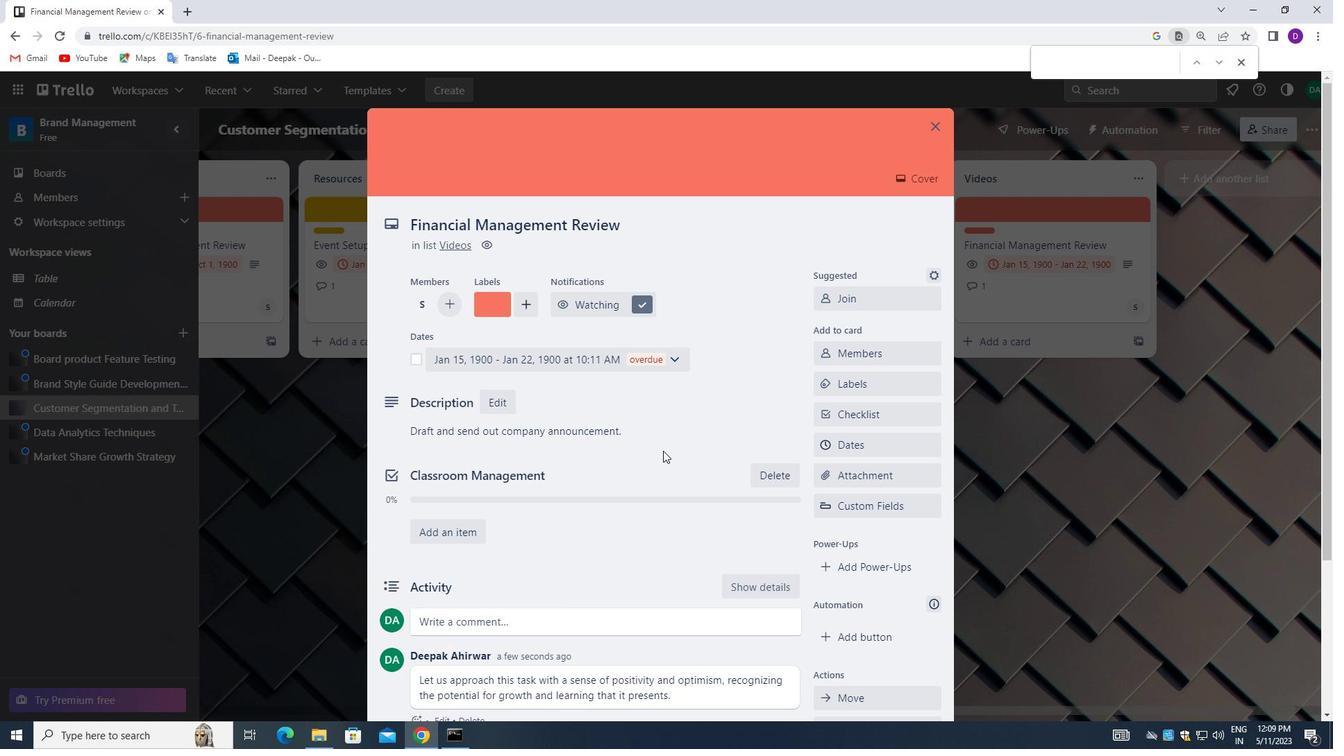 
Action: Mouse scrolled (662, 458) with delta (0, 0)
Screenshot: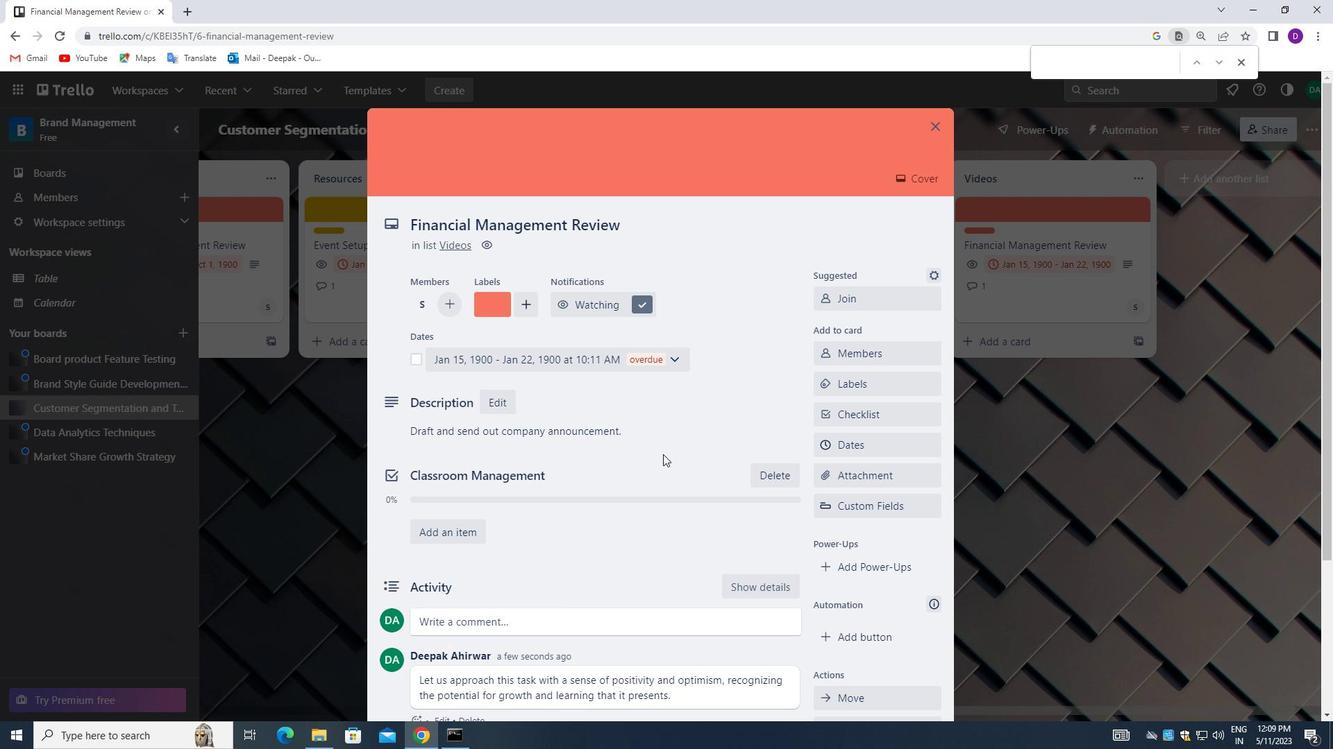 
Action: Mouse moved to (670, 495)
Screenshot: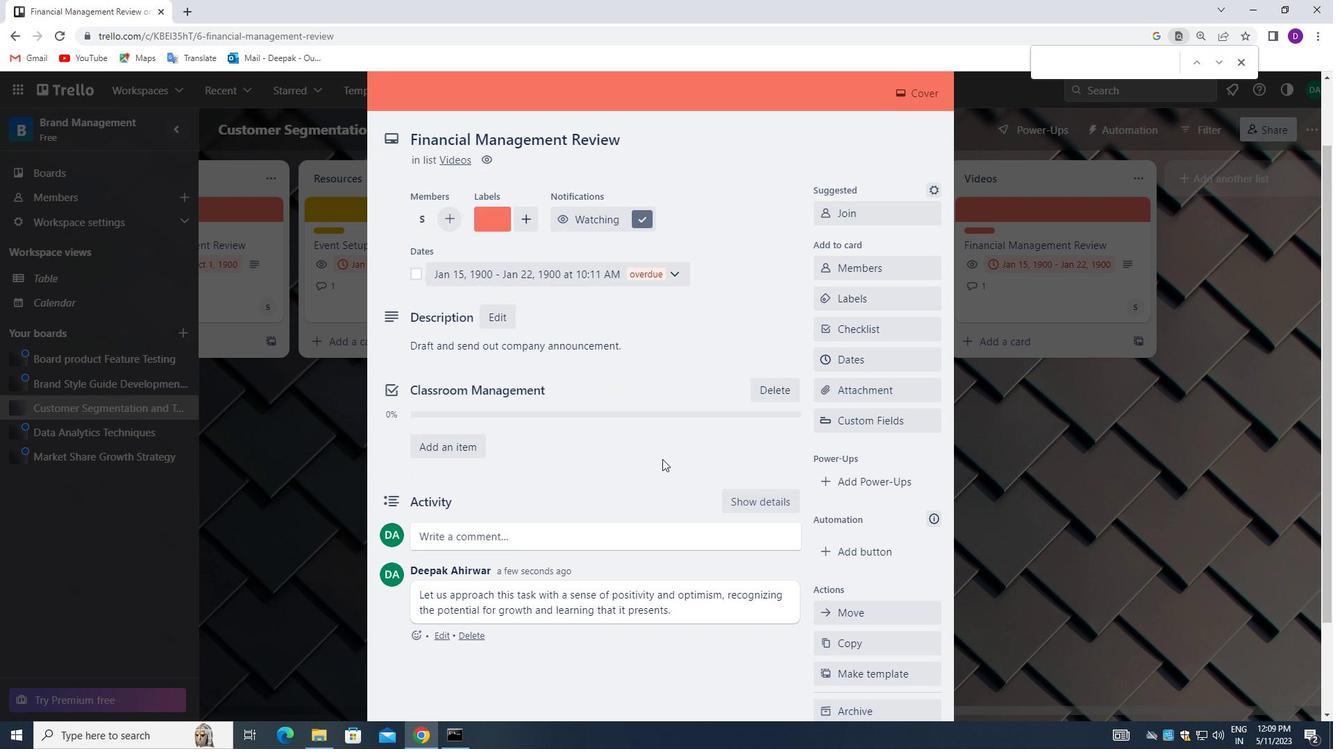 
Action: Mouse scrolled (670, 494) with delta (0, 0)
Screenshot: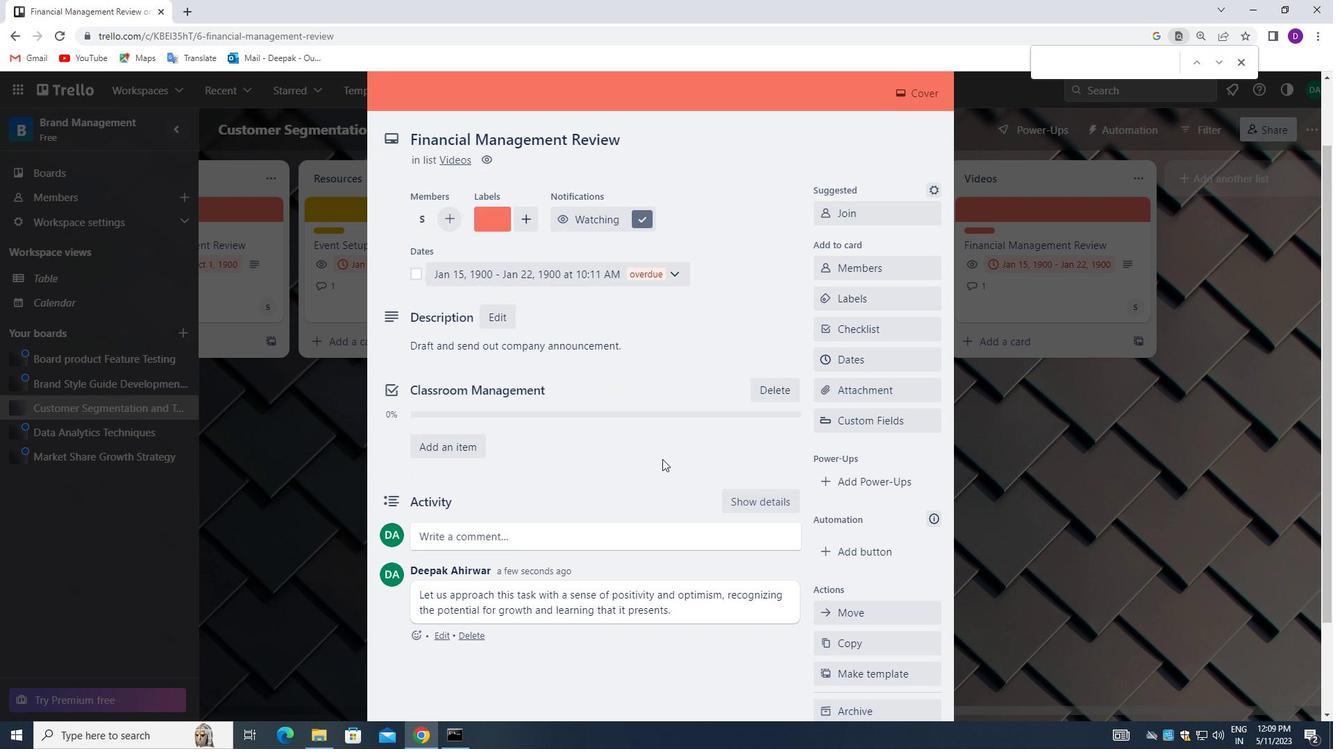 
Action: Mouse moved to (670, 497)
Screenshot: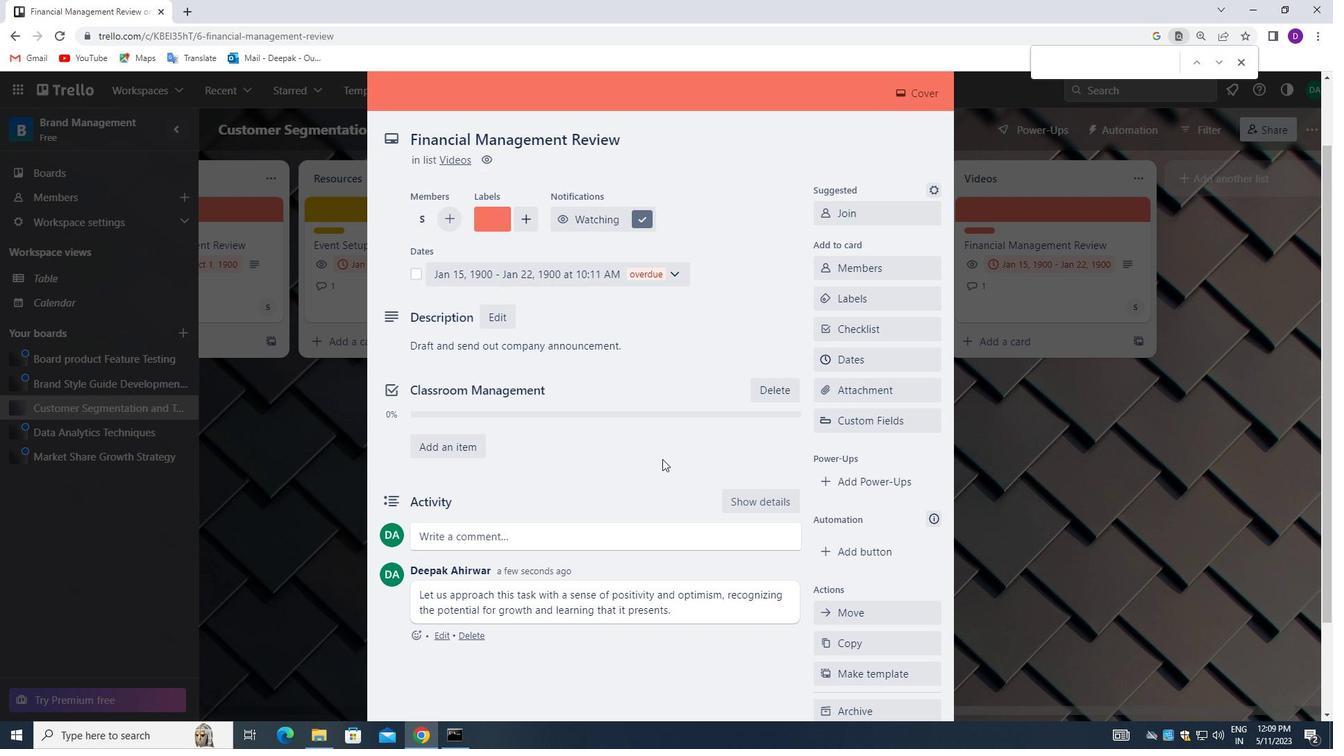 
Action: Mouse scrolled (670, 497) with delta (0, 0)
Screenshot: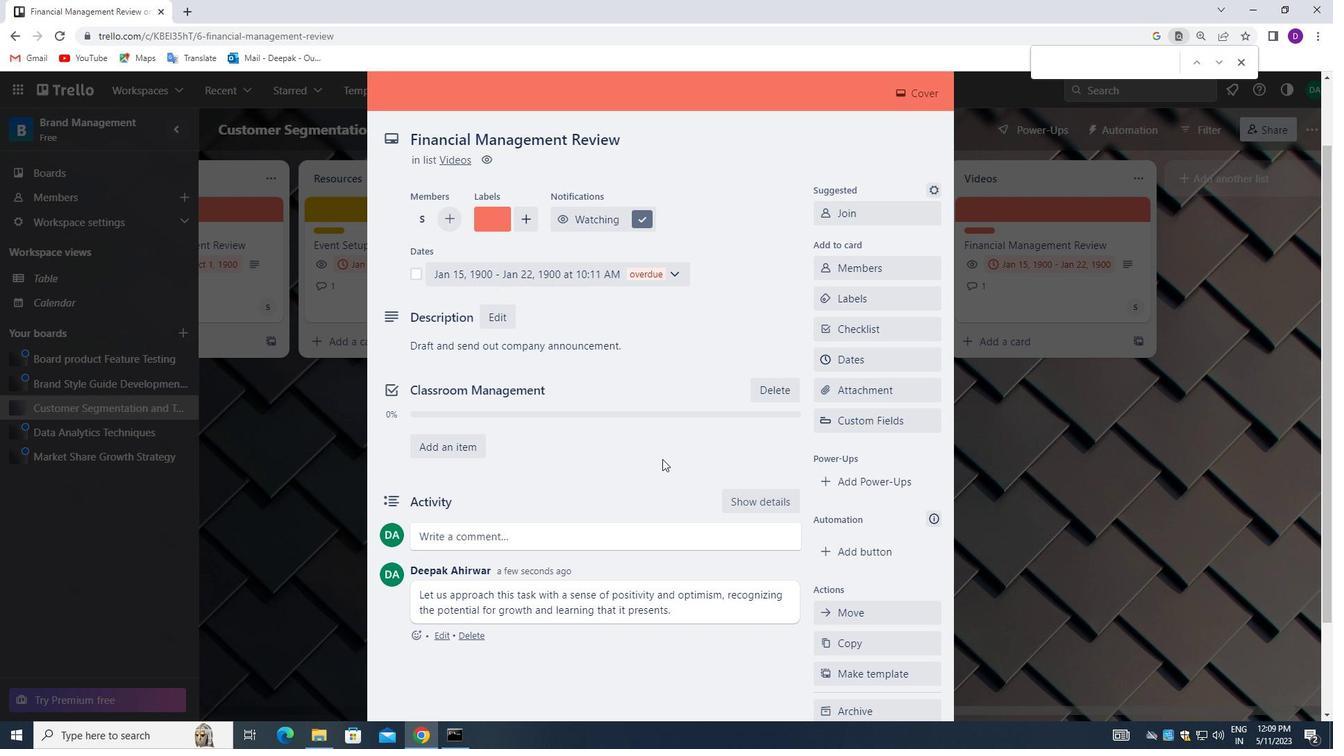 
Action: Mouse moved to (645, 531)
Screenshot: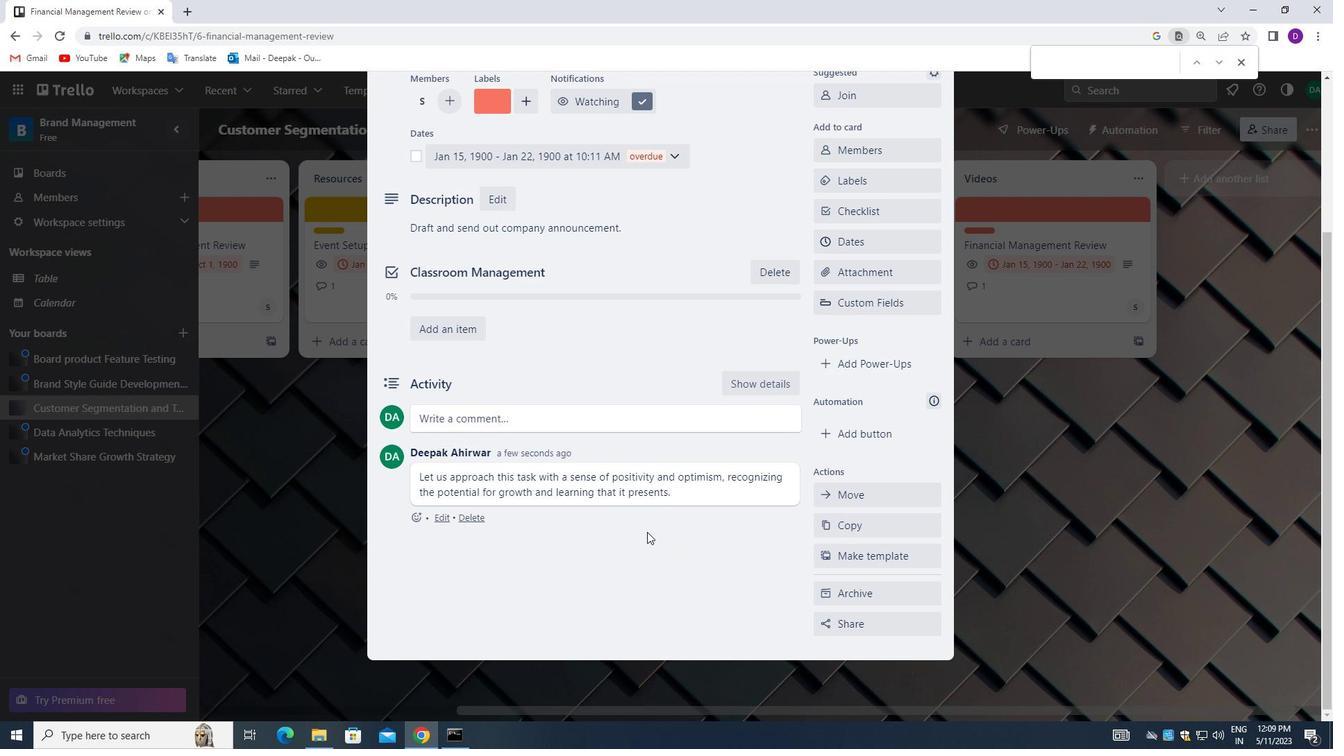 
Action: Mouse scrolled (645, 532) with delta (0, 0)
Screenshot: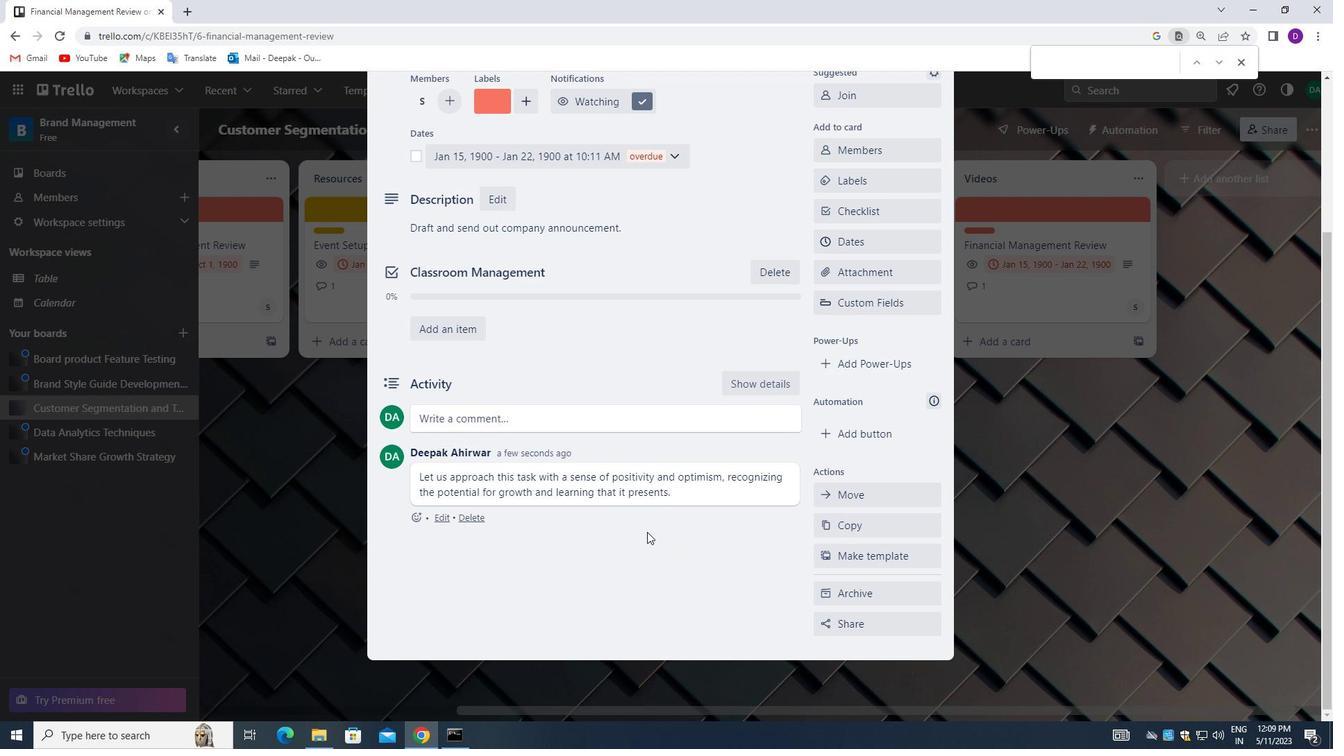 
Action: Mouse moved to (644, 531)
Screenshot: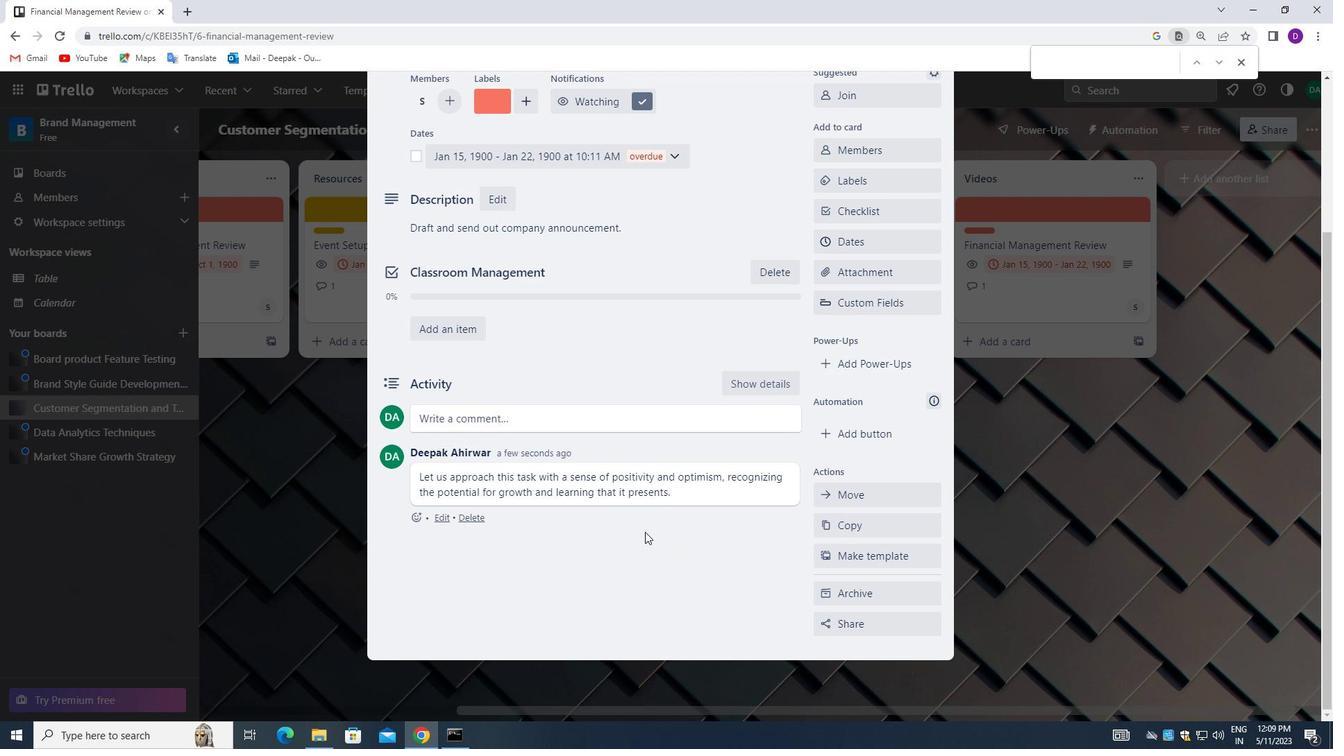 
Action: Mouse scrolled (644, 532) with delta (0, 0)
Screenshot: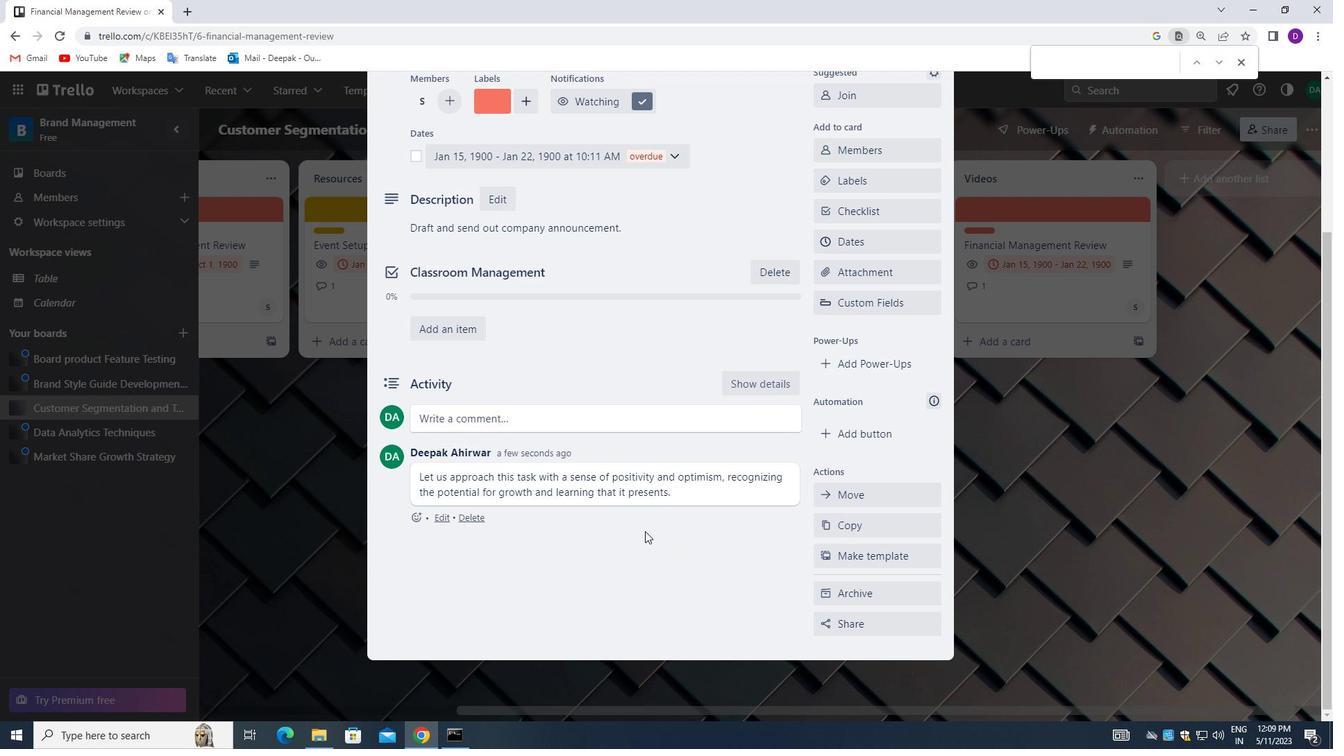 
Action: Mouse moved to (640, 506)
Screenshot: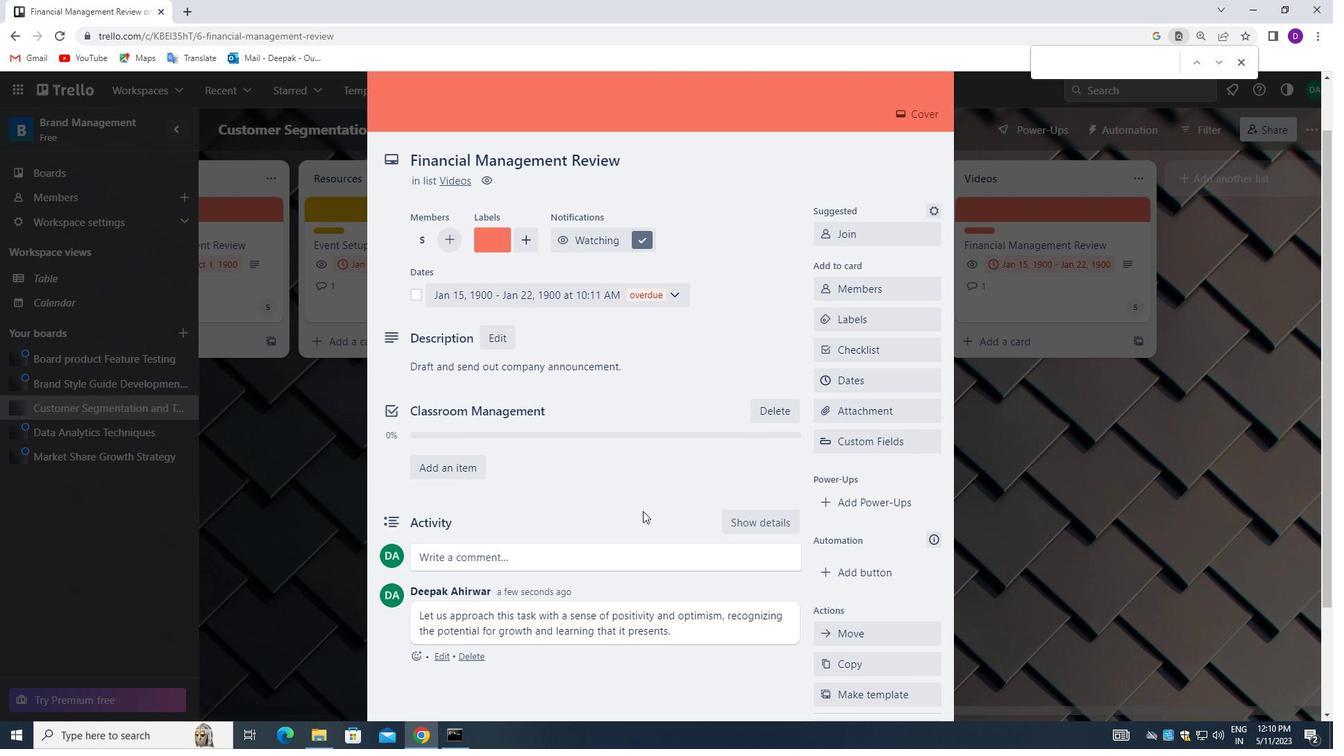 
Action: Mouse scrolled (640, 507) with delta (0, 0)
Screenshot: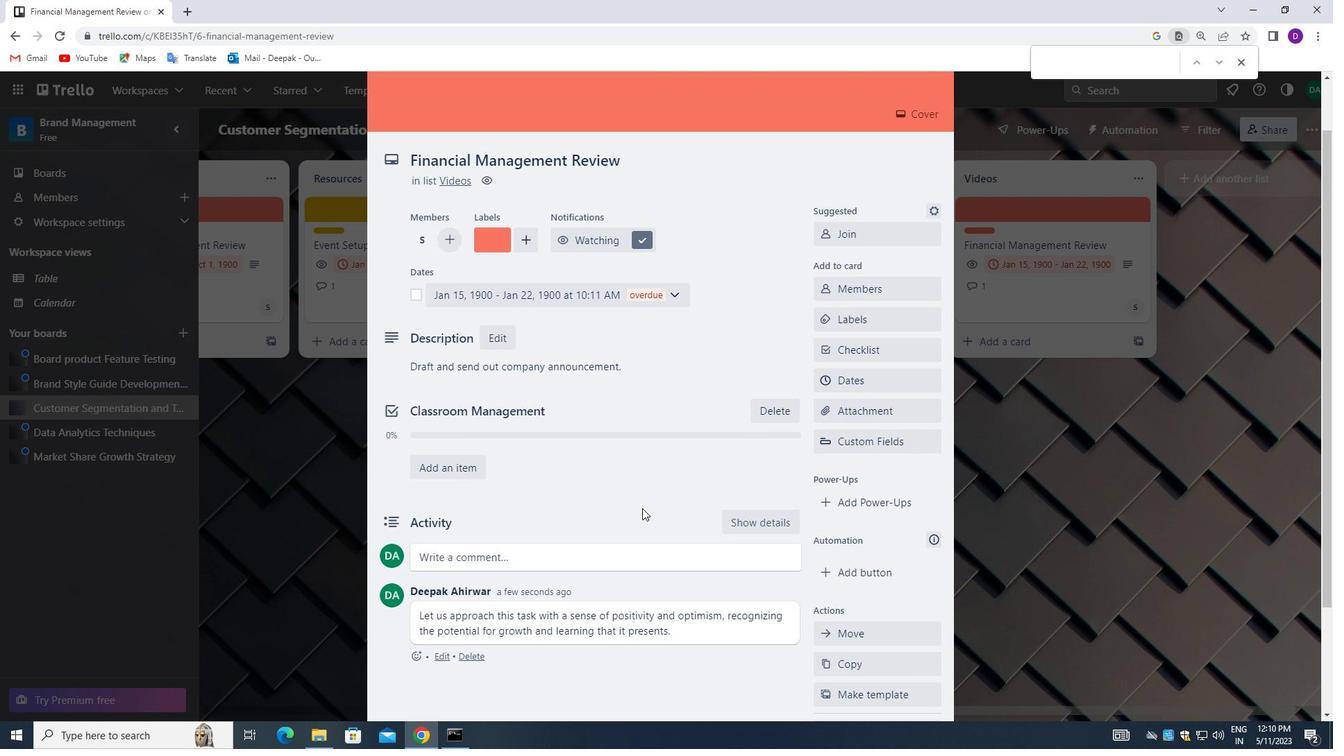 
Action: Mouse moved to (640, 505)
Screenshot: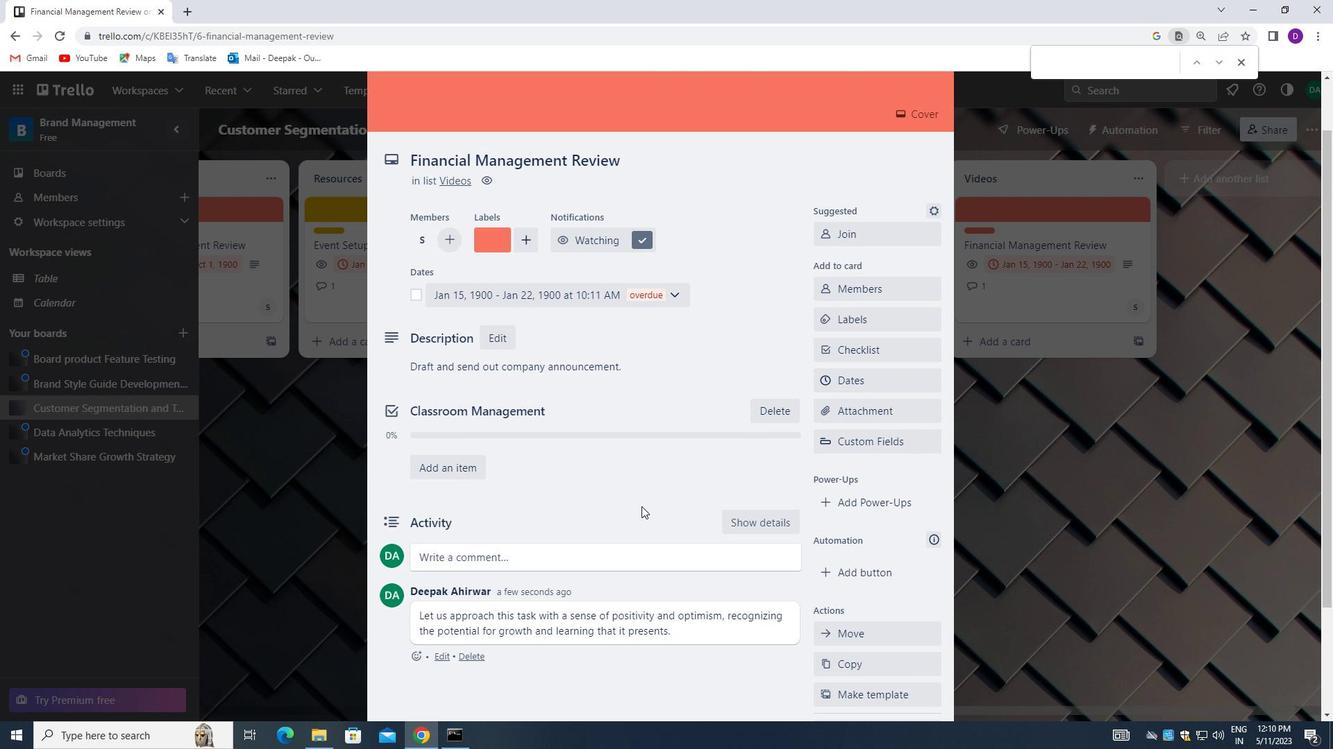 
Action: Mouse scrolled (640, 506) with delta (0, 0)
Screenshot: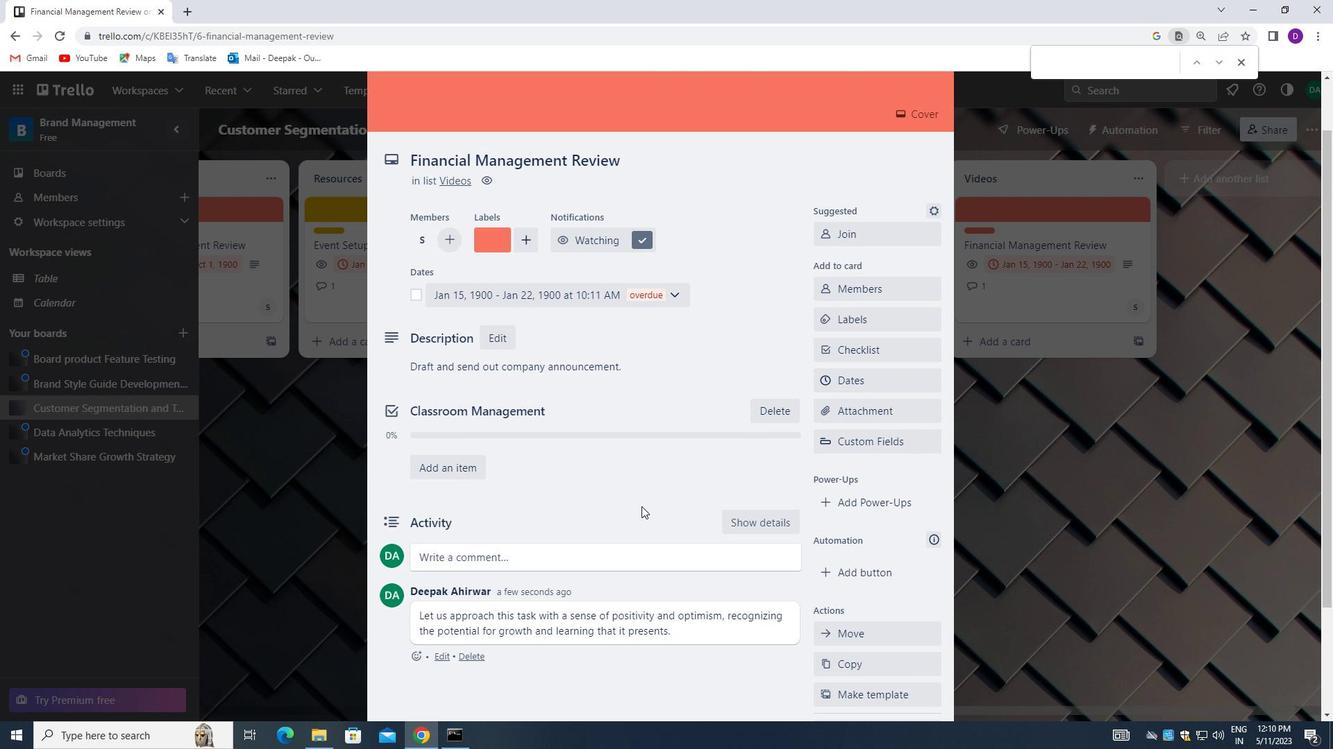 
Action: Mouse moved to (640, 504)
Screenshot: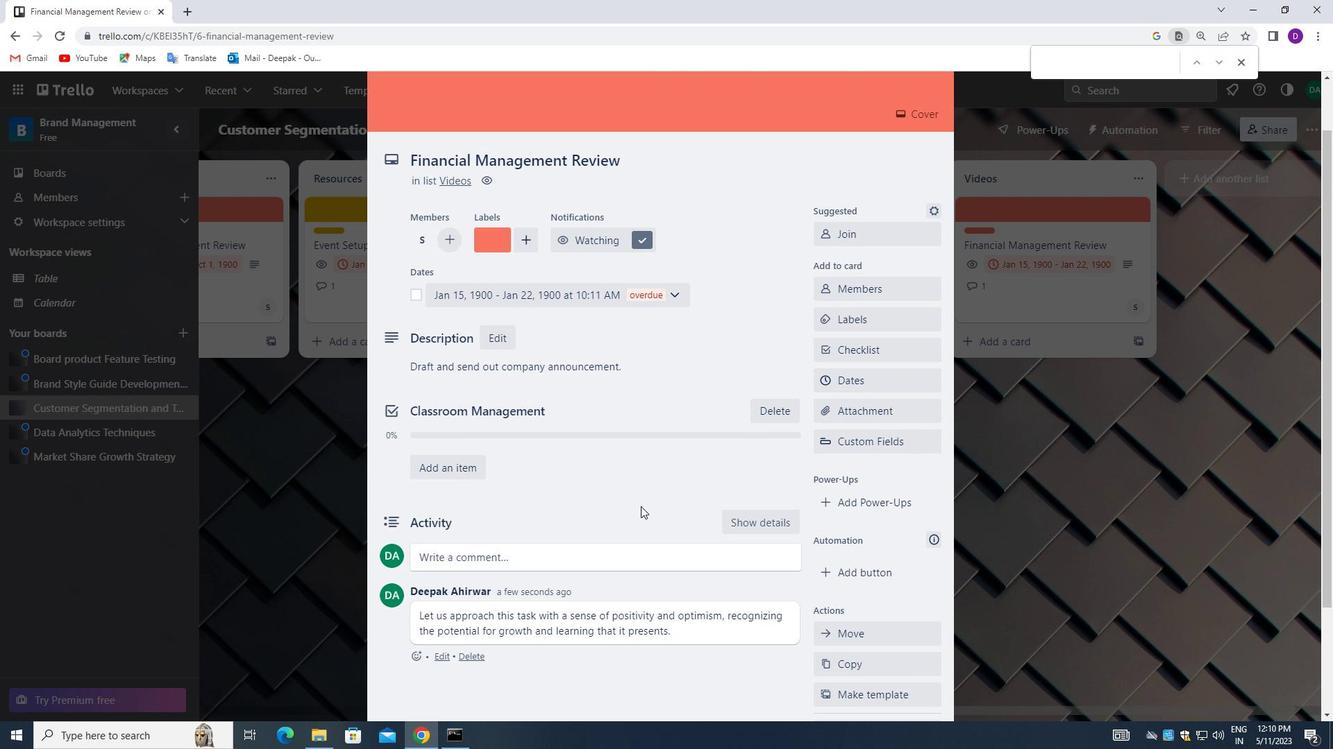 
Action: Mouse scrolled (640, 505) with delta (0, 0)
Screenshot: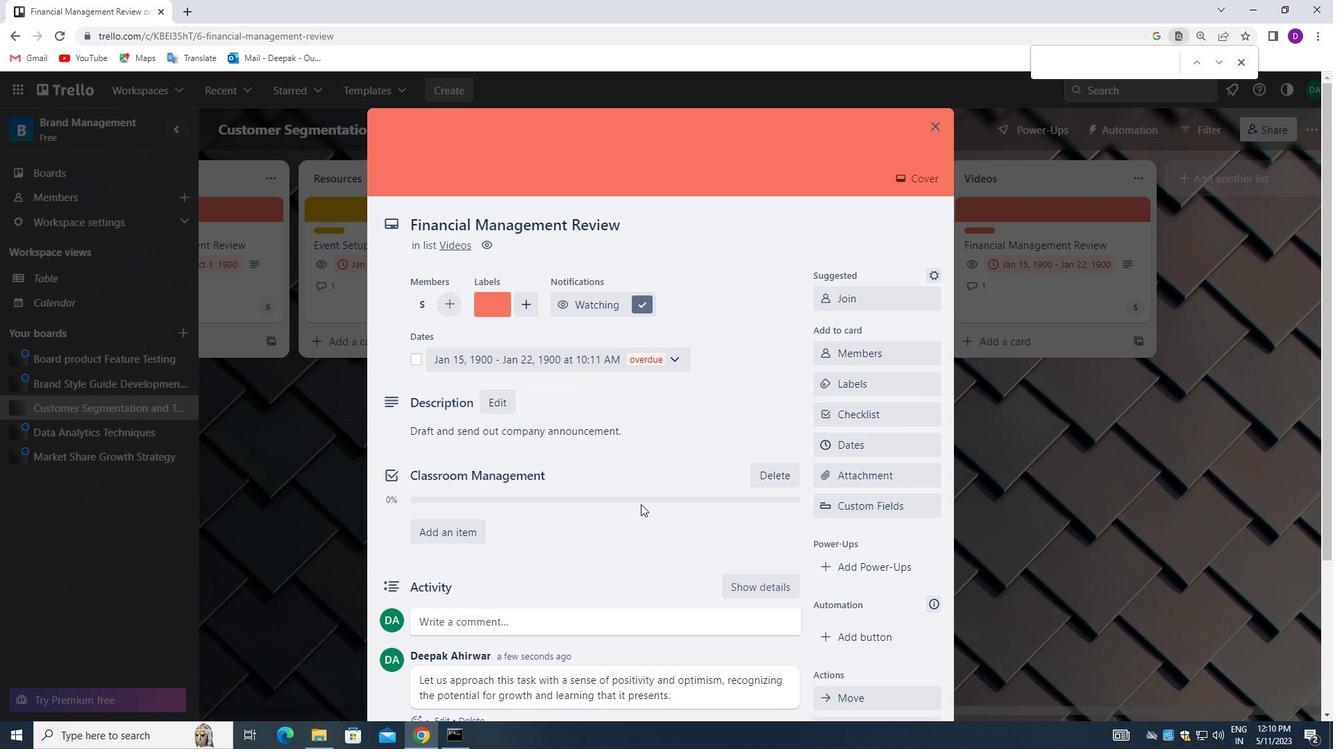 
Action: Mouse scrolled (640, 505) with delta (0, 0)
Screenshot: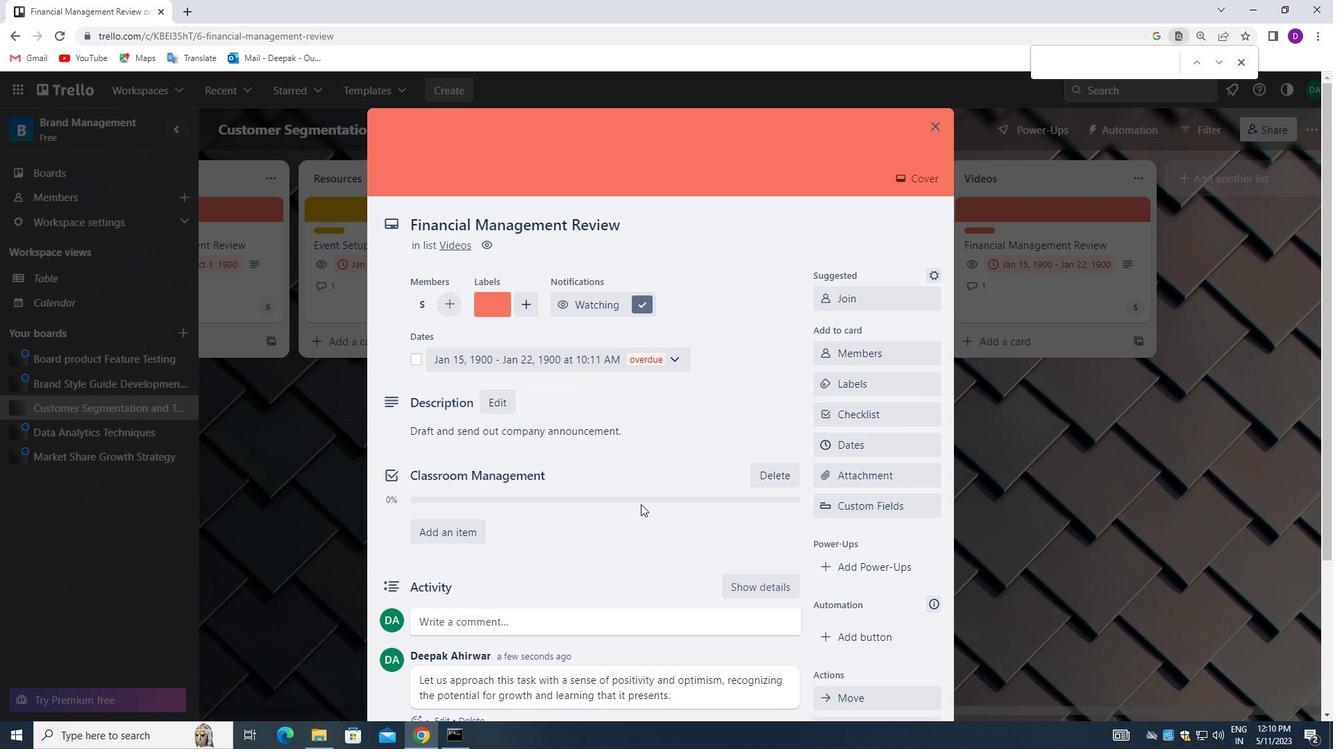 
Action: Mouse moved to (930, 129)
Screenshot: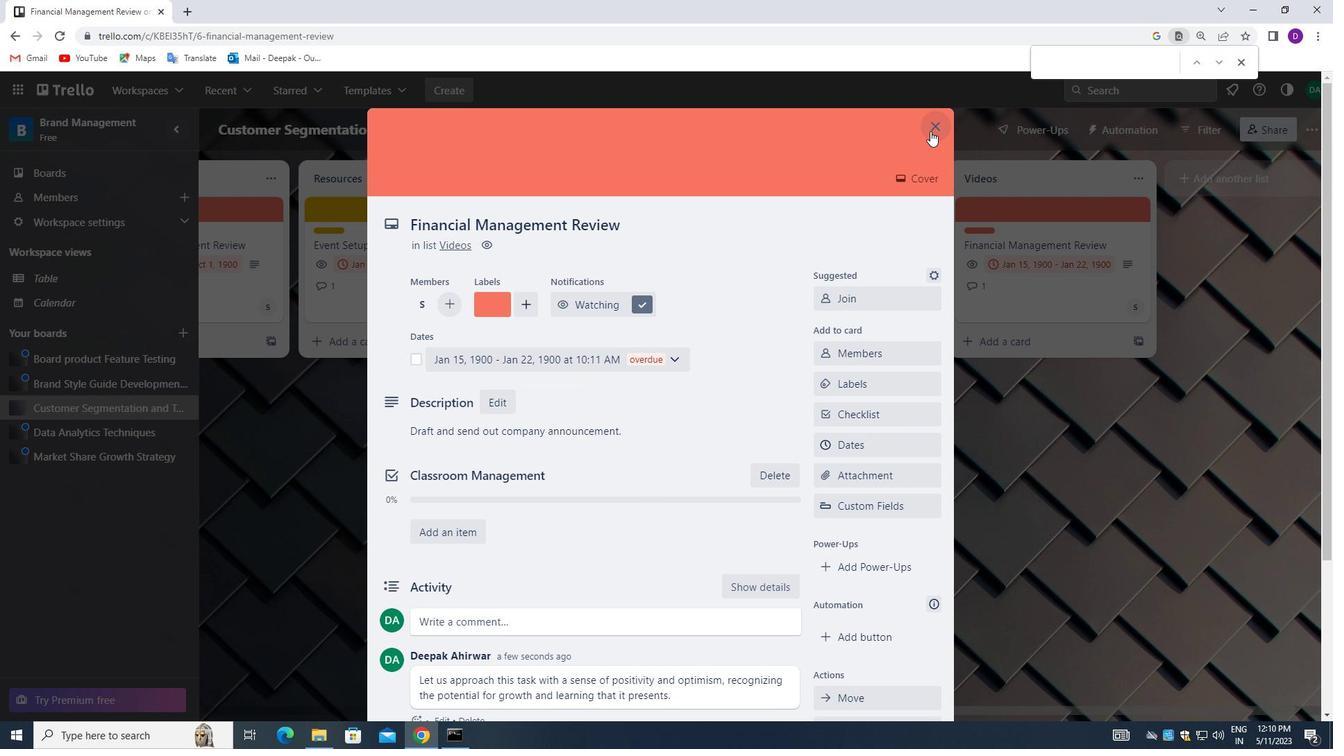 
Action: Mouse pressed left at (930, 129)
Screenshot: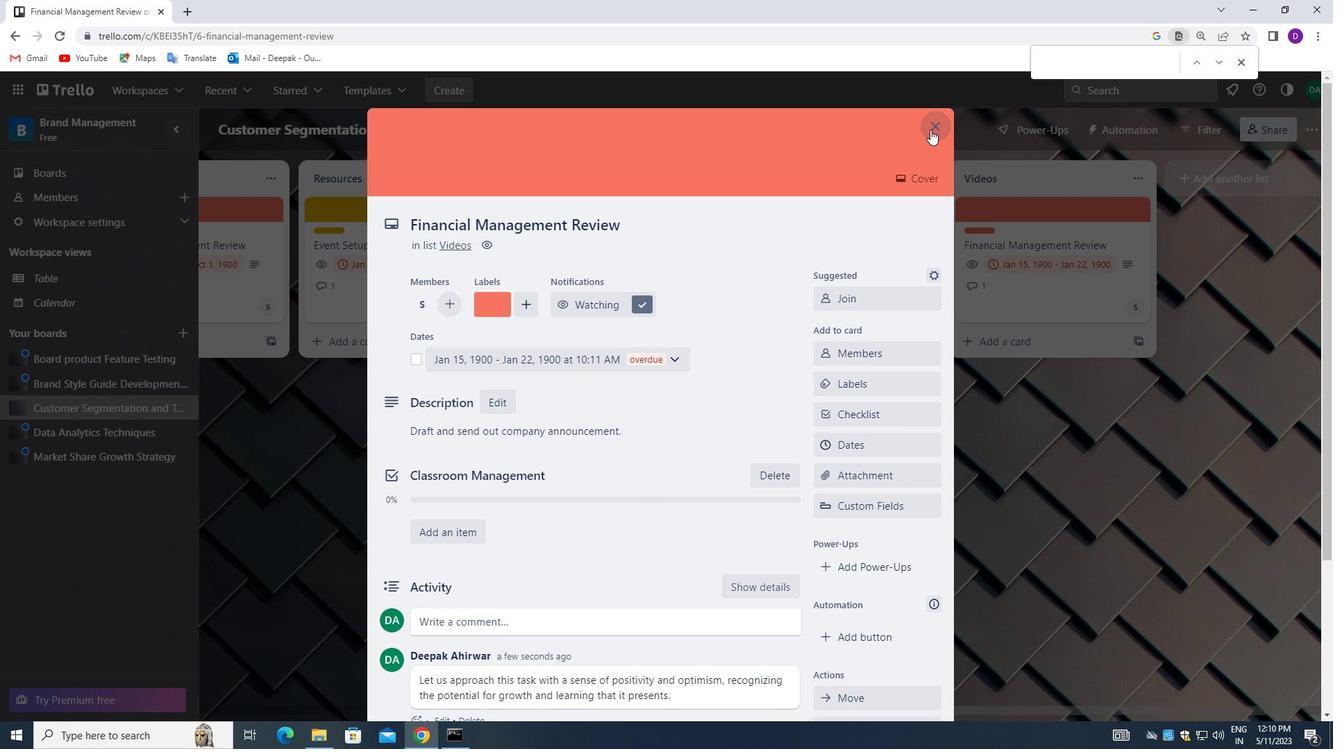 
Action: Mouse moved to (508, 710)
Screenshot: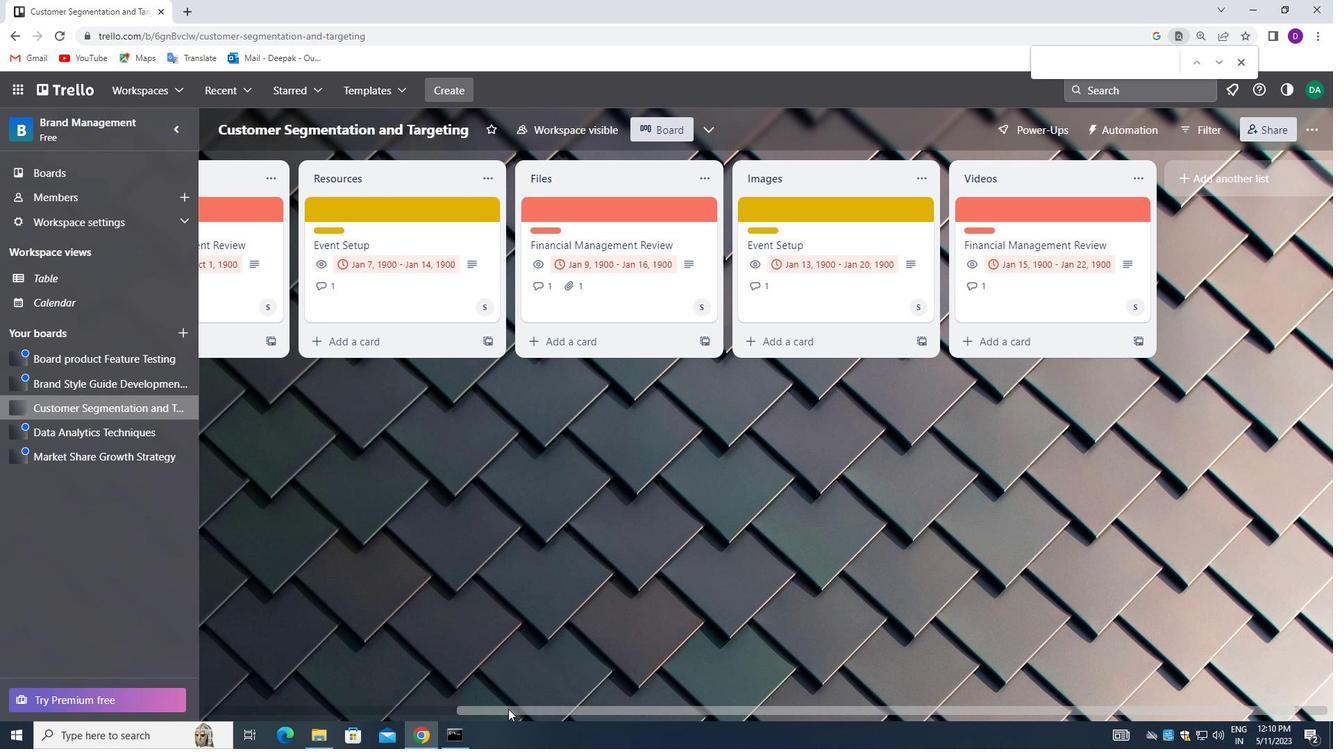 
Action: Mouse pressed left at (508, 710)
Screenshot: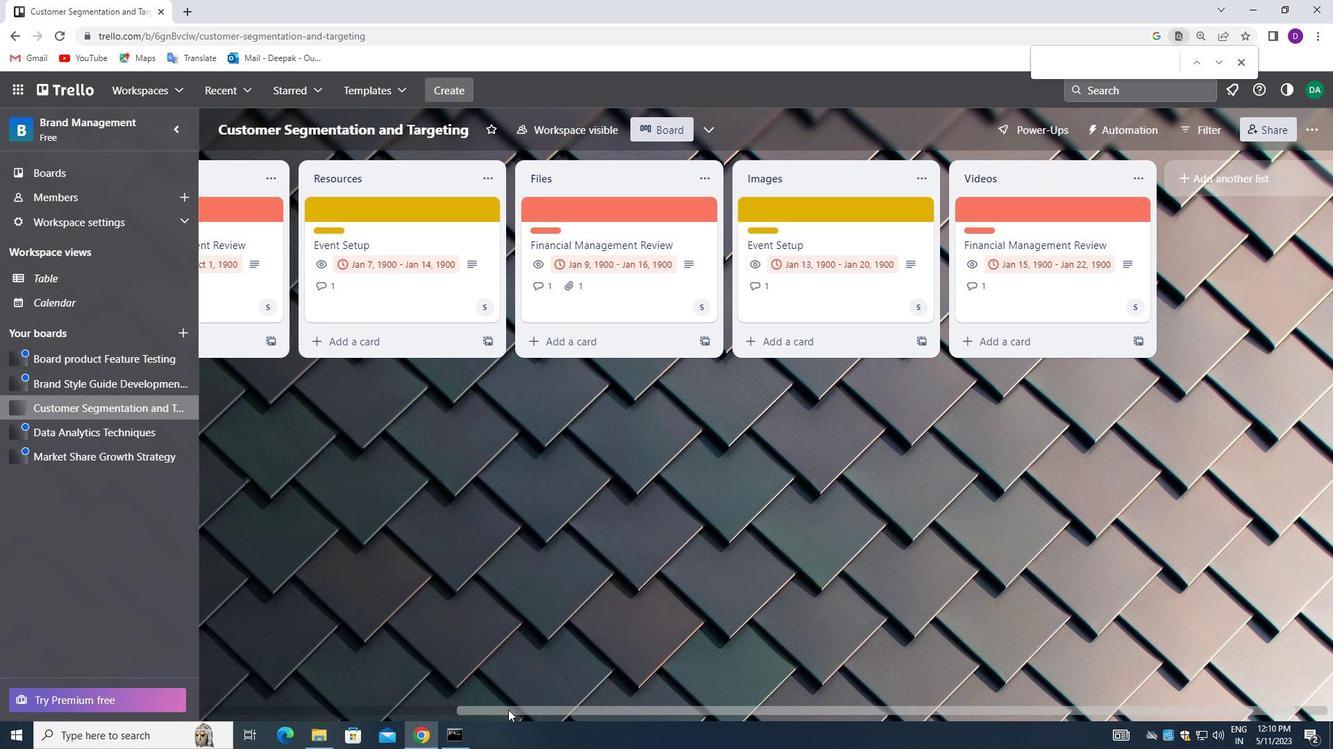 
Action: Mouse moved to (334, 529)
Screenshot: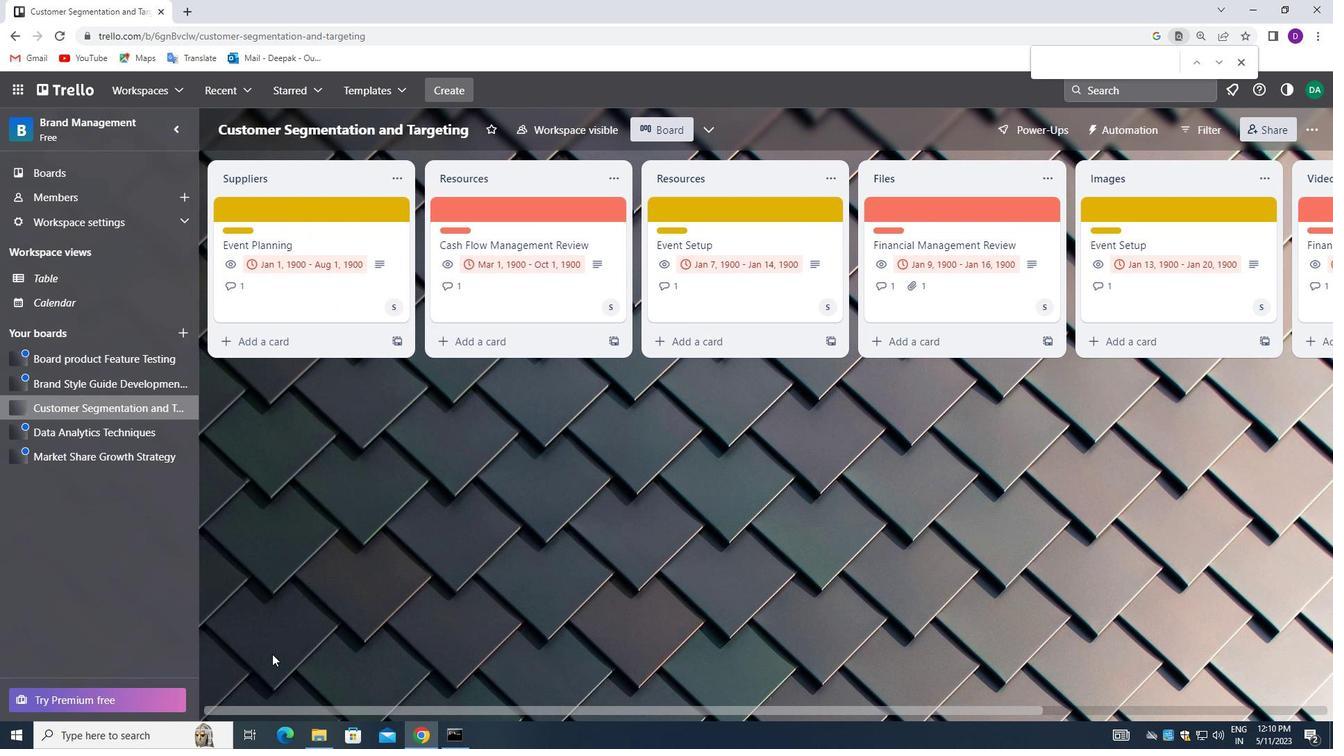 
Action: Mouse scrolled (334, 529) with delta (0, 0)
Screenshot: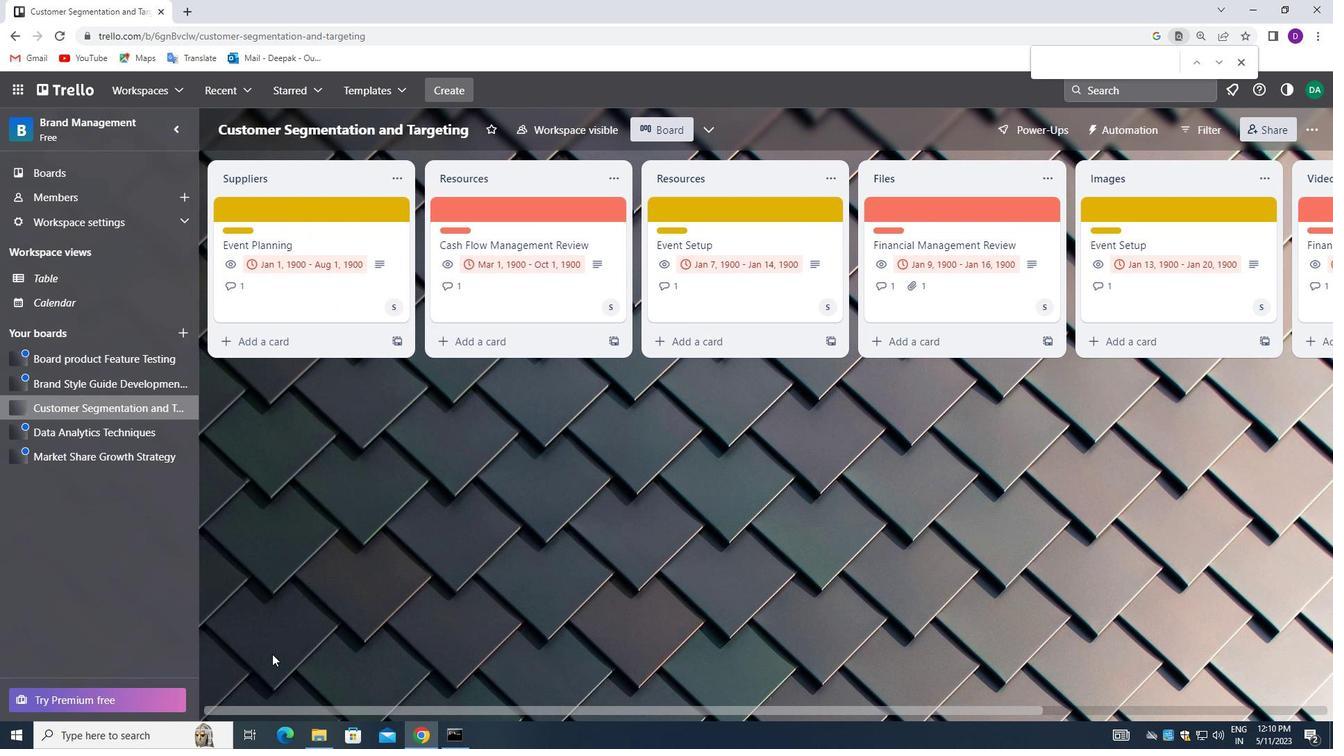 
Action: Mouse moved to (336, 516)
Screenshot: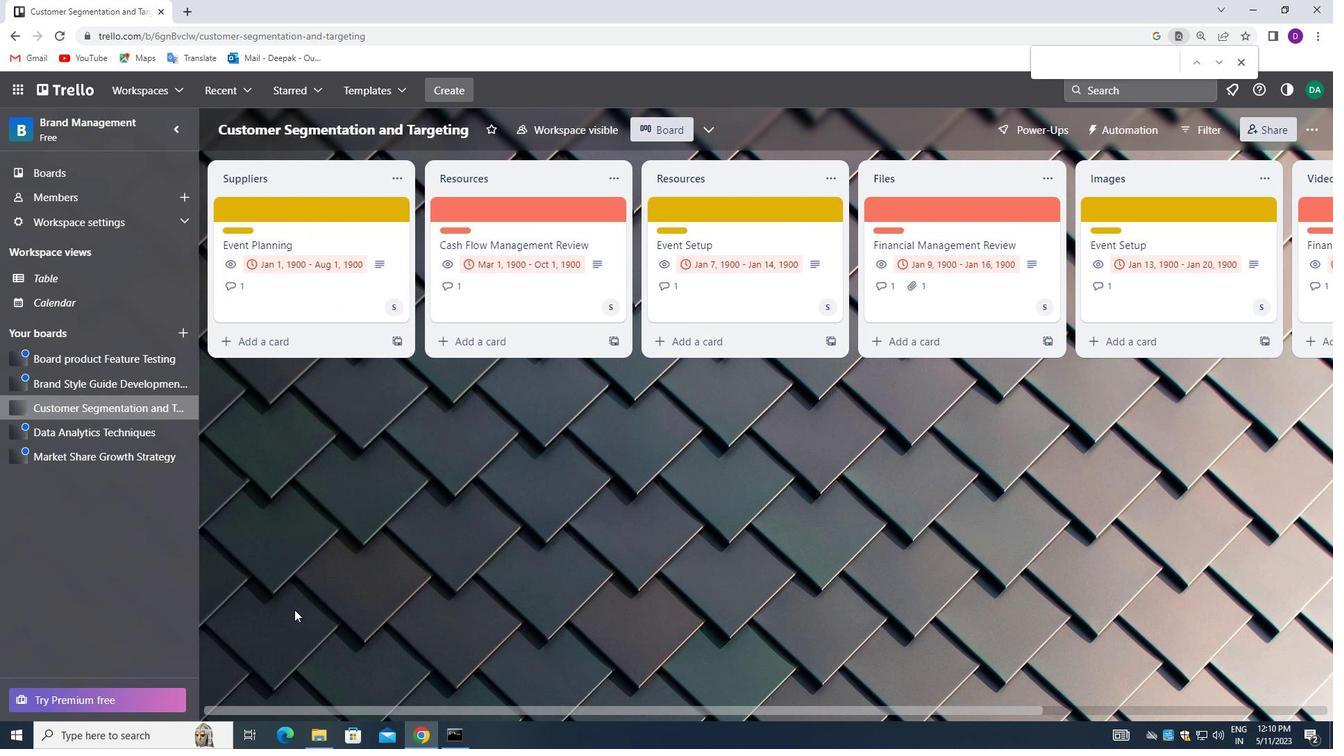 
Action: Mouse scrolled (336, 517) with delta (0, 0)
Screenshot: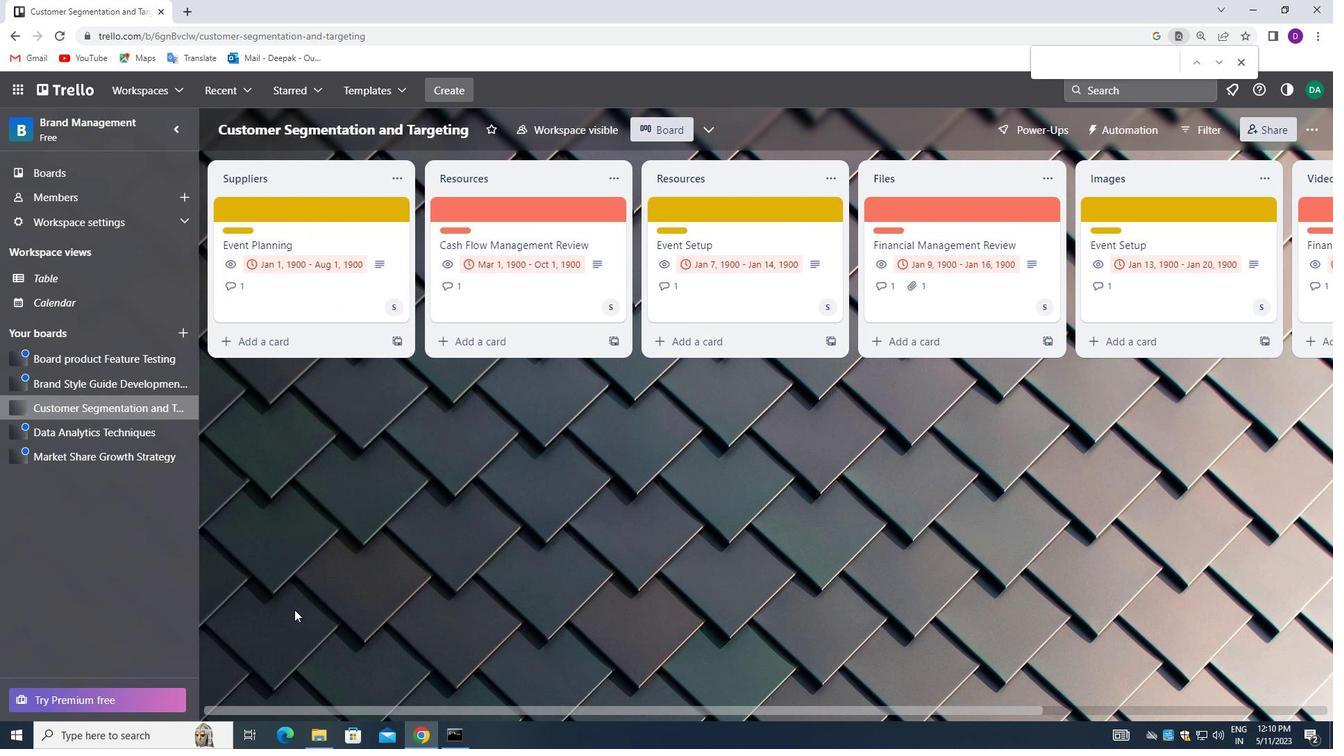 
Action: Mouse moved to (338, 499)
Screenshot: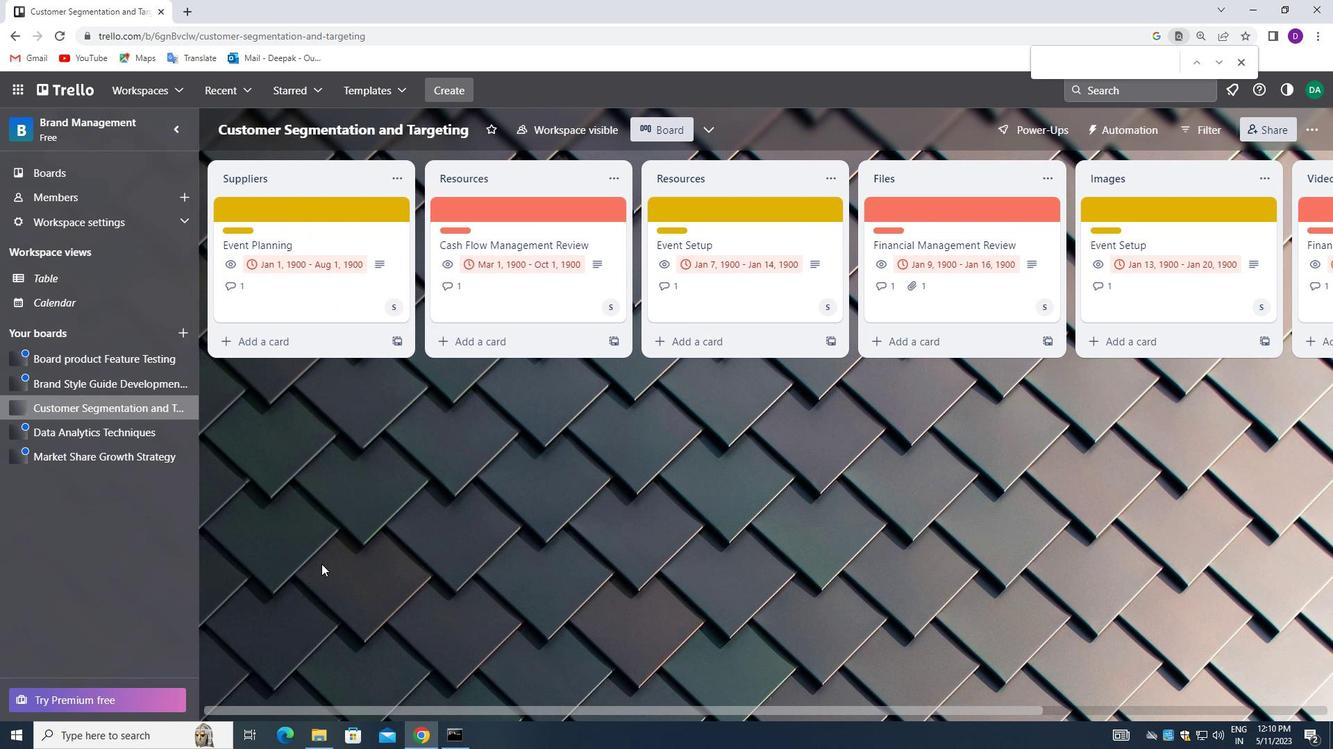 
Action: Mouse scrolled (338, 500) with delta (0, 0)
Screenshot: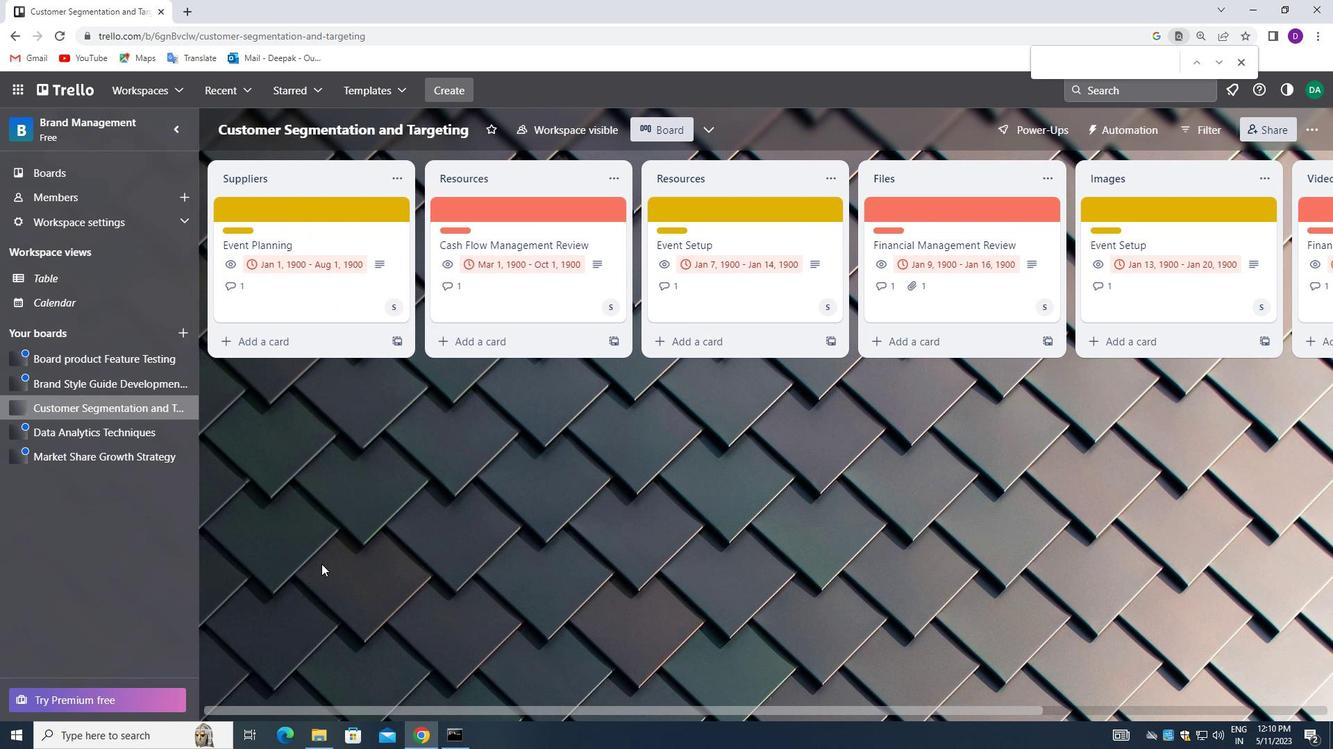 
Action: Mouse moved to (73, 177)
Screenshot: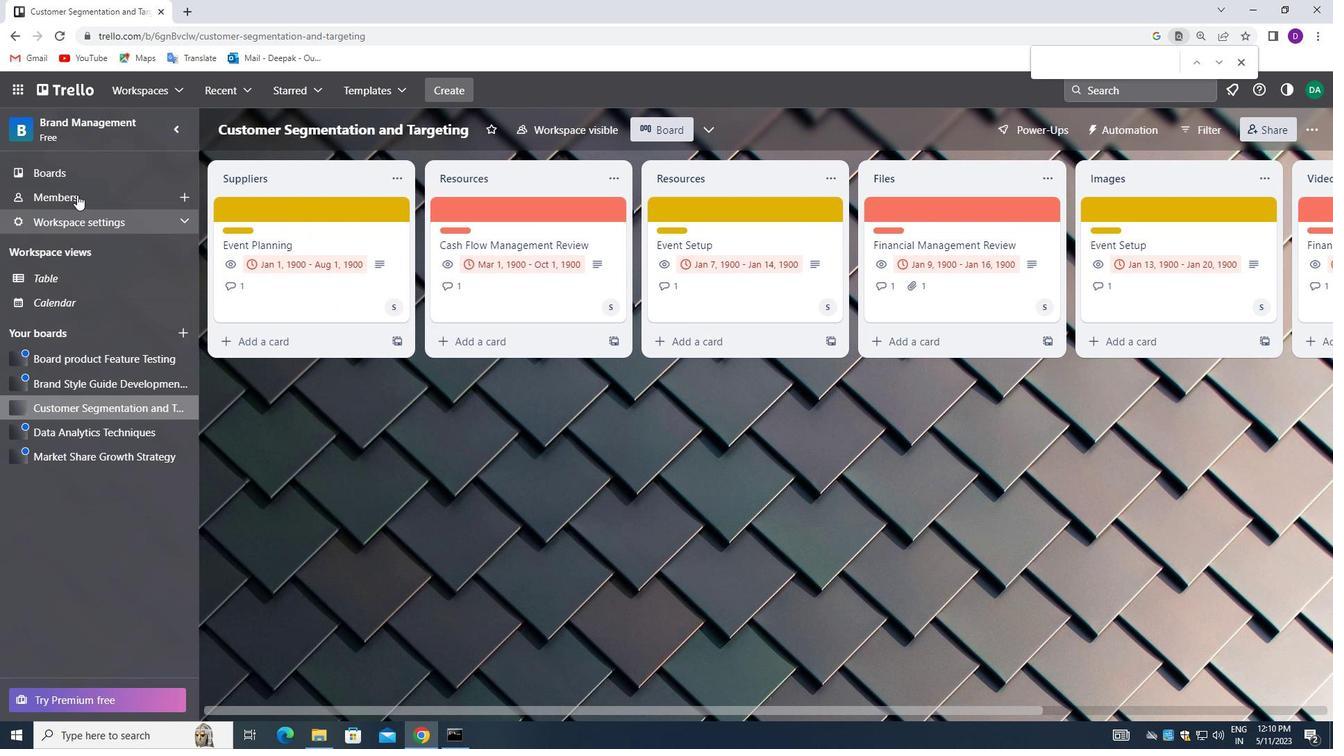 
Action: Mouse pressed left at (73, 177)
Screenshot: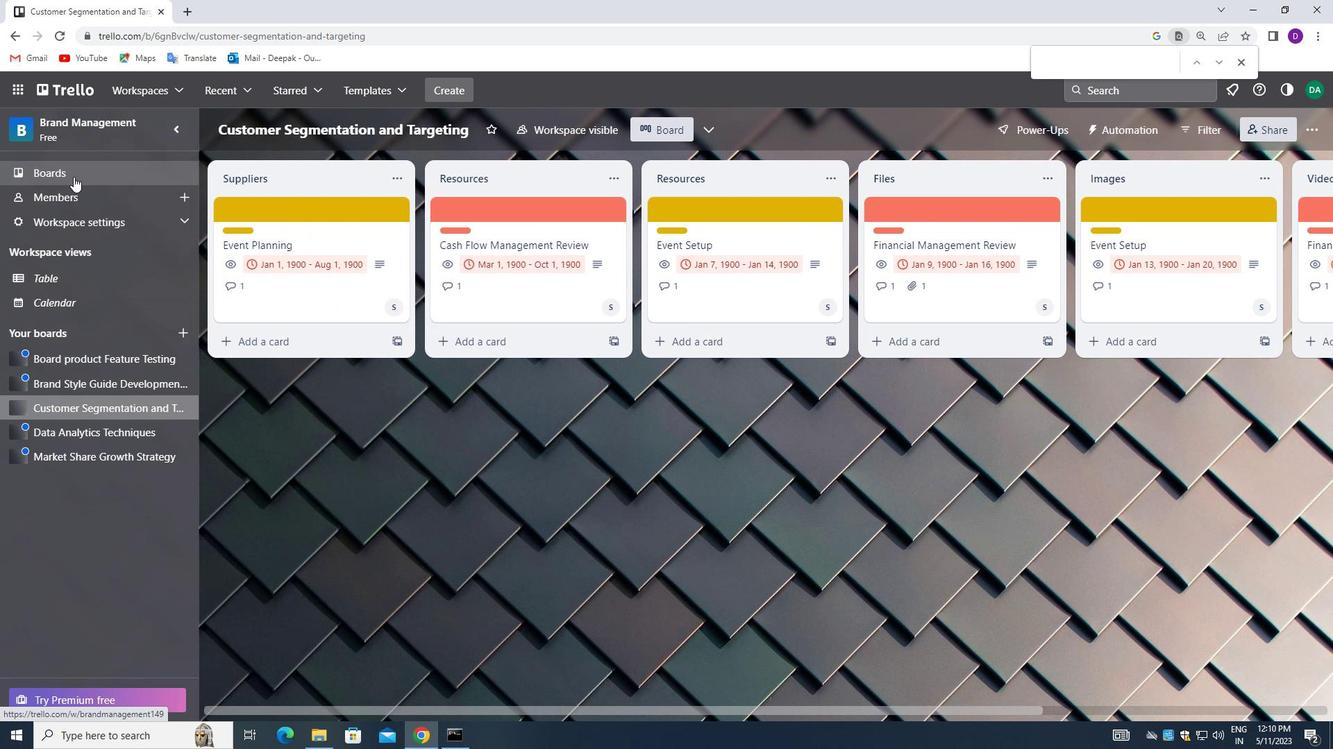 
Action: Mouse moved to (772, 310)
Screenshot: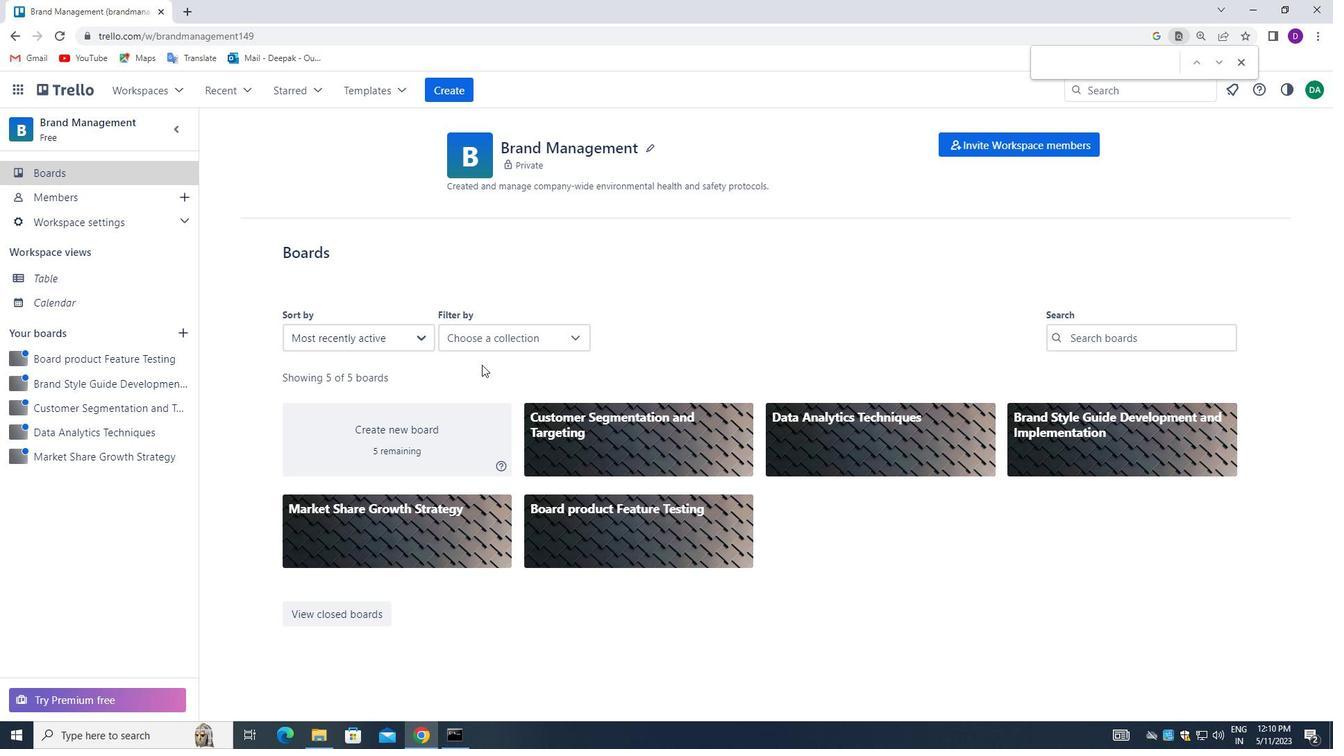 
